 Task: Access a repository's "Insights" for code analytics.
Action: Mouse moved to (1218, 73)
Screenshot: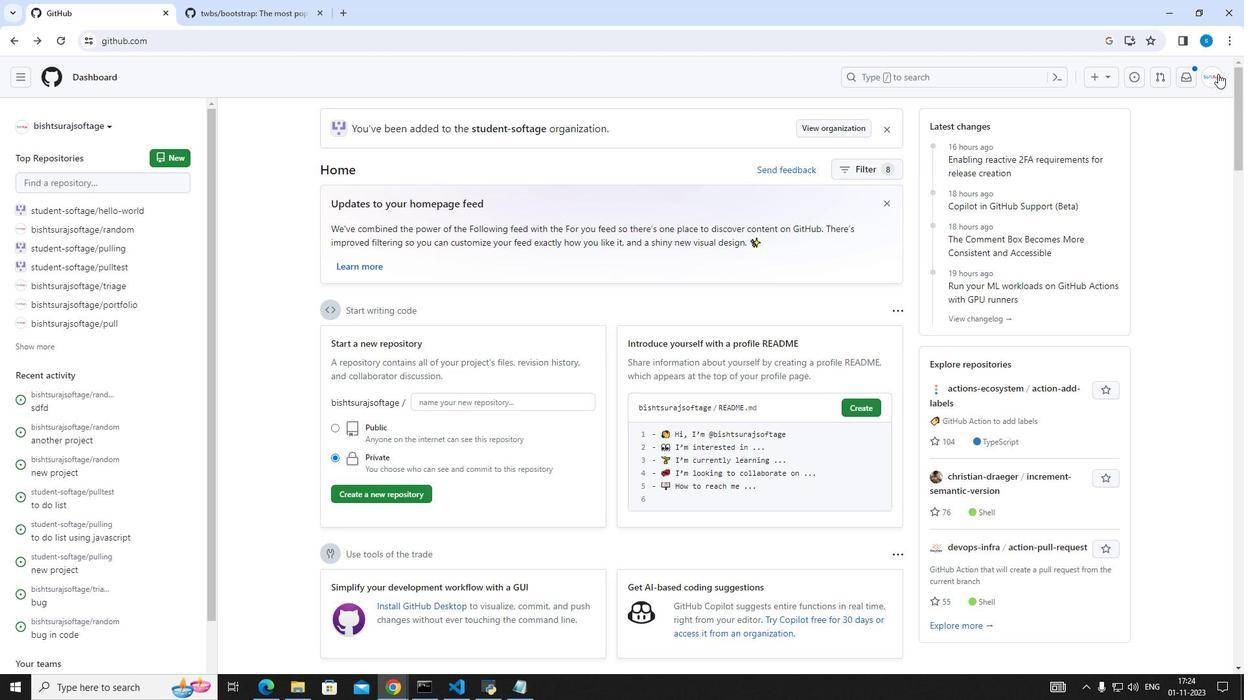 
Action: Mouse pressed left at (1218, 73)
Screenshot: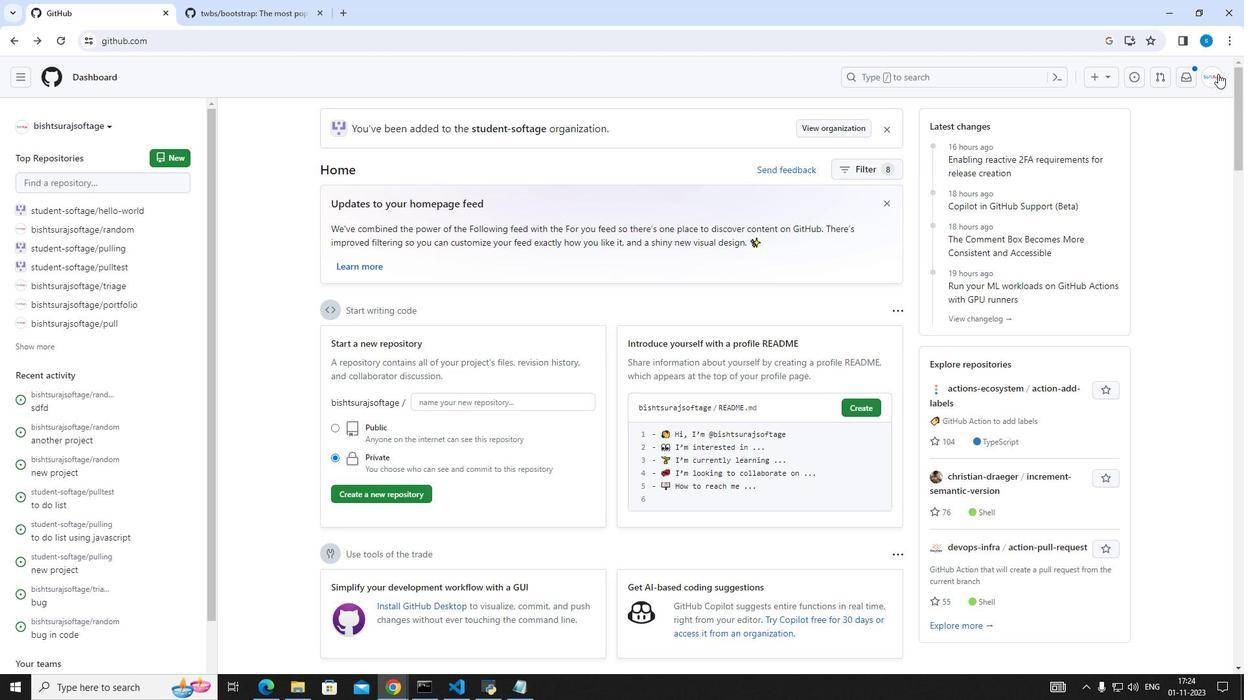 
Action: Mouse moved to (1131, 175)
Screenshot: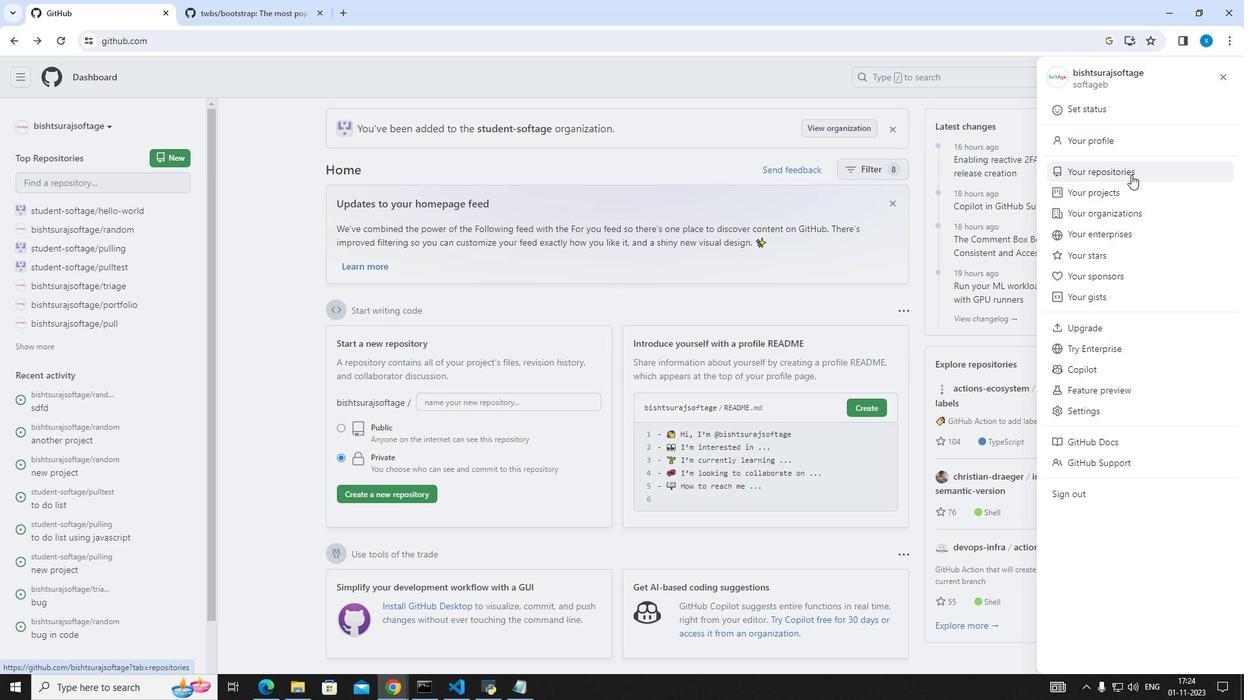 
Action: Mouse pressed left at (1131, 175)
Screenshot: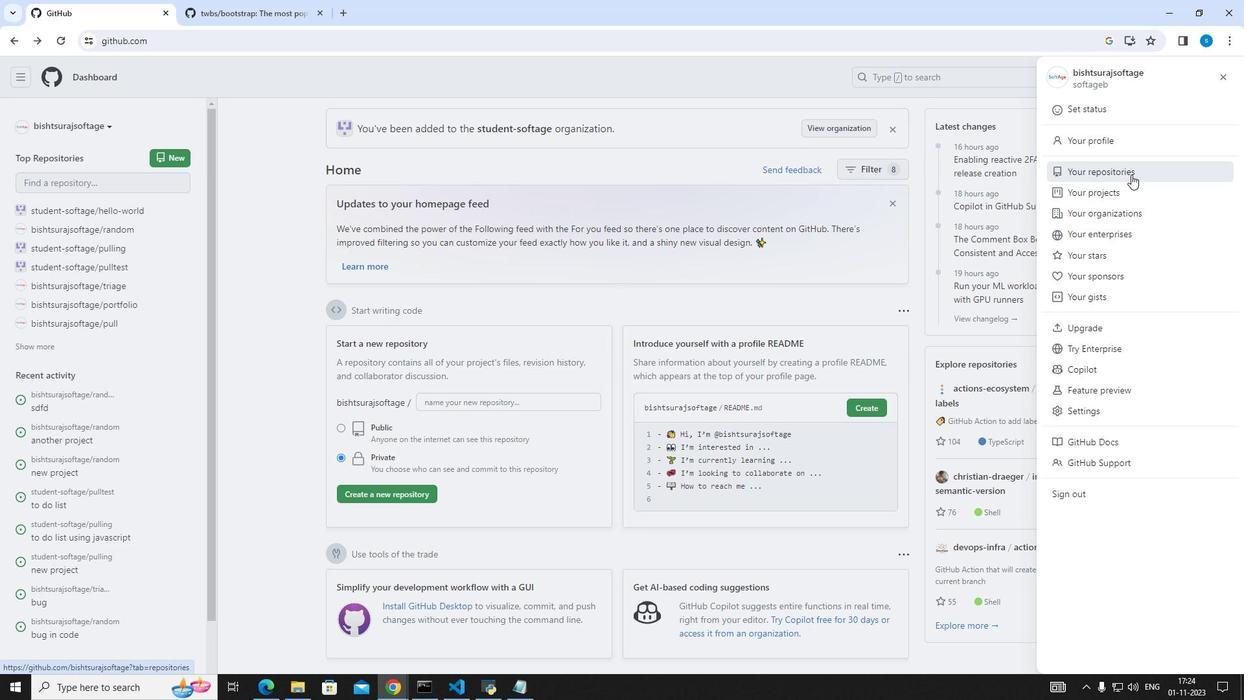 
Action: Mouse moved to (637, 264)
Screenshot: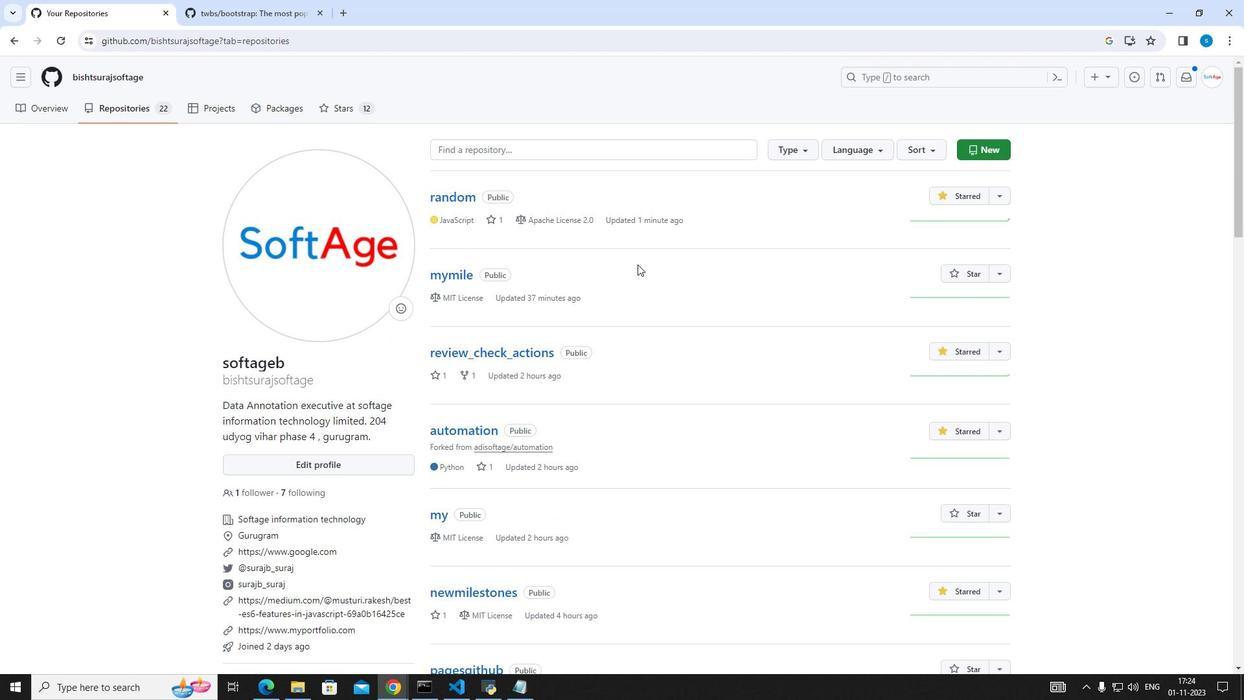 
Action: Mouse scrolled (637, 263) with delta (0, 0)
Screenshot: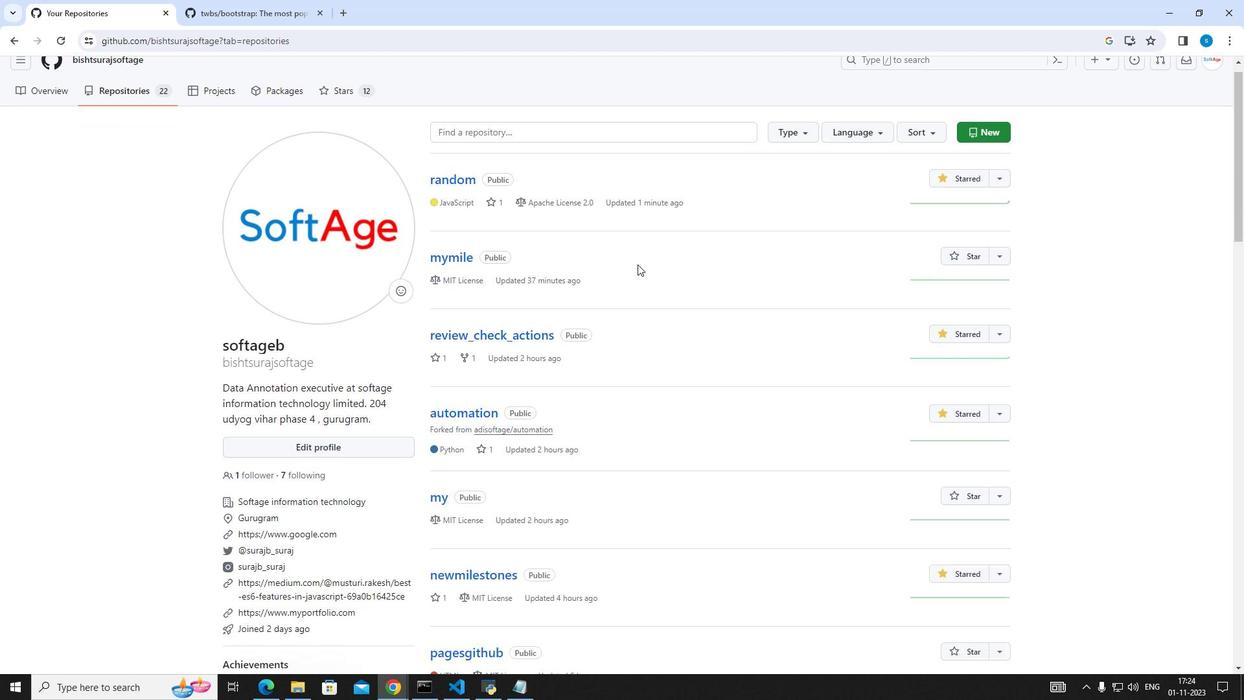 
Action: Mouse scrolled (637, 263) with delta (0, 0)
Screenshot: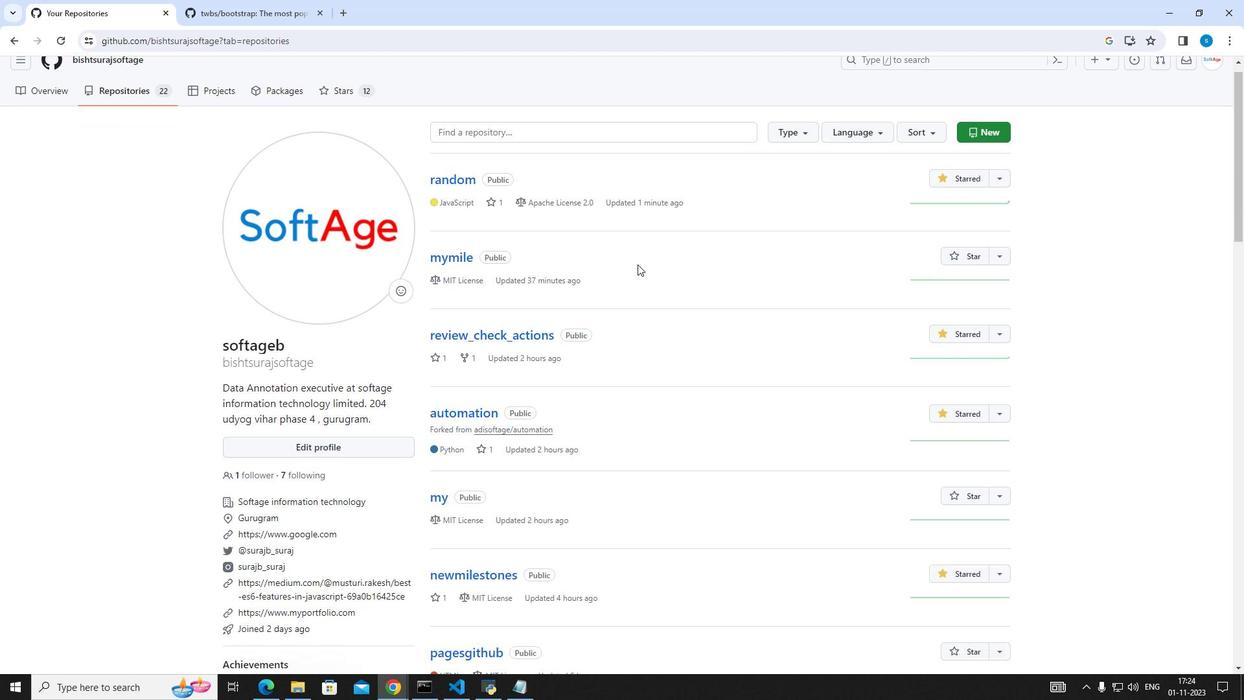 
Action: Mouse scrolled (637, 263) with delta (0, 0)
Screenshot: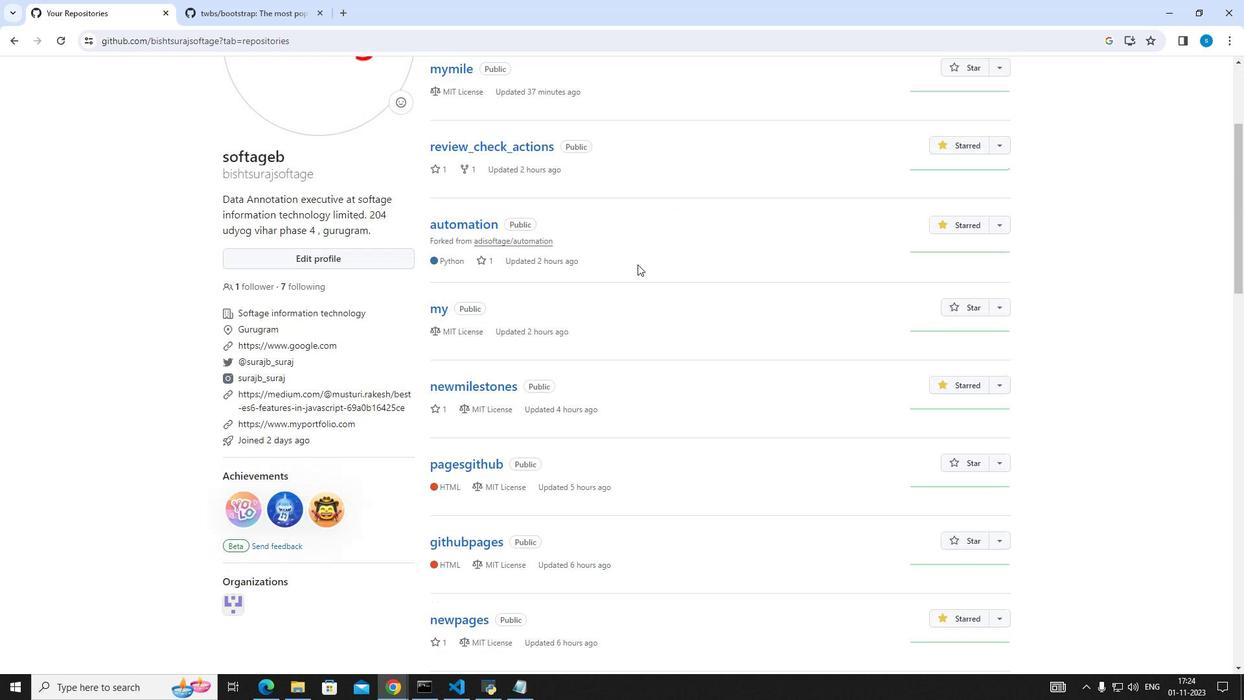 
Action: Mouse scrolled (637, 263) with delta (0, 0)
Screenshot: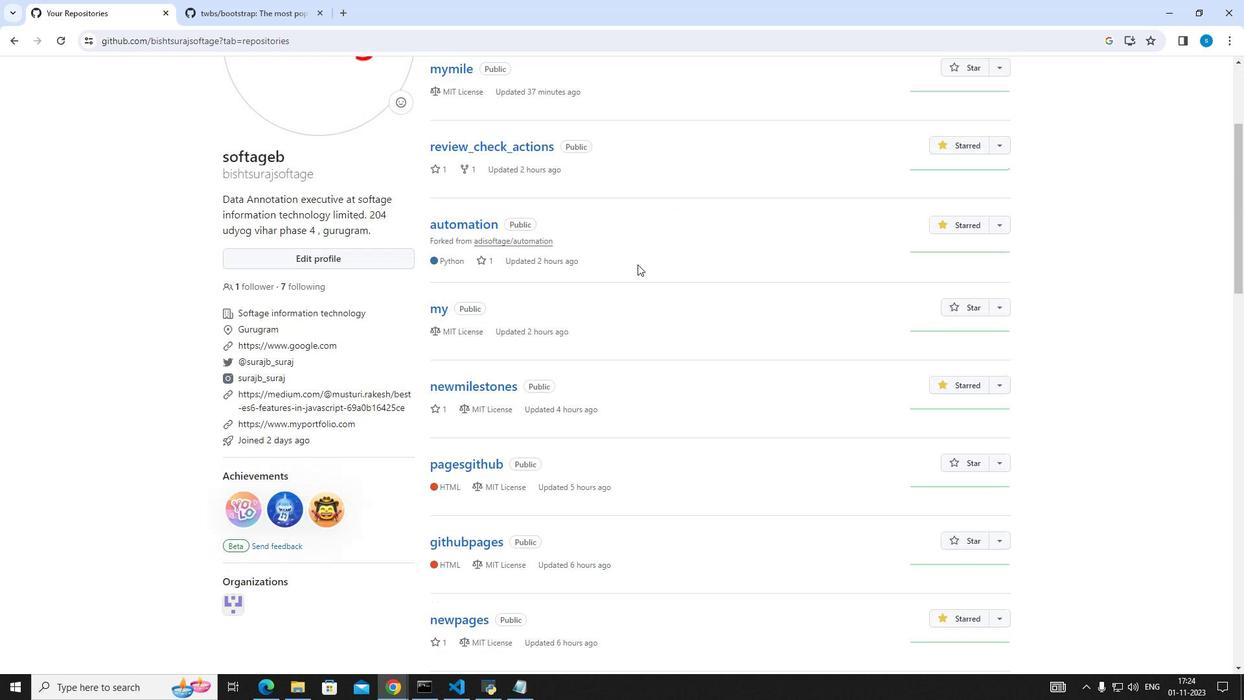 
Action: Mouse scrolled (637, 263) with delta (0, 0)
Screenshot: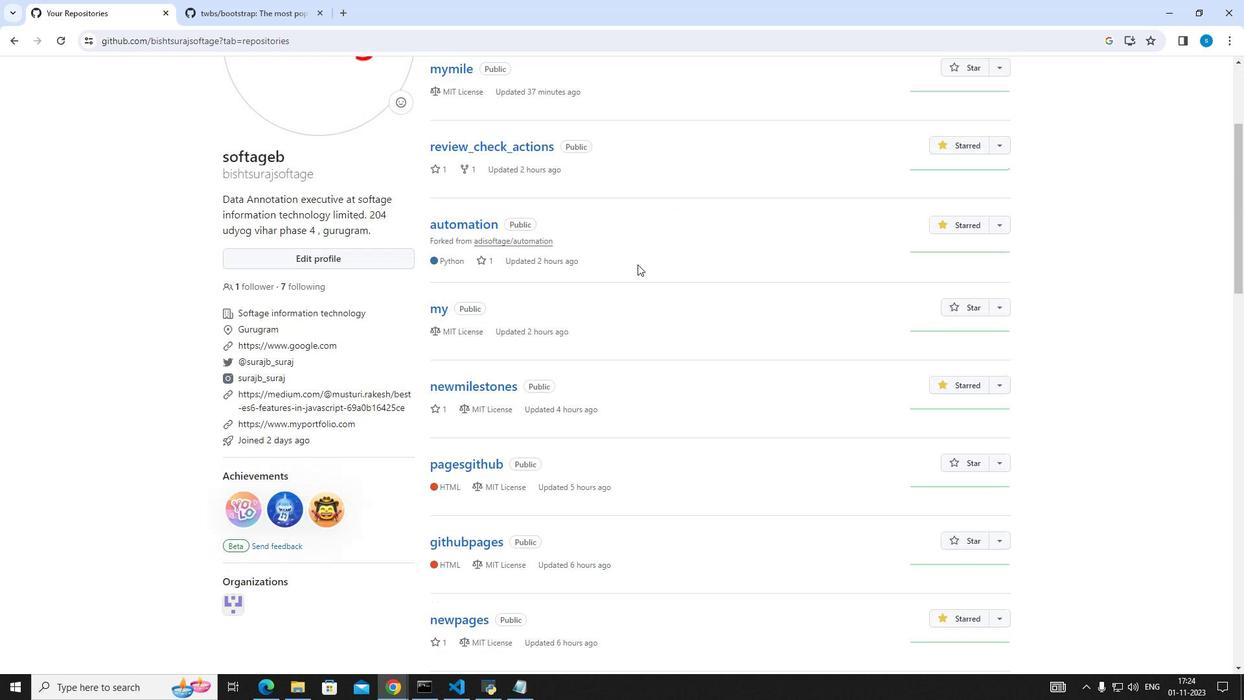 
Action: Mouse scrolled (637, 263) with delta (0, 0)
Screenshot: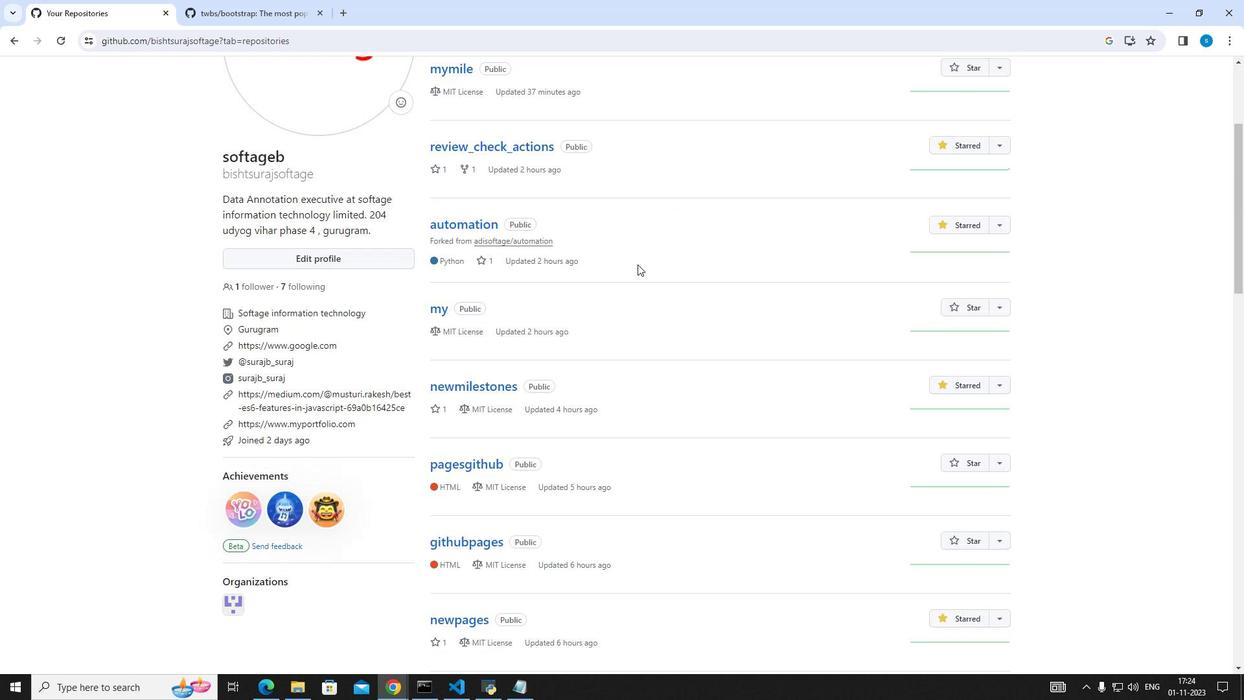 
Action: Mouse scrolled (637, 263) with delta (0, 0)
Screenshot: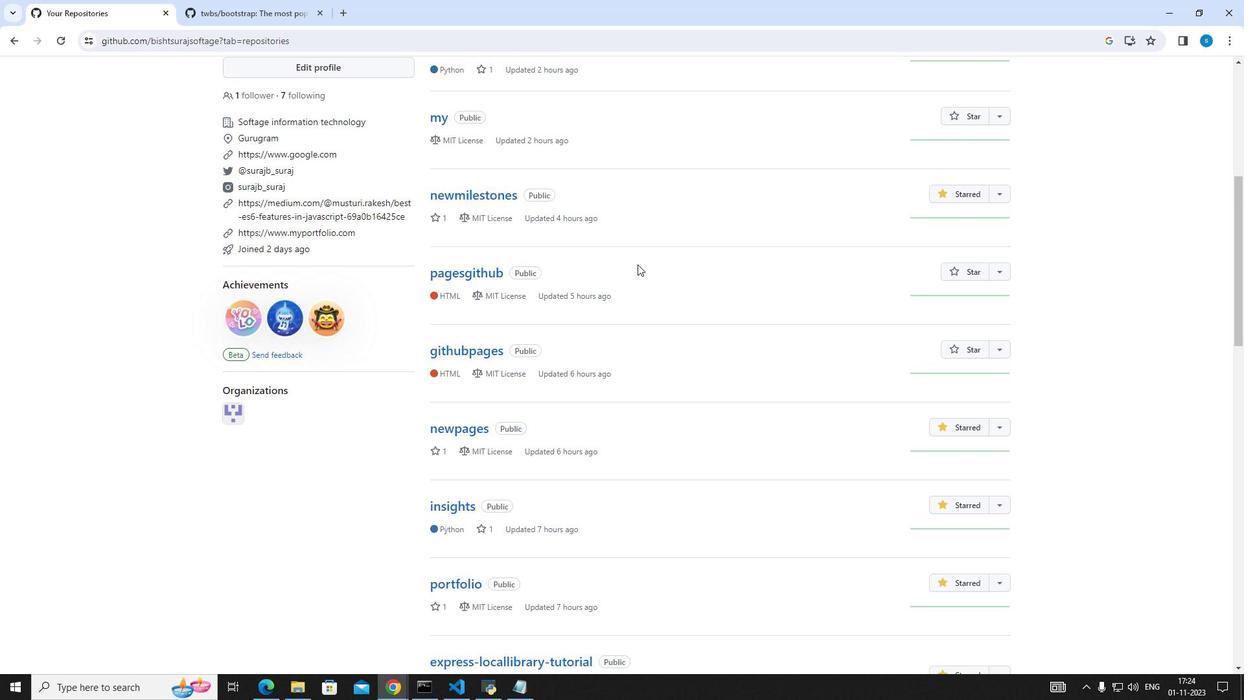 
Action: Mouse scrolled (637, 263) with delta (0, 0)
Screenshot: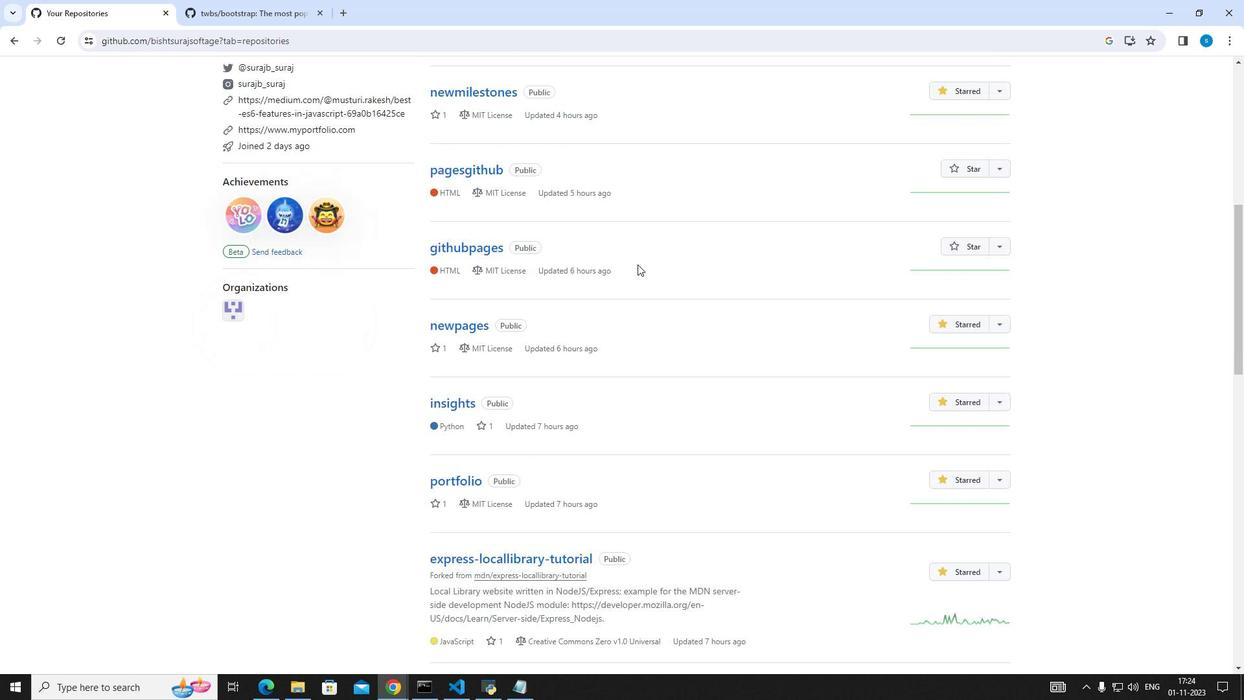 
Action: Mouse scrolled (637, 263) with delta (0, 0)
Screenshot: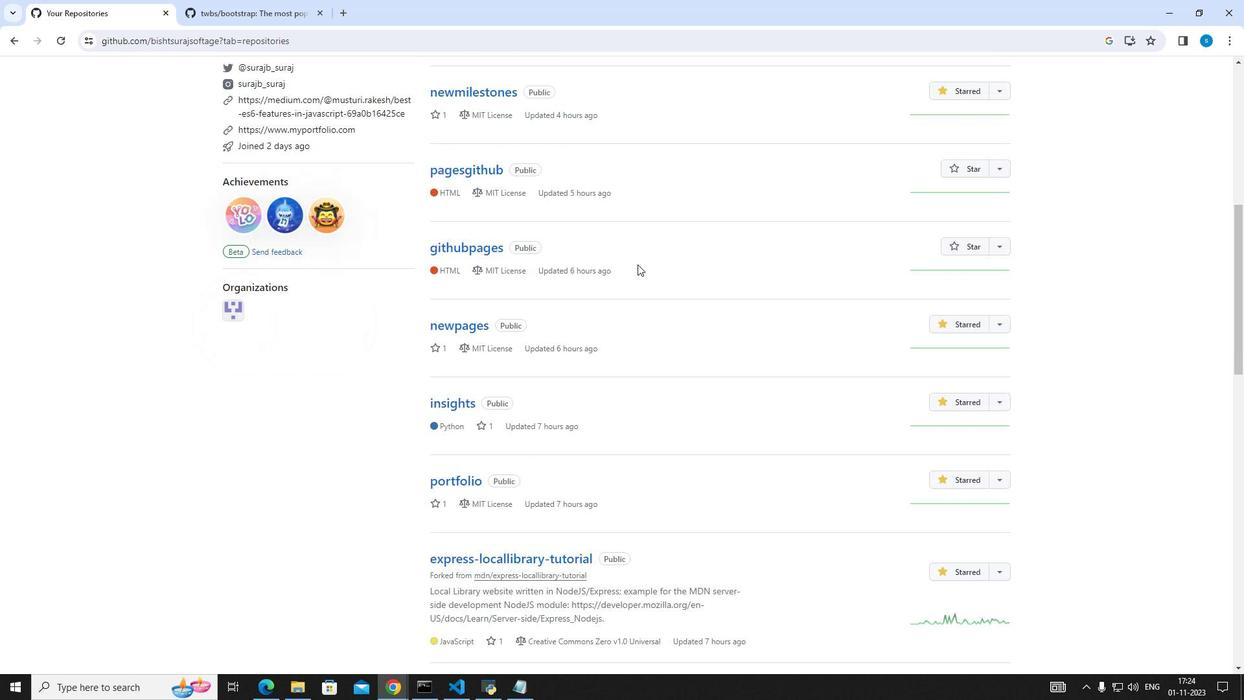 
Action: Mouse scrolled (637, 263) with delta (0, 0)
Screenshot: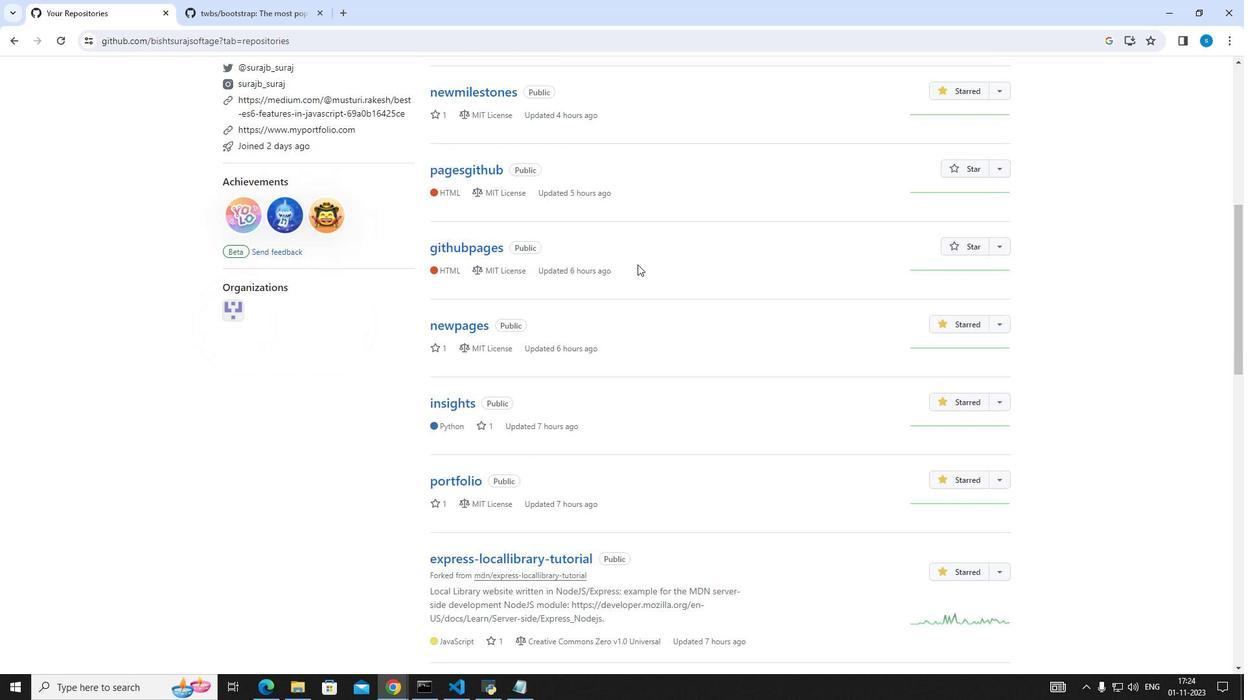 
Action: Mouse scrolled (637, 263) with delta (0, 0)
Screenshot: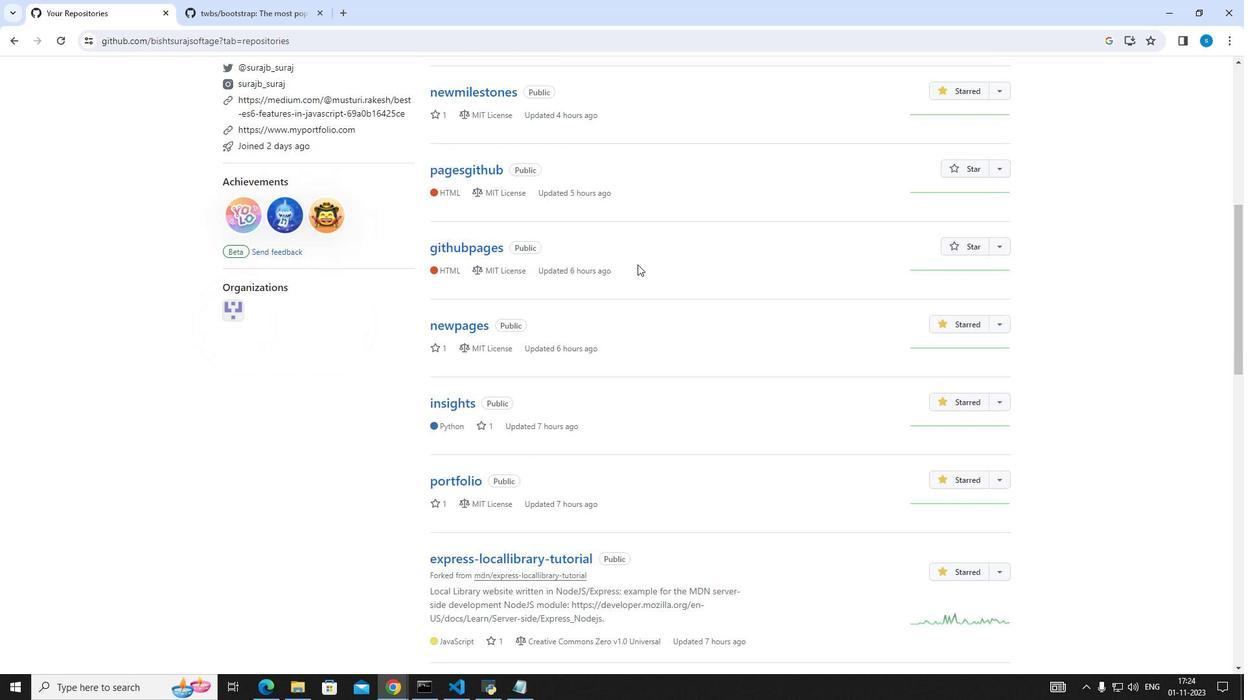 
Action: Mouse scrolled (637, 263) with delta (0, 0)
Screenshot: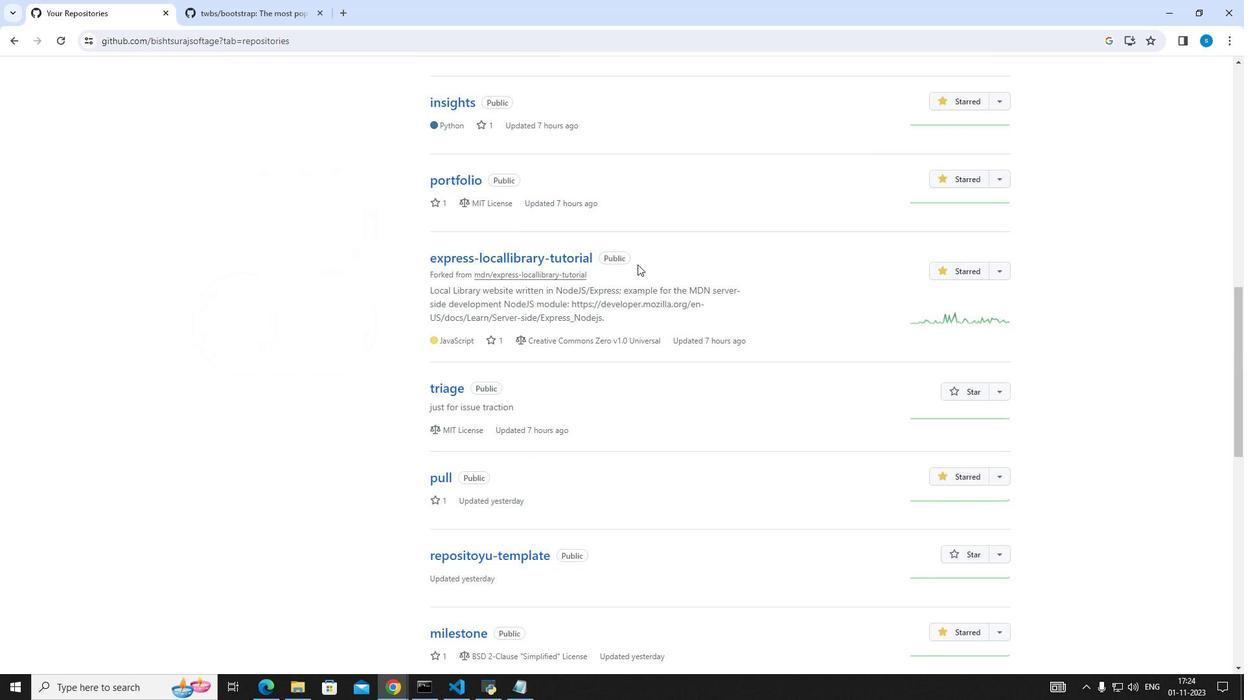 
Action: Mouse scrolled (637, 263) with delta (0, 0)
Screenshot: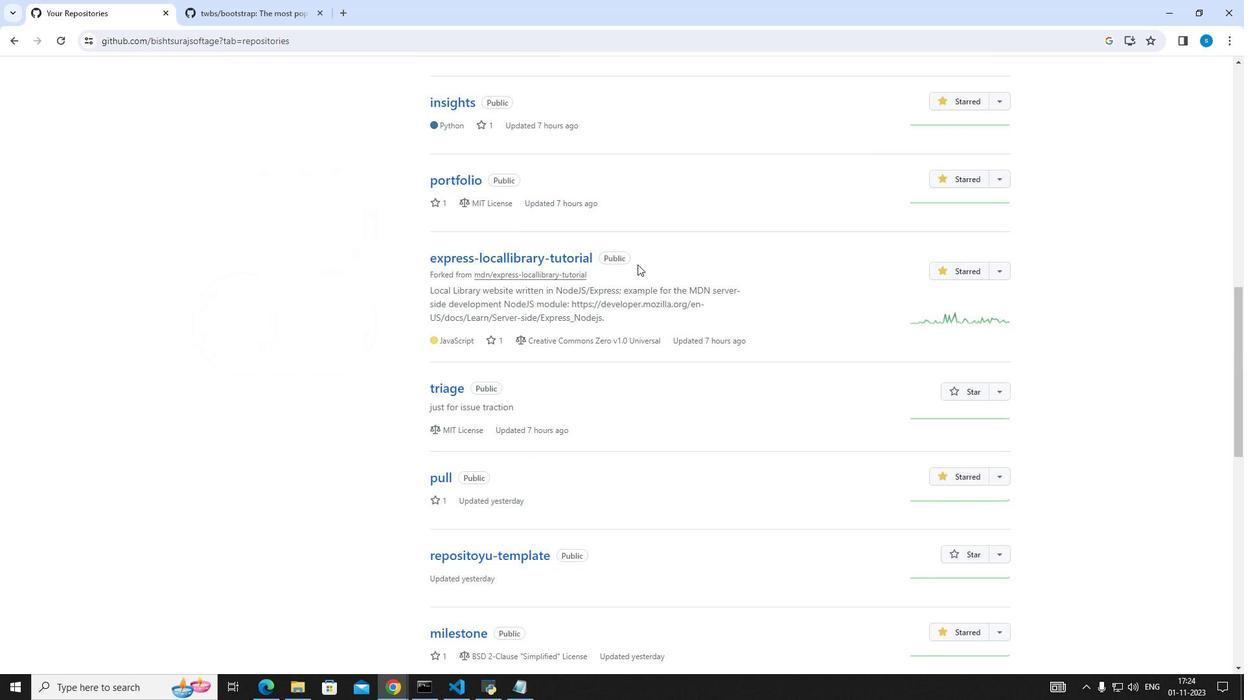 
Action: Mouse moved to (553, 211)
Screenshot: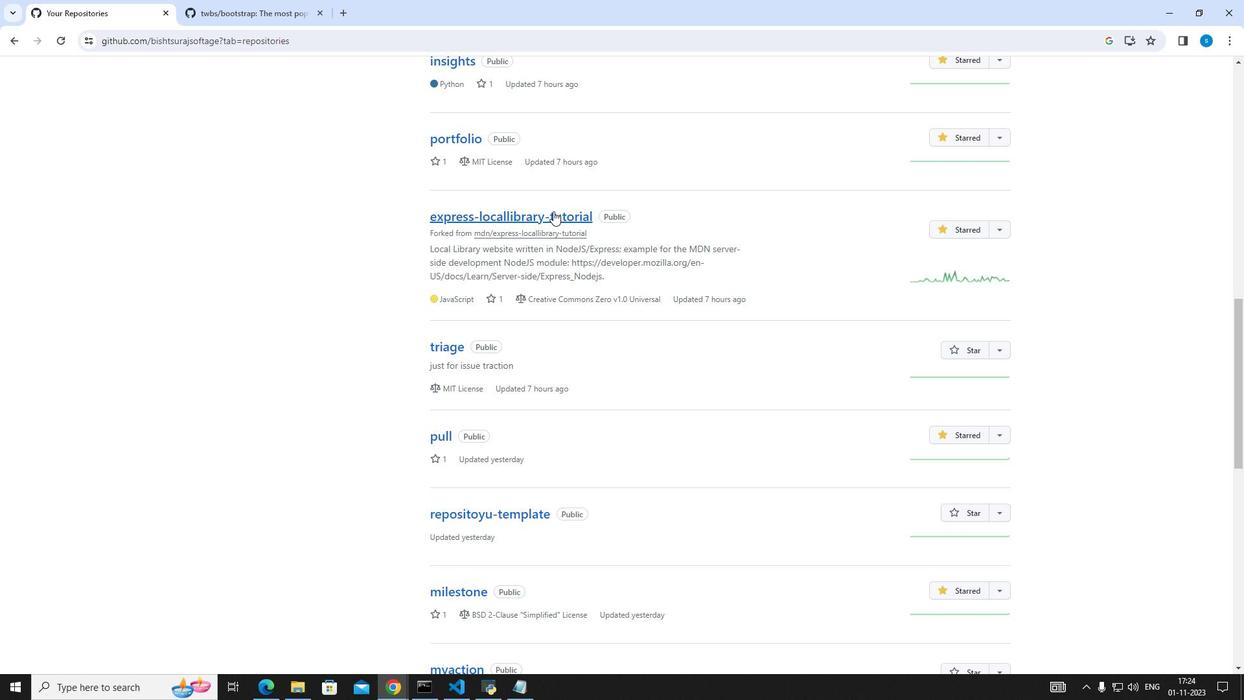 
Action: Mouse pressed left at (553, 211)
Screenshot: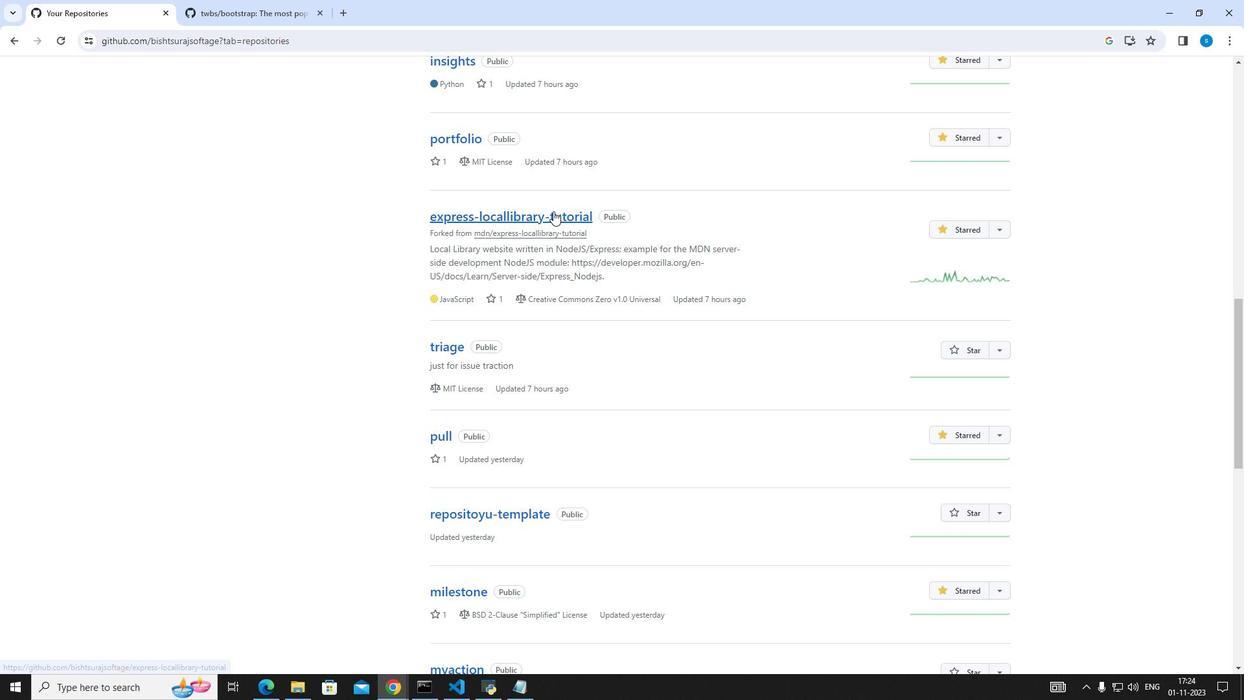 
Action: Mouse moved to (460, 111)
Screenshot: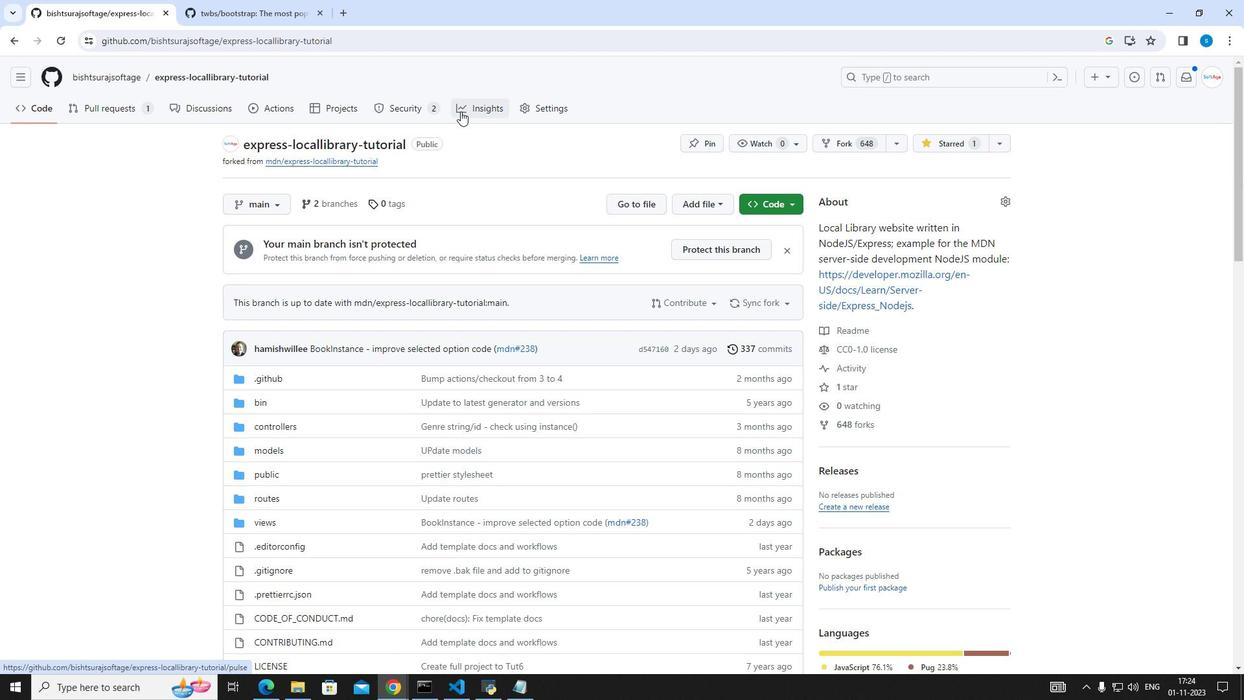
Action: Mouse pressed left at (460, 111)
Screenshot: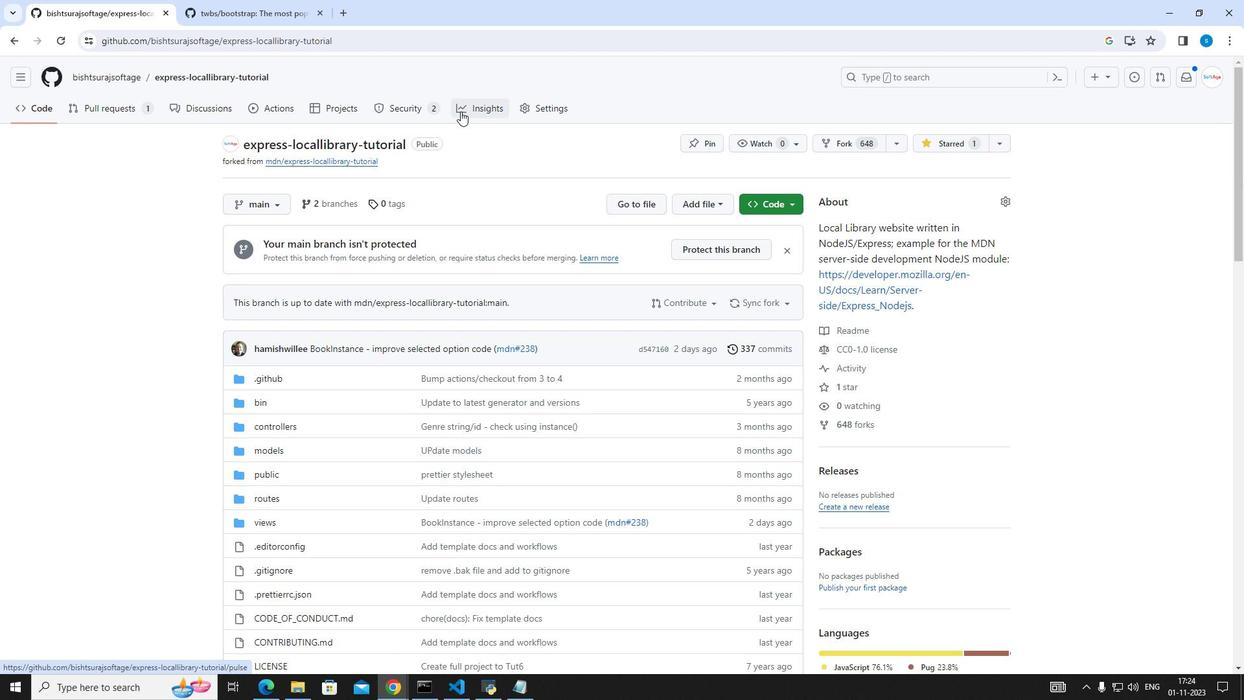 
Action: Mouse moved to (374, 175)
Screenshot: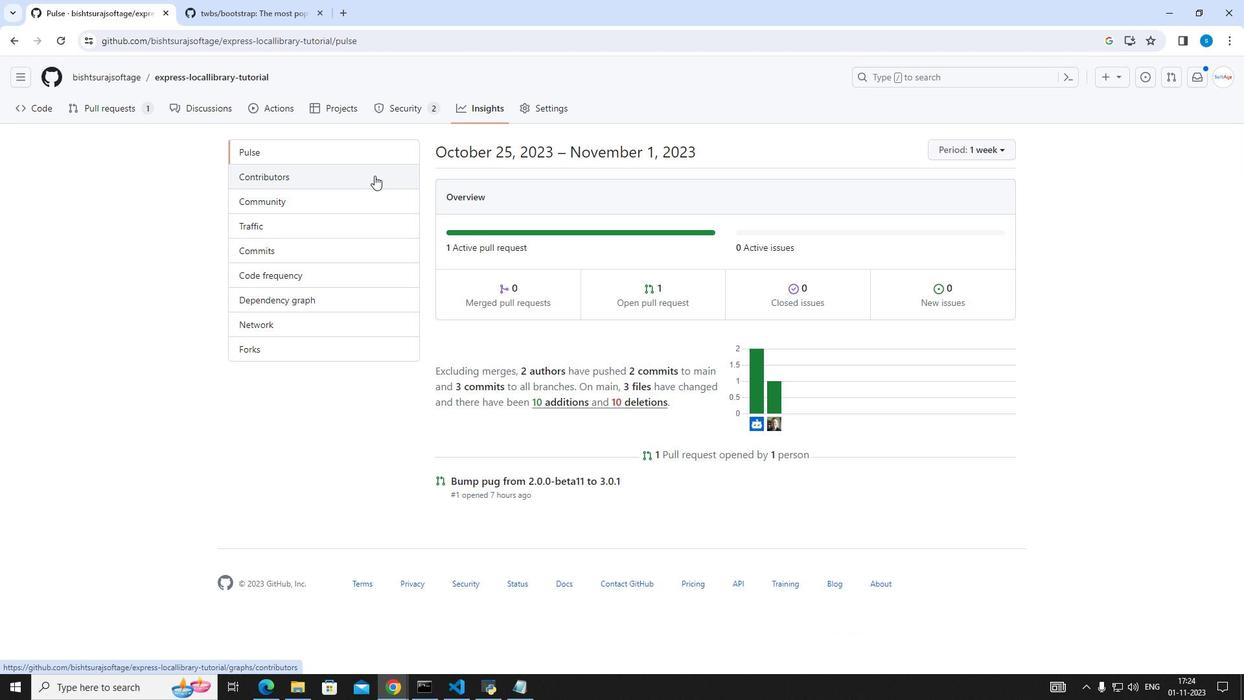
Action: Mouse pressed left at (374, 175)
Screenshot: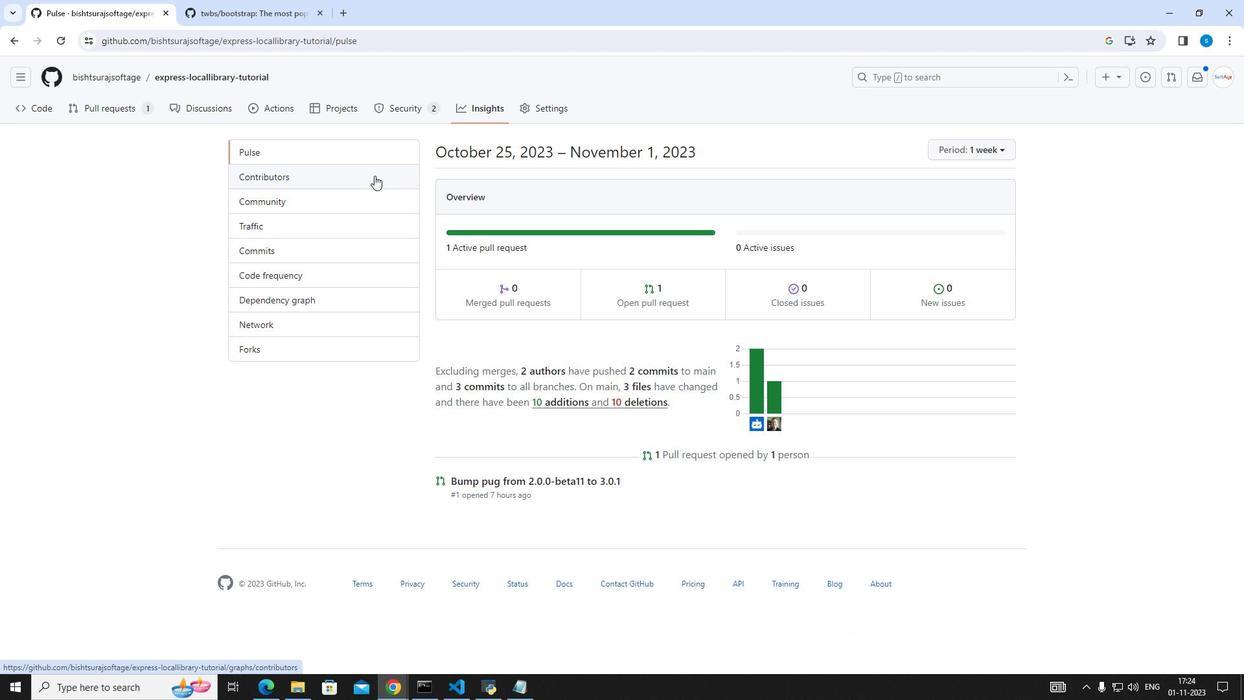 
Action: Mouse moved to (361, 199)
Screenshot: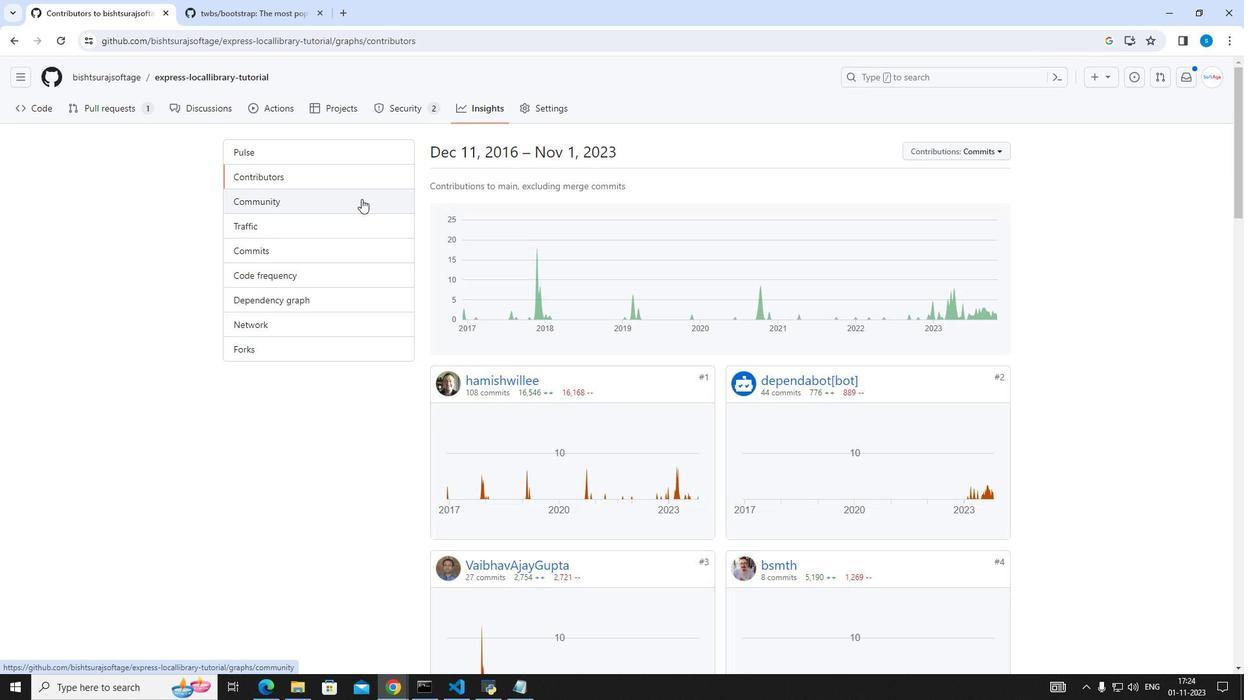 
Action: Mouse pressed left at (361, 199)
Screenshot: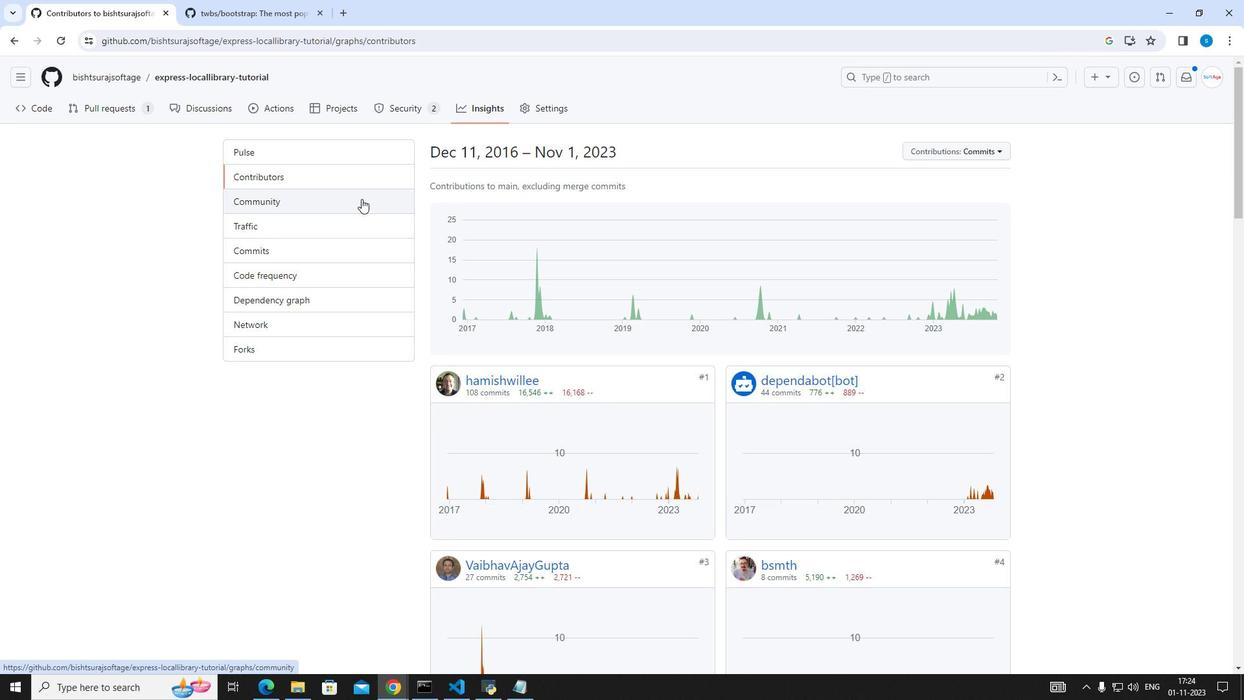 
Action: Mouse moved to (344, 234)
Screenshot: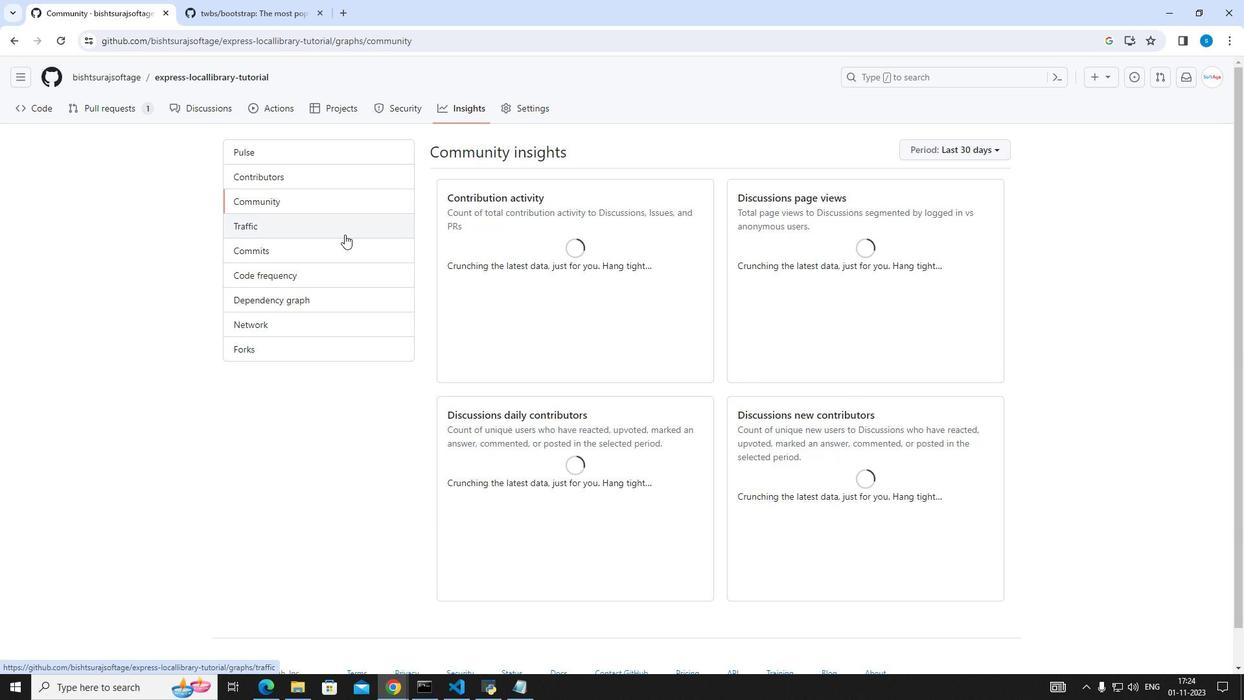 
Action: Mouse pressed left at (344, 234)
Screenshot: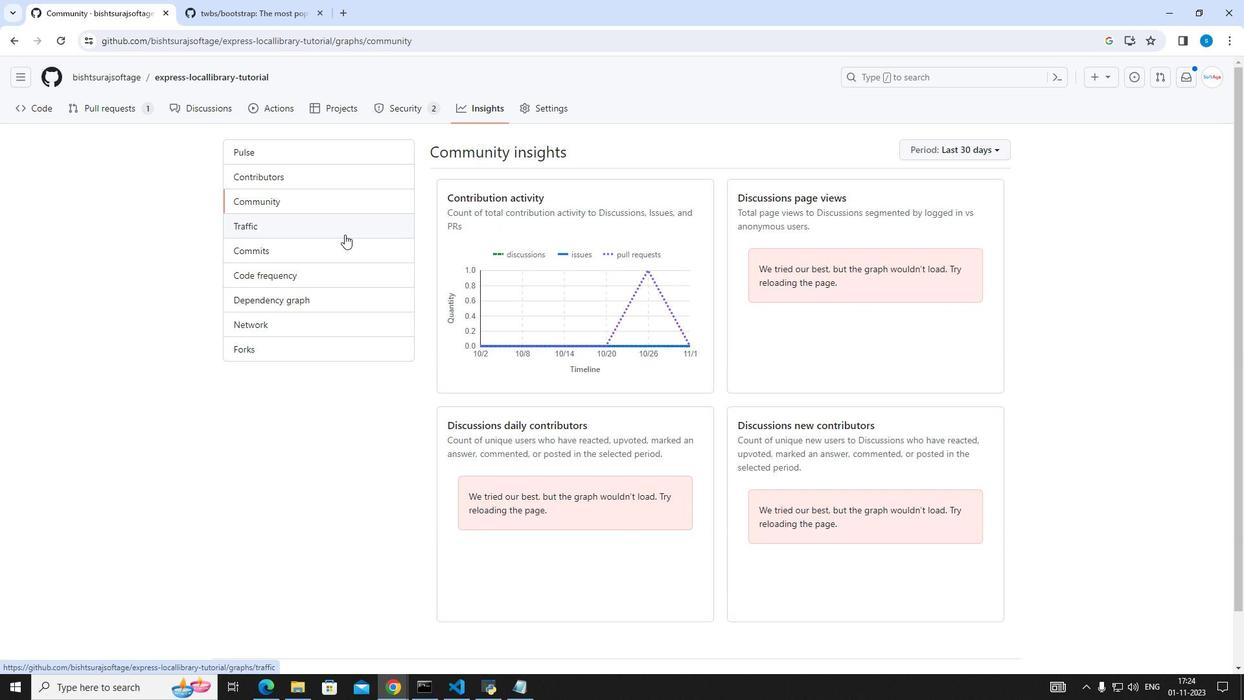 
Action: Mouse moved to (926, 257)
Screenshot: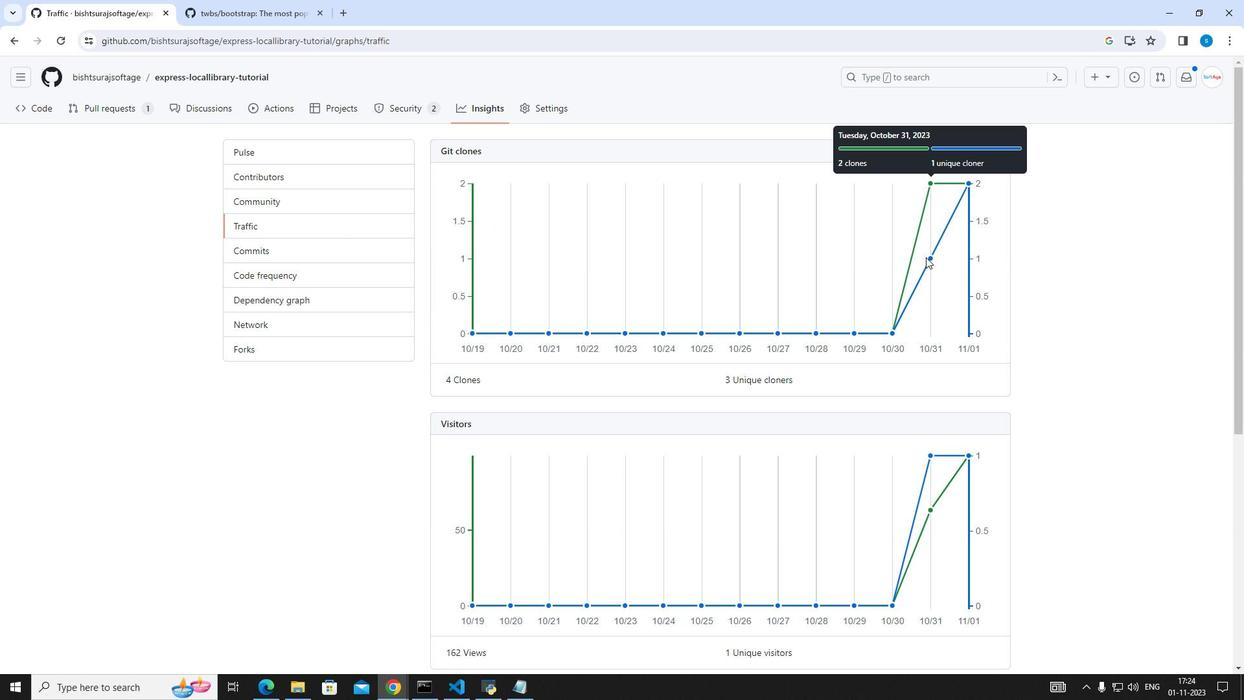 
Action: Mouse scrolled (926, 256) with delta (0, 0)
Screenshot: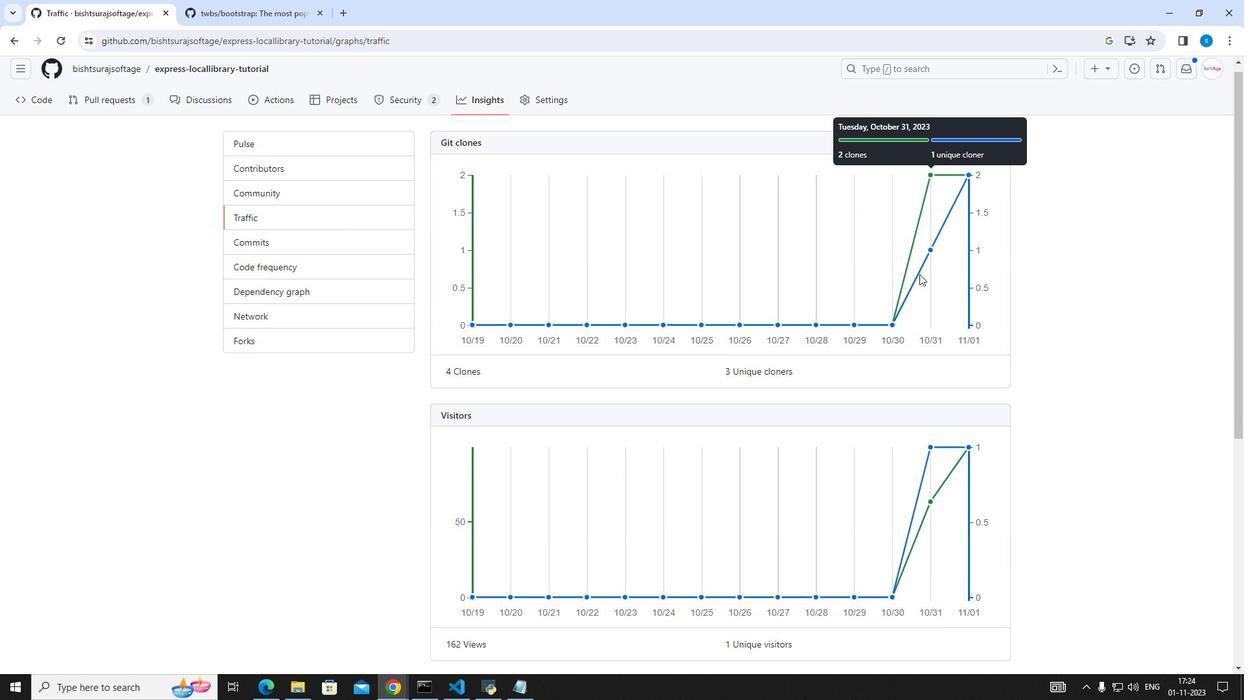 
Action: Mouse moved to (919, 272)
Screenshot: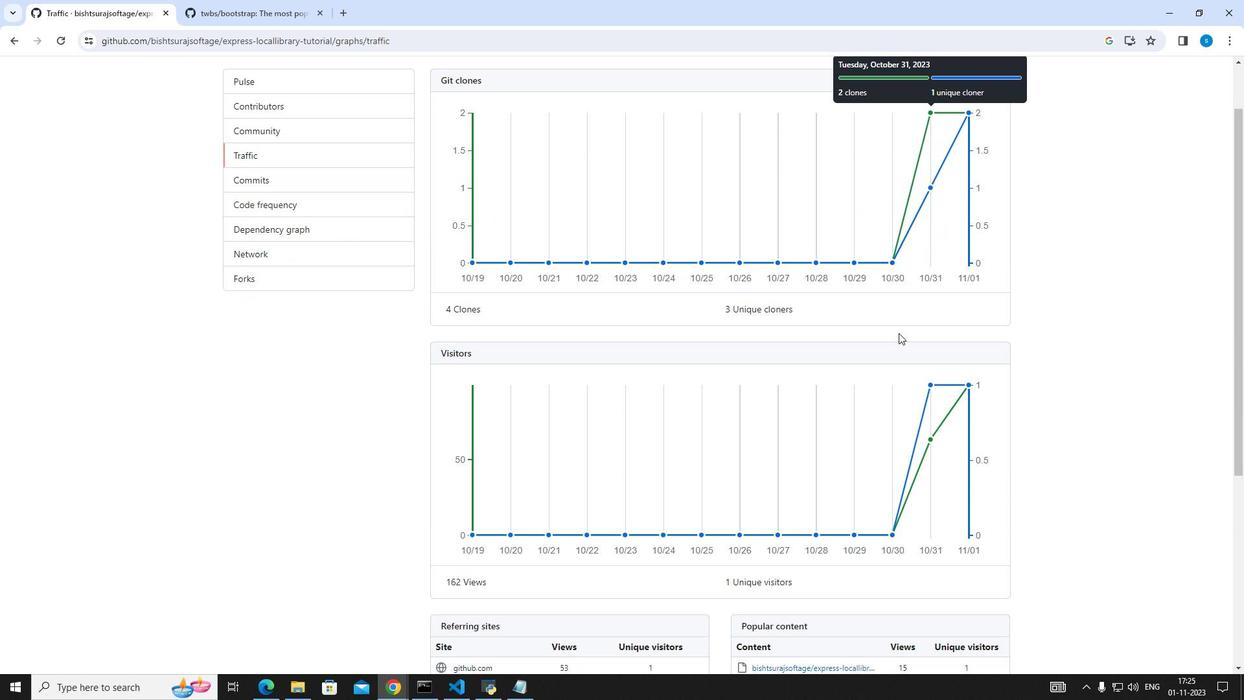 
Action: Mouse scrolled (919, 272) with delta (0, 0)
Screenshot: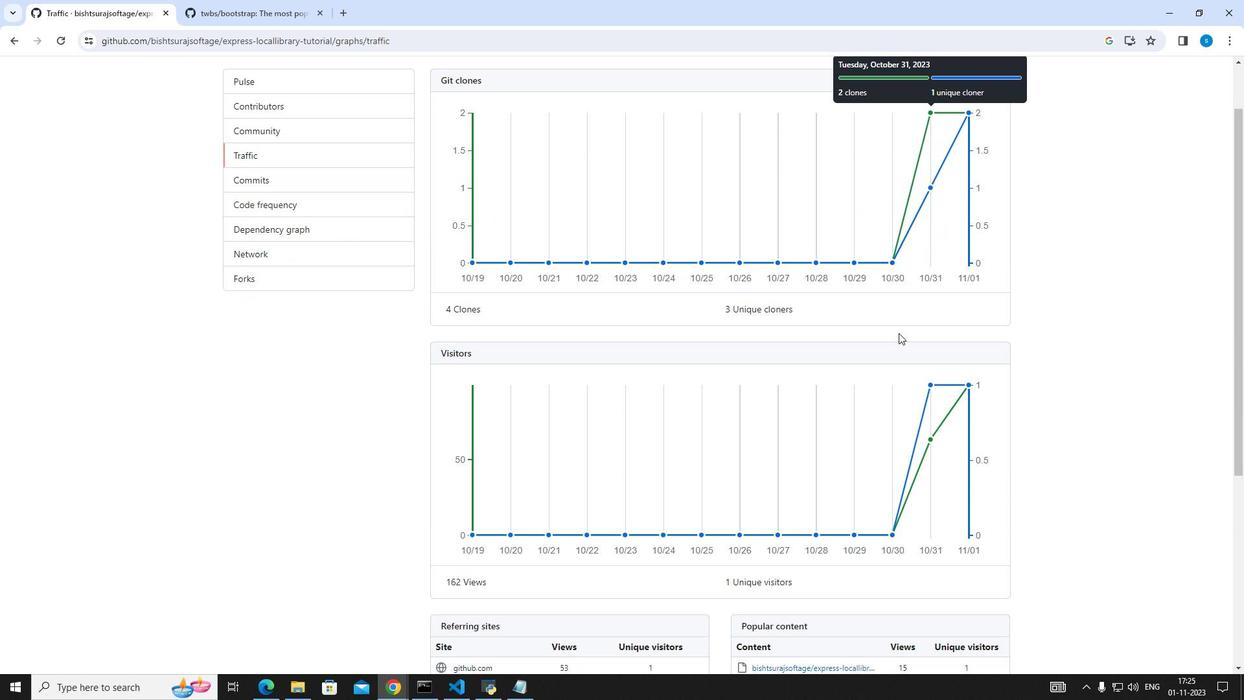 
Action: Mouse moved to (875, 396)
Screenshot: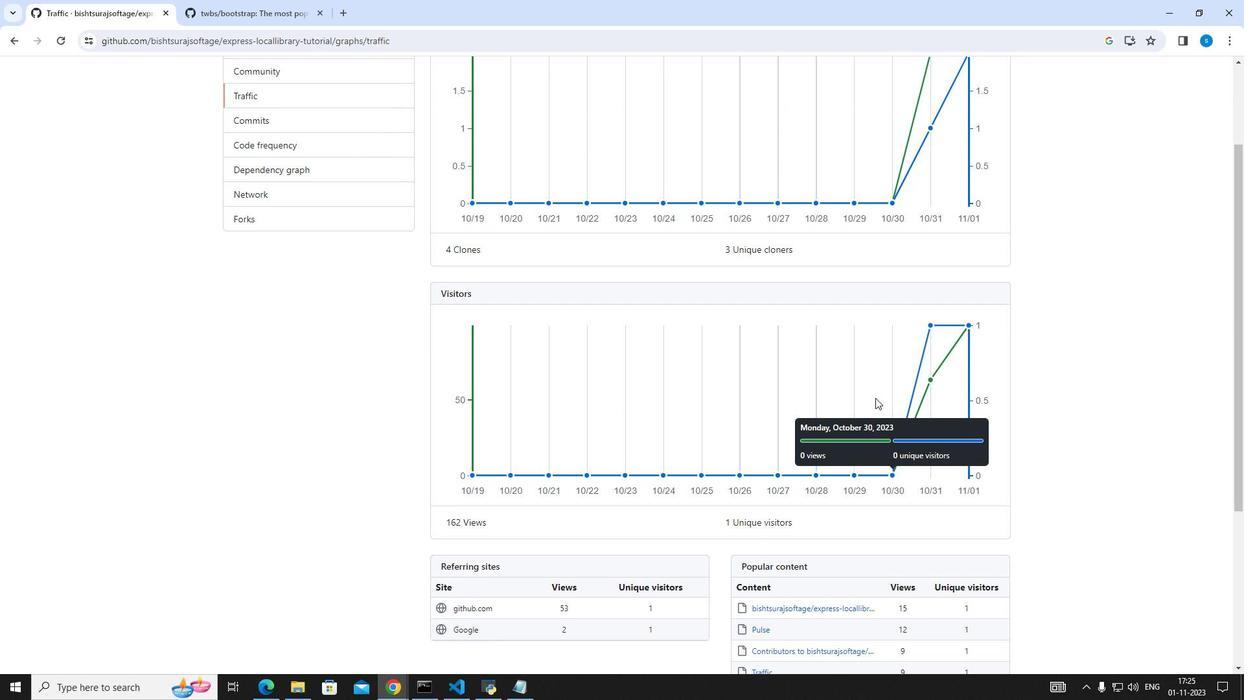 
Action: Mouse scrolled (875, 396) with delta (0, 0)
Screenshot: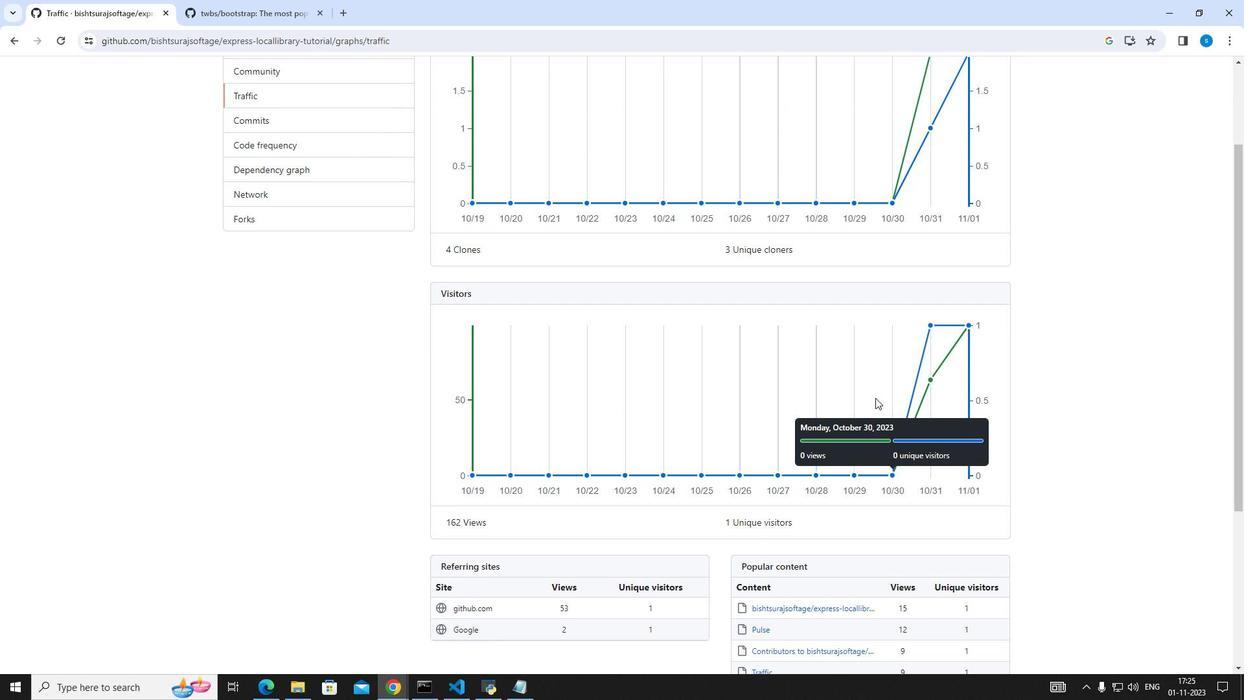 
Action: Mouse moved to (875, 398)
Screenshot: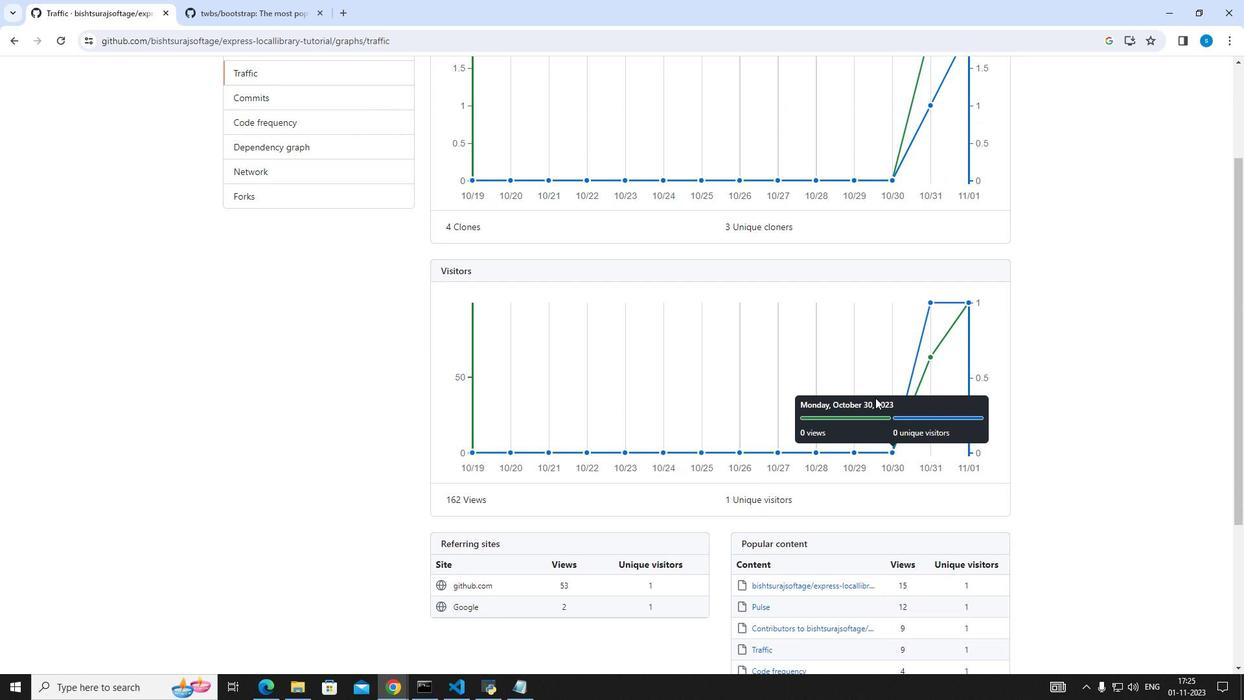 
Action: Mouse scrolled (875, 397) with delta (0, 0)
Screenshot: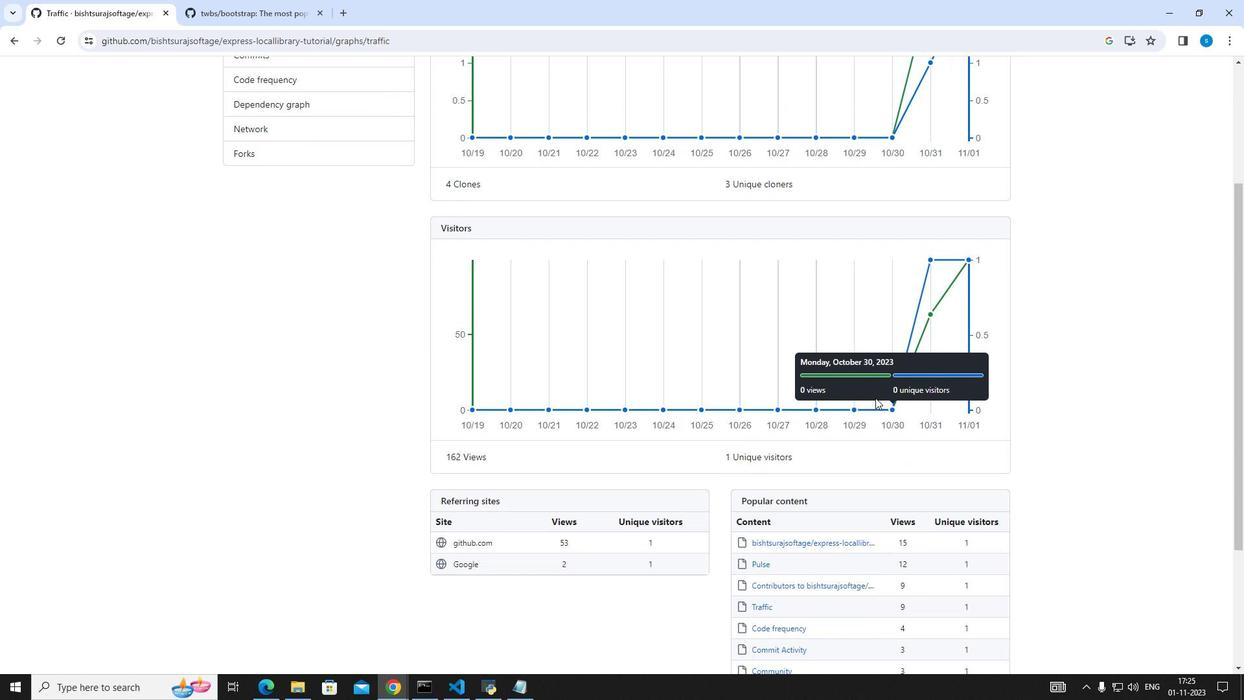 
Action: Mouse moved to (715, 383)
Screenshot: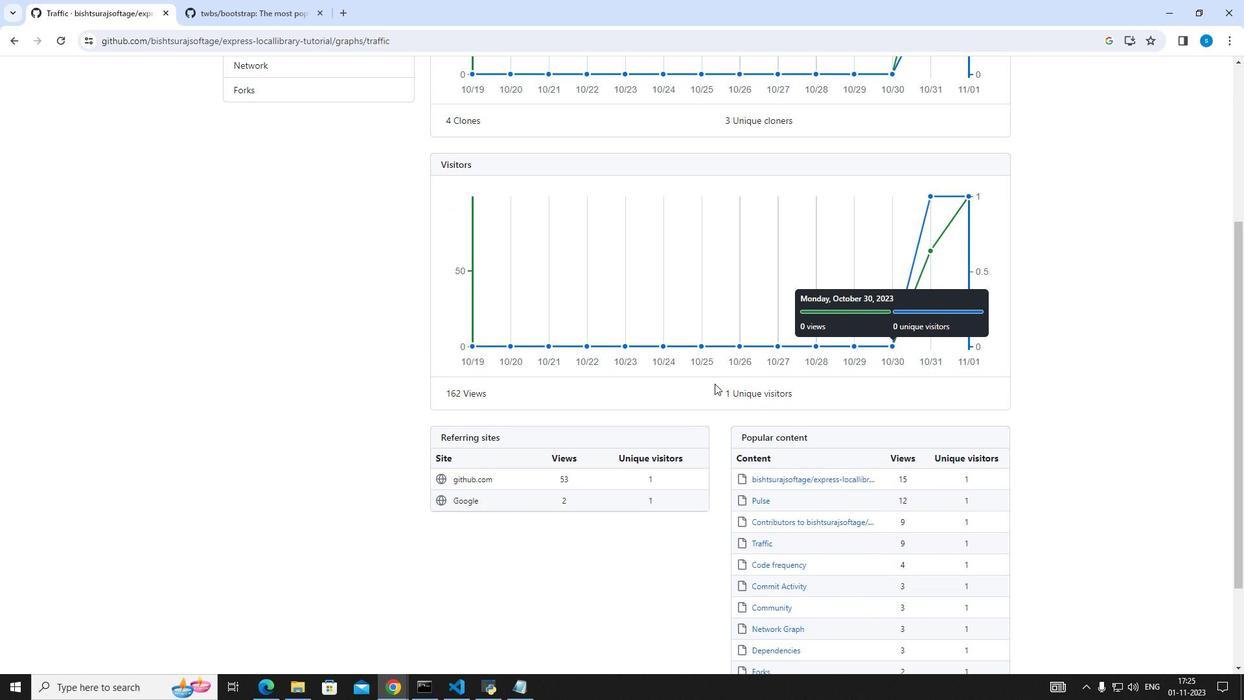
Action: Mouse scrolled (715, 383) with delta (0, 0)
Screenshot: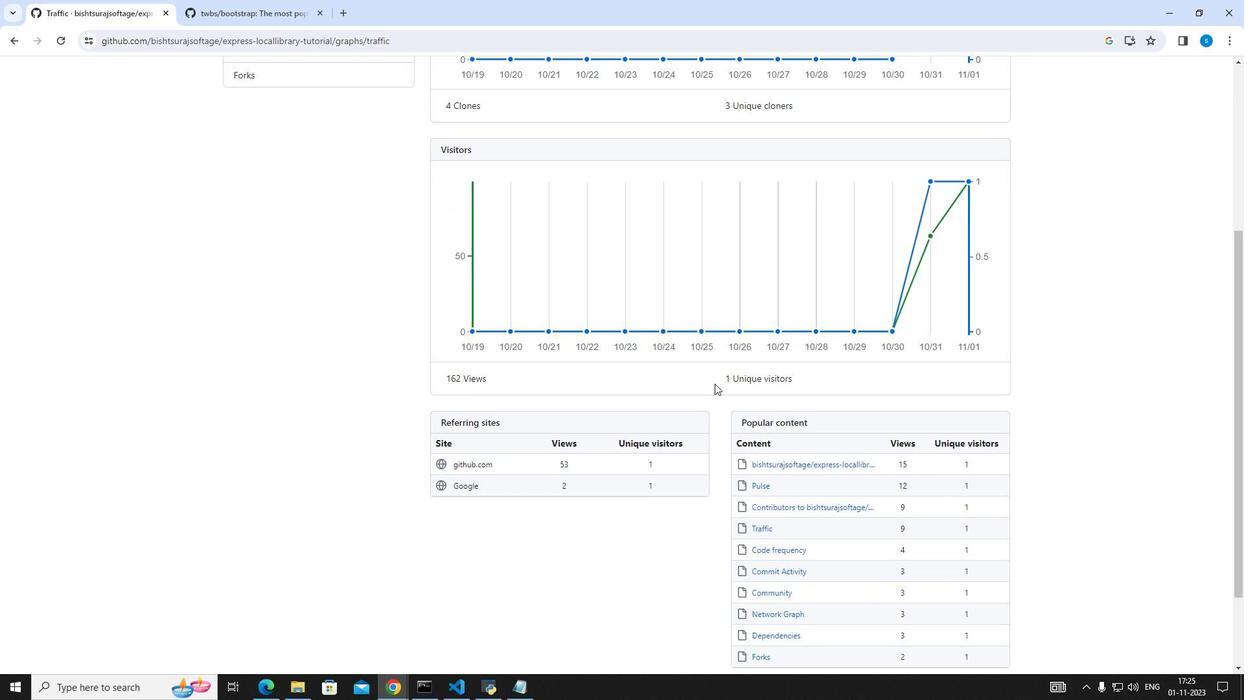
Action: Mouse scrolled (715, 383) with delta (0, 0)
Screenshot: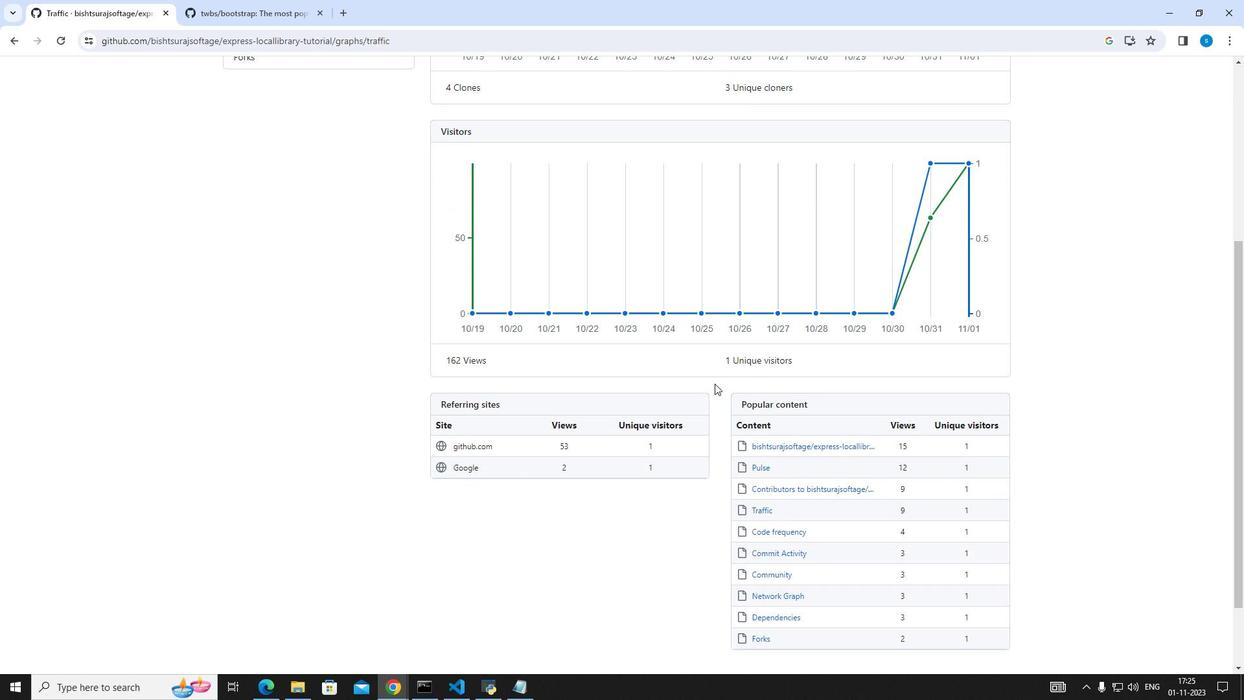 
Action: Mouse scrolled (715, 383) with delta (0, 0)
Screenshot: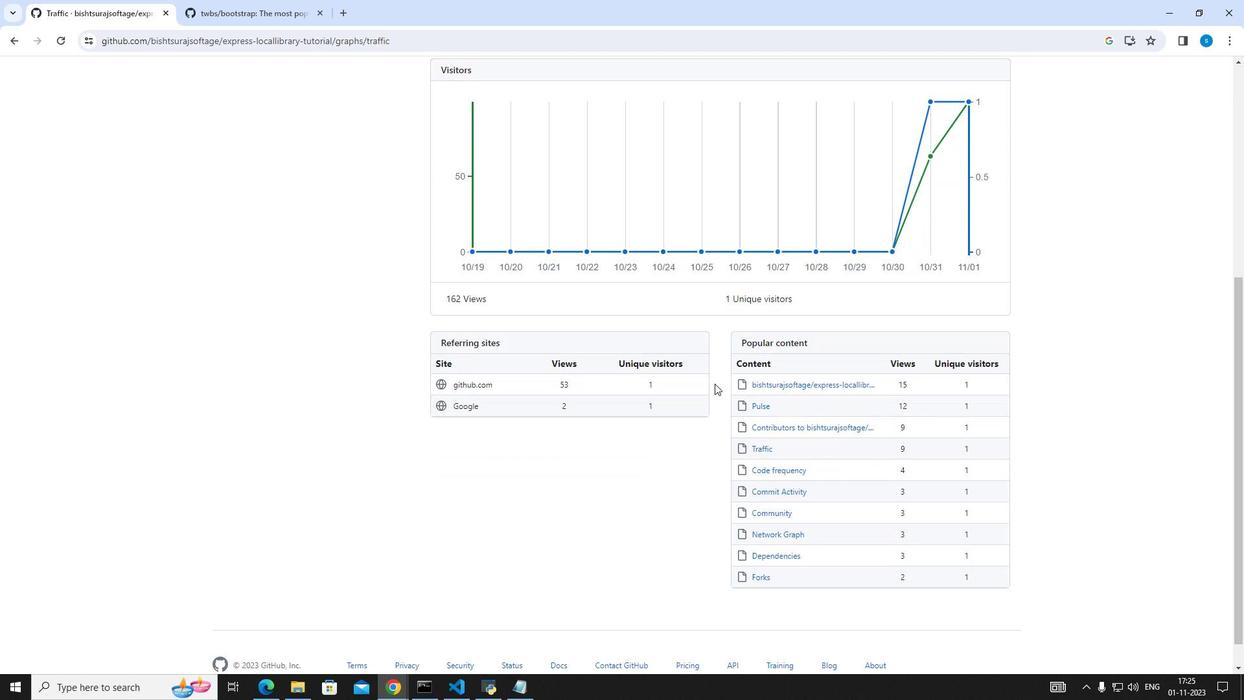 
Action: Mouse scrolled (715, 384) with delta (0, 0)
Screenshot: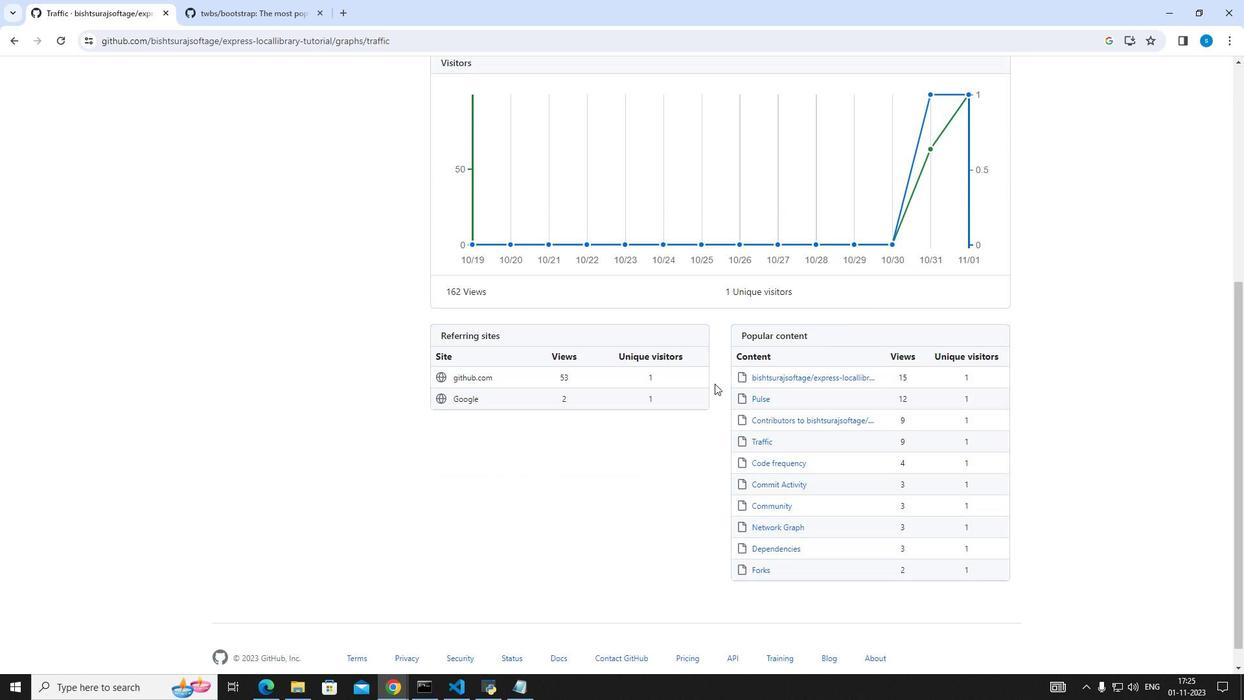 
Action: Mouse scrolled (715, 384) with delta (0, 0)
Screenshot: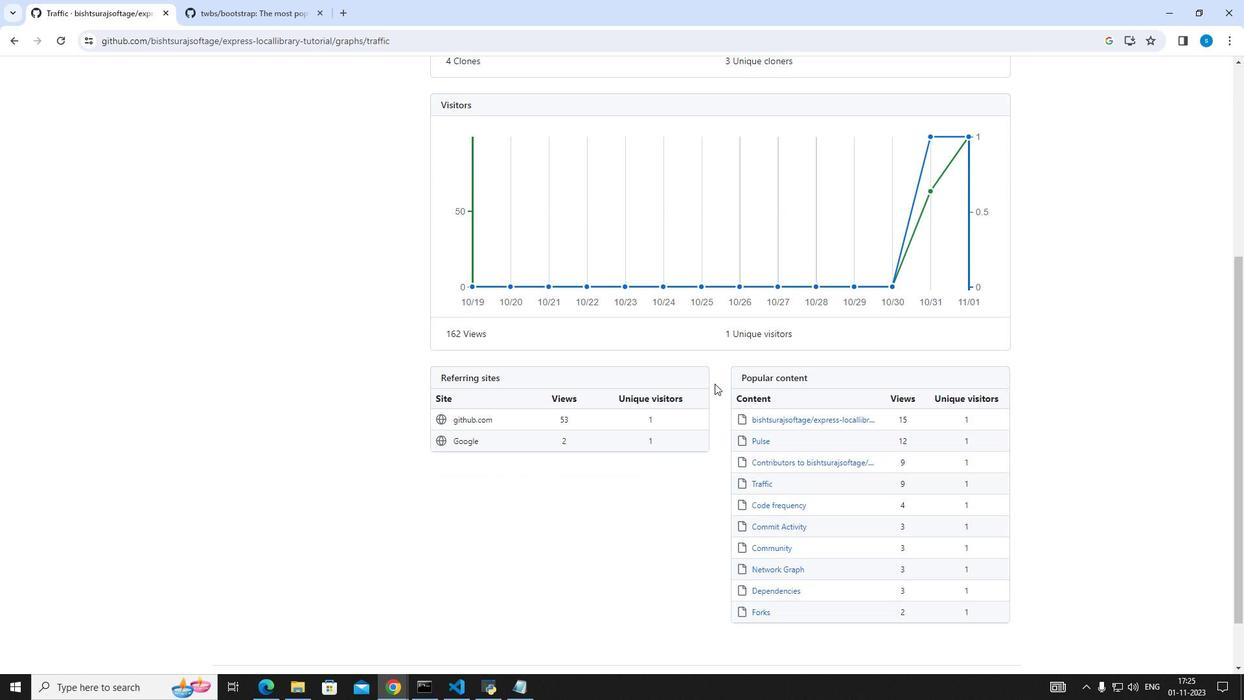 
Action: Mouse scrolled (715, 384) with delta (0, 0)
Screenshot: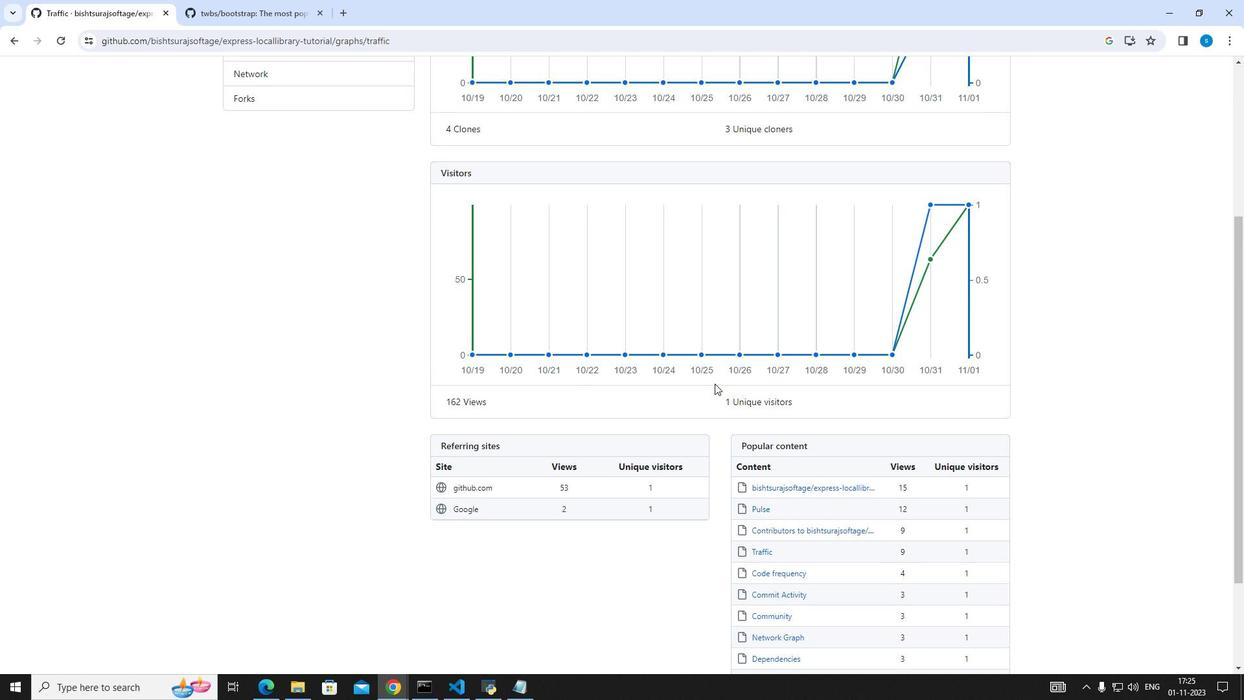 
Action: Mouse scrolled (715, 384) with delta (0, 0)
Screenshot: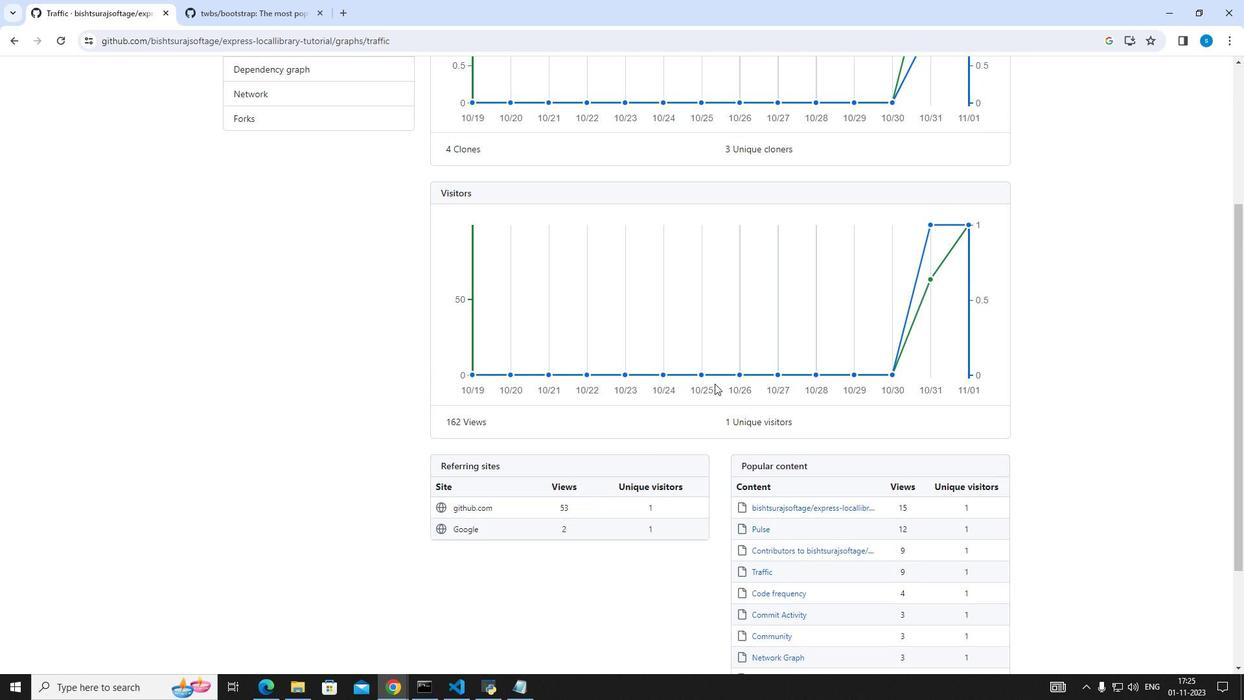
Action: Mouse scrolled (715, 384) with delta (0, 0)
Screenshot: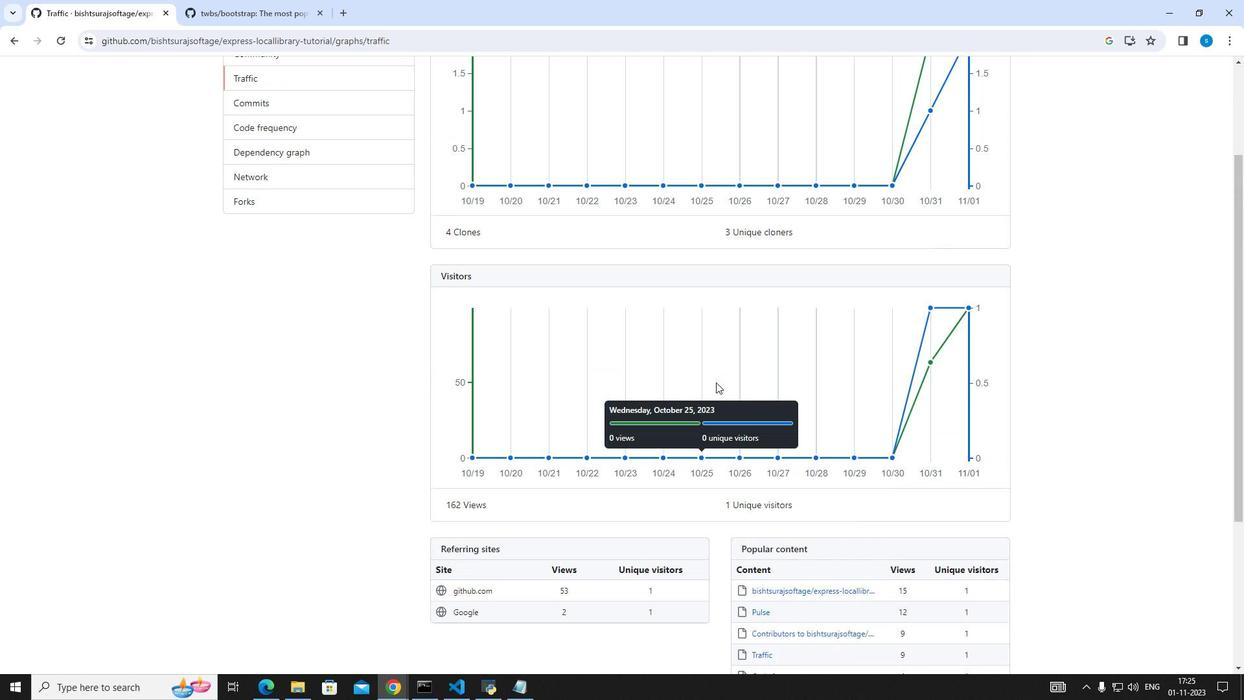 
Action: Mouse moved to (715, 383)
Screenshot: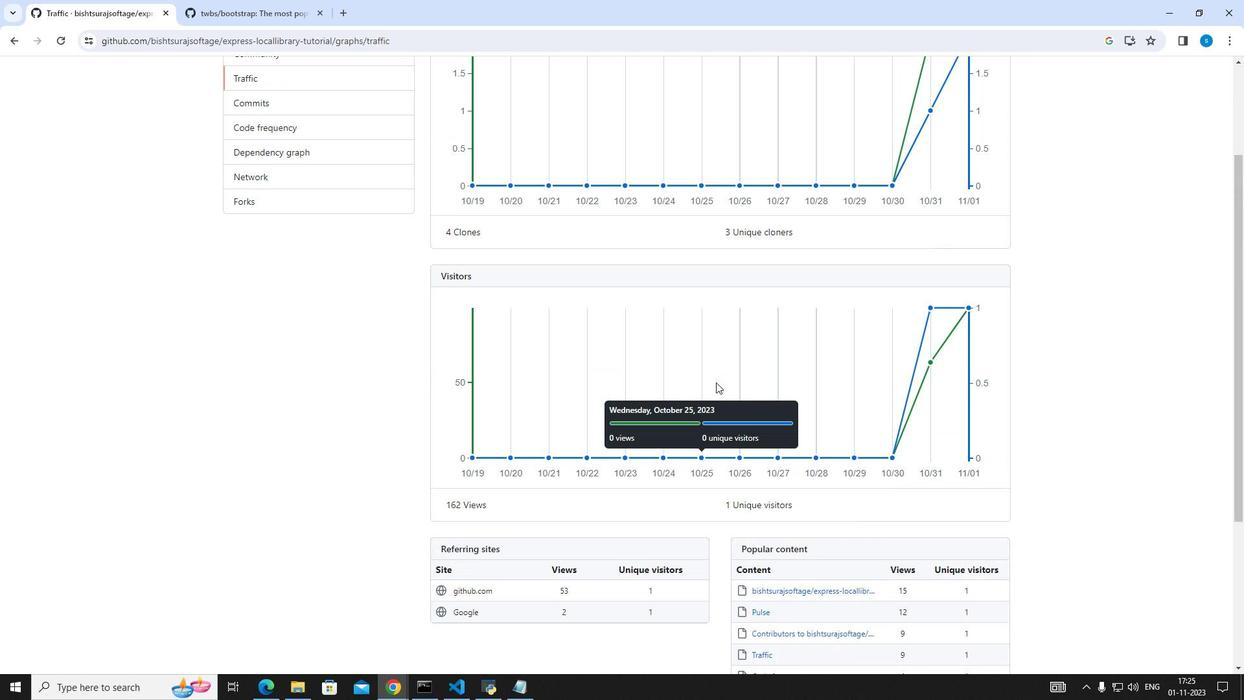
Action: Mouse scrolled (715, 384) with delta (0, 0)
Screenshot: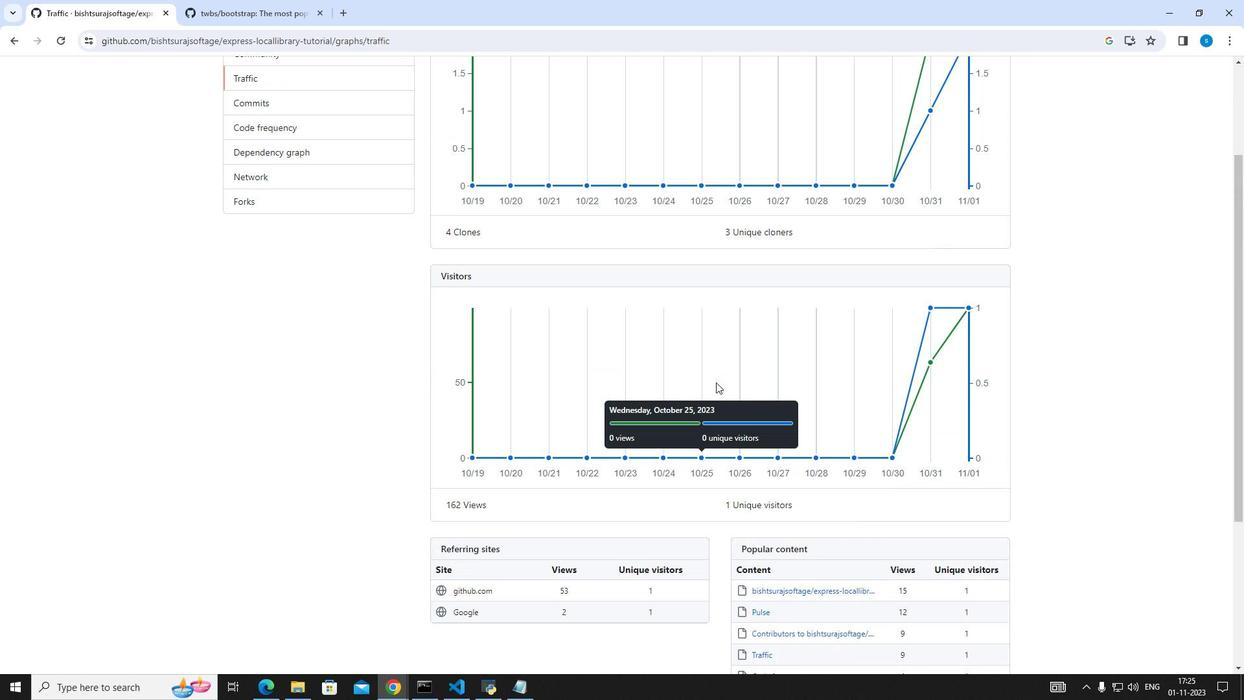 
Action: Mouse moved to (716, 382)
Screenshot: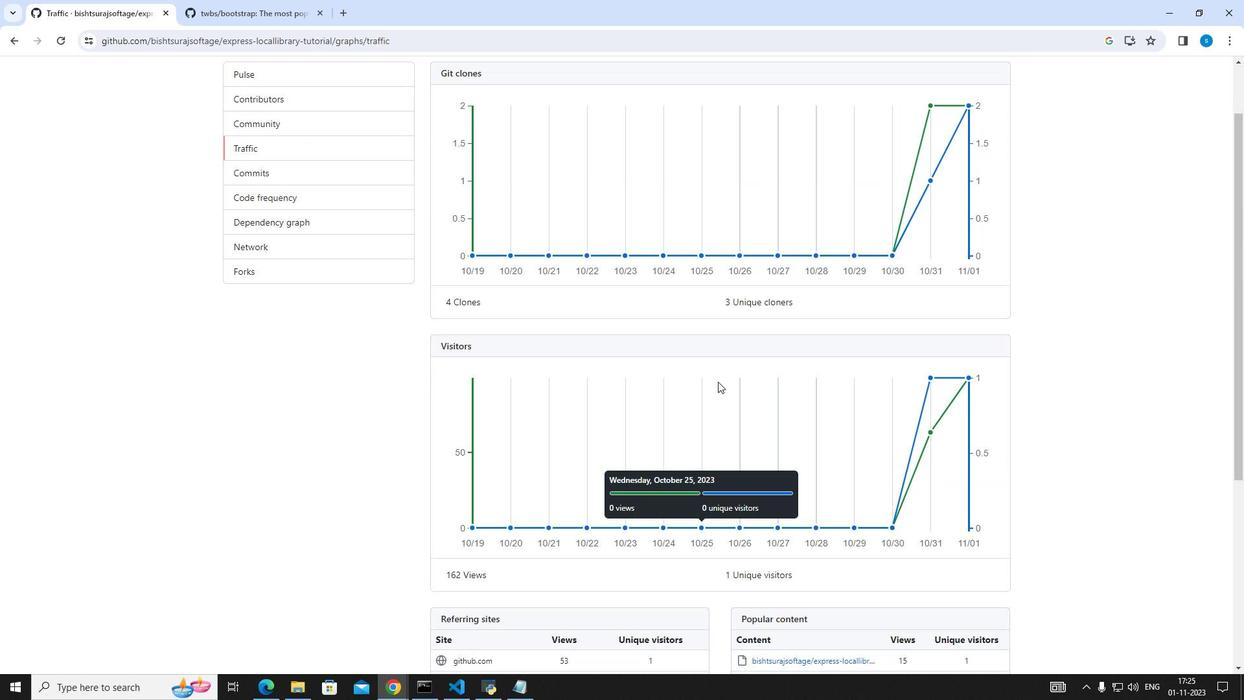 
Action: Mouse scrolled (716, 383) with delta (0, 0)
Screenshot: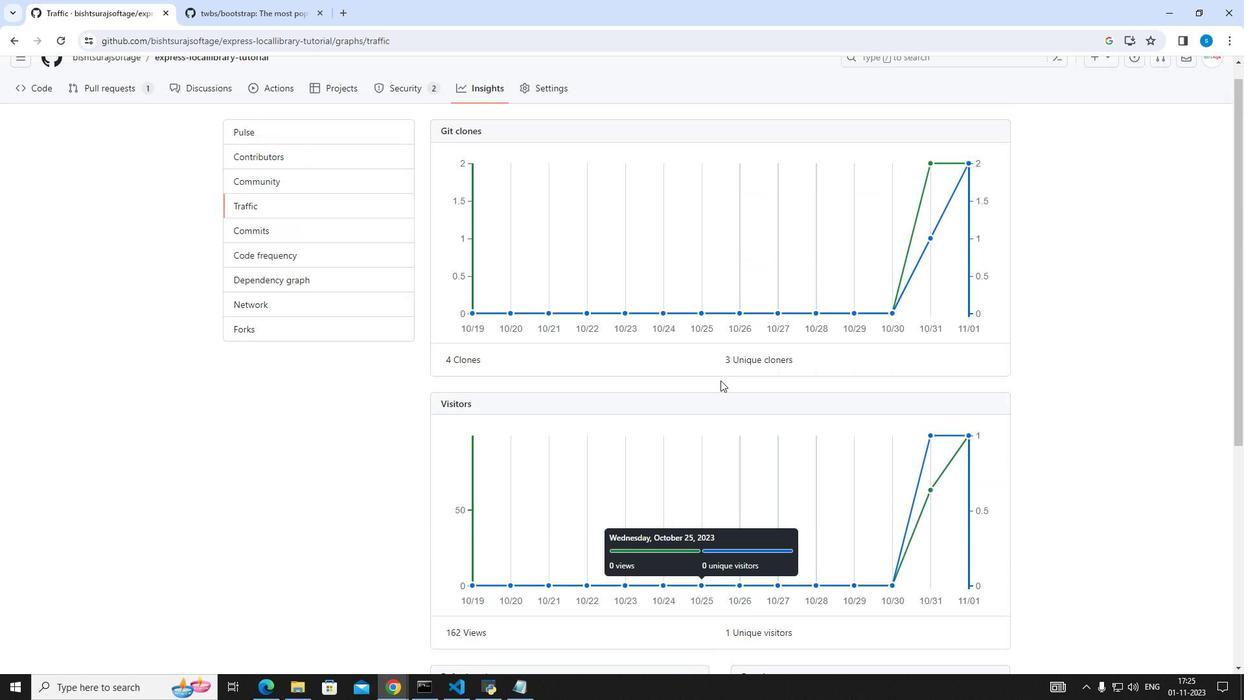 
Action: Mouse moved to (721, 380)
Screenshot: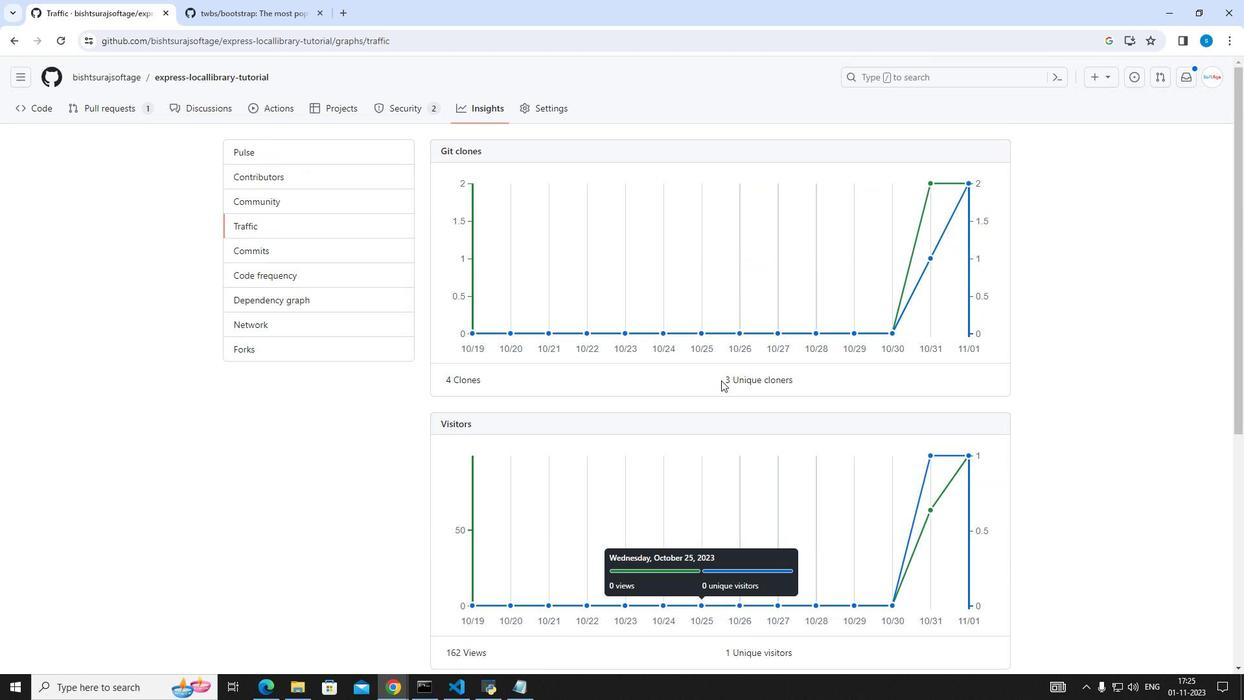 
Action: Mouse scrolled (721, 381) with delta (0, 0)
Screenshot: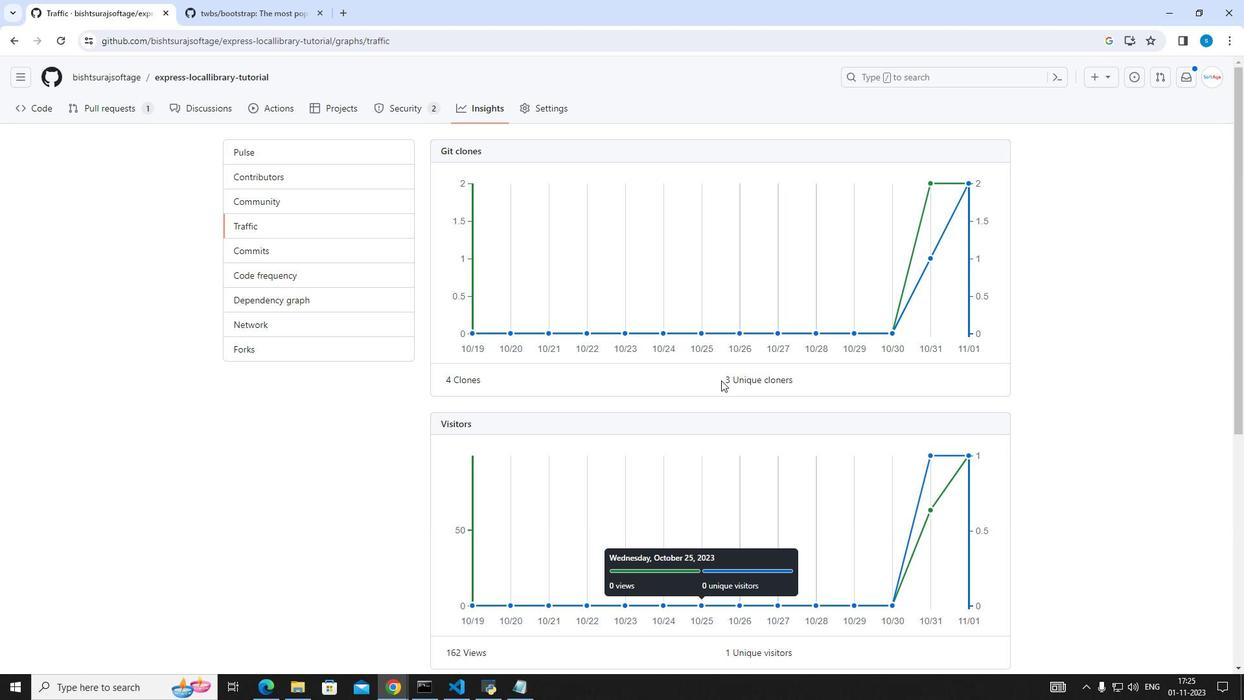 
Action: Mouse scrolled (721, 381) with delta (0, 0)
Screenshot: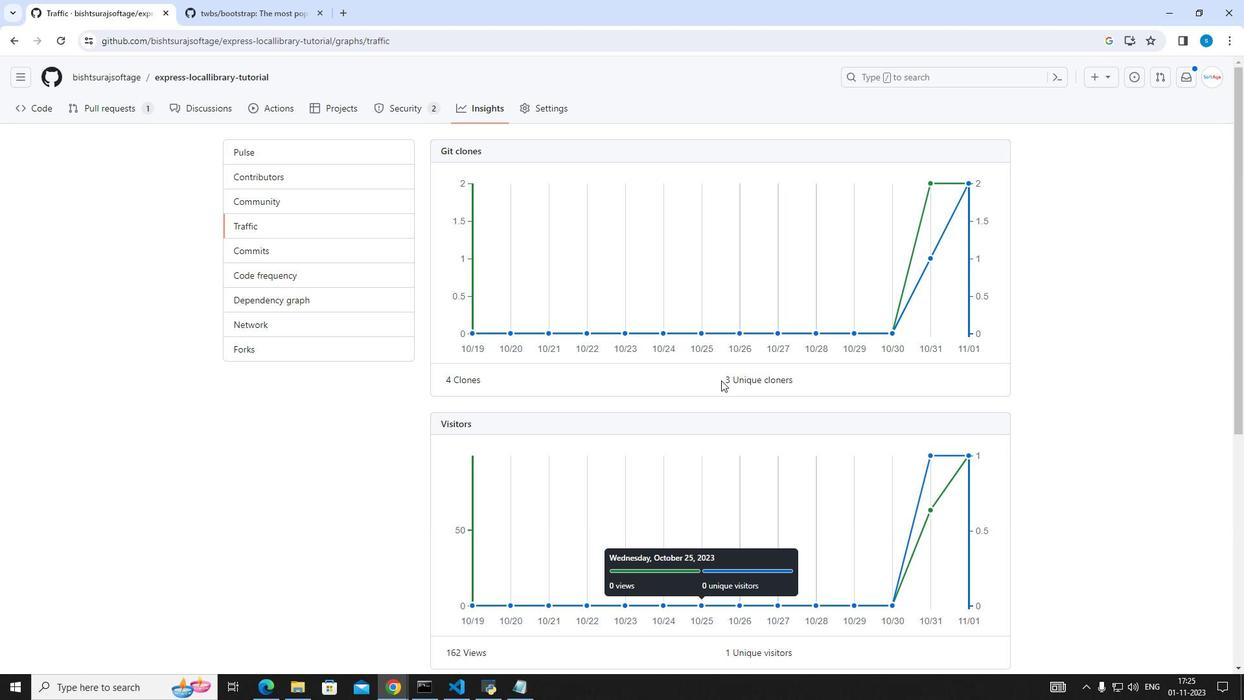 
Action: Mouse scrolled (721, 381) with delta (0, 0)
Screenshot: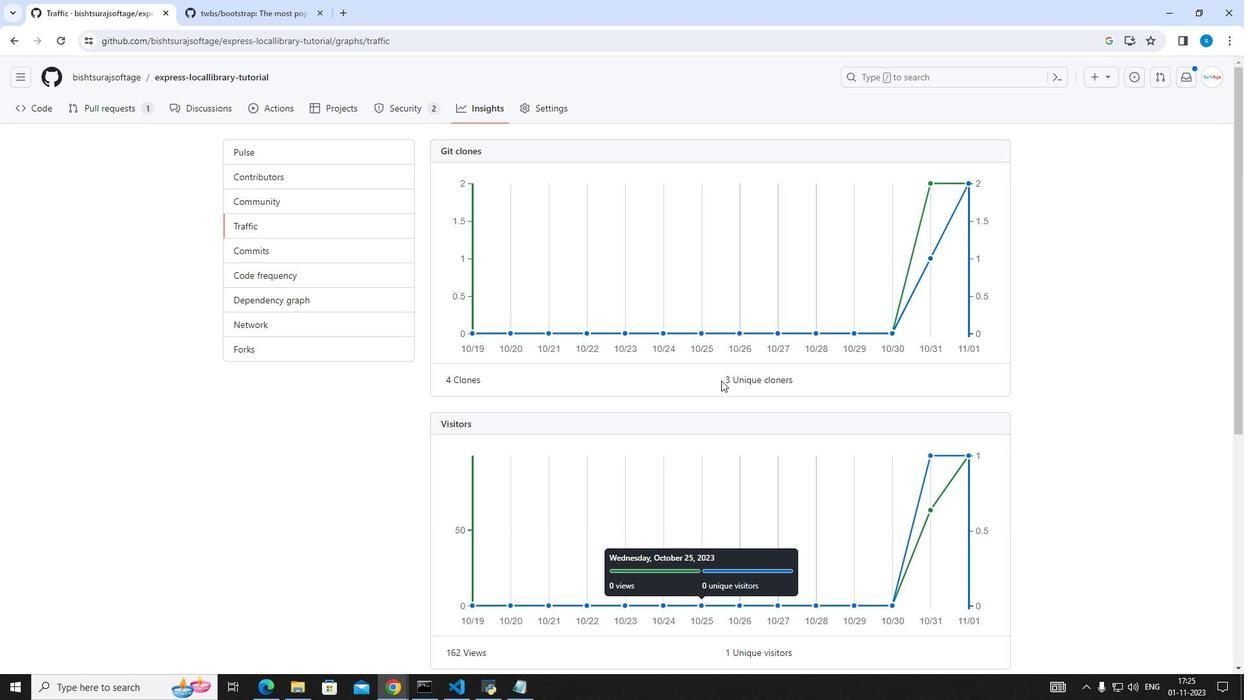 
Action: Mouse scrolled (721, 381) with delta (0, 0)
Screenshot: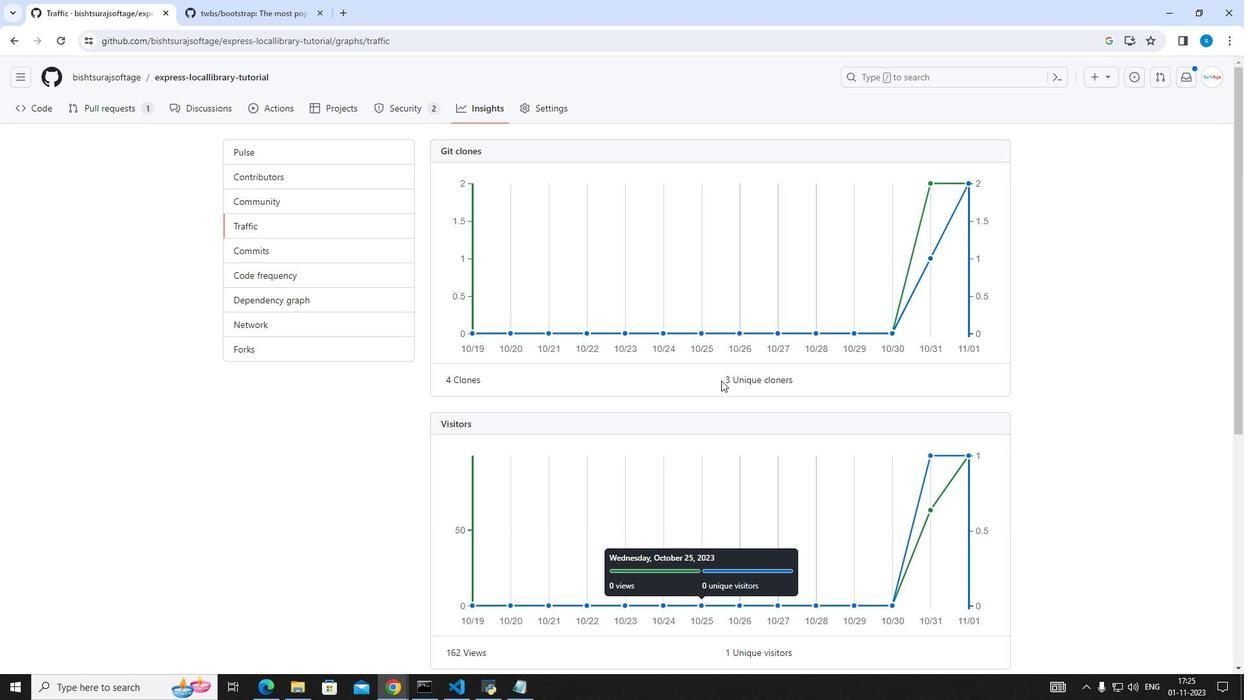 
Action: Mouse scrolled (721, 381) with delta (0, 0)
Screenshot: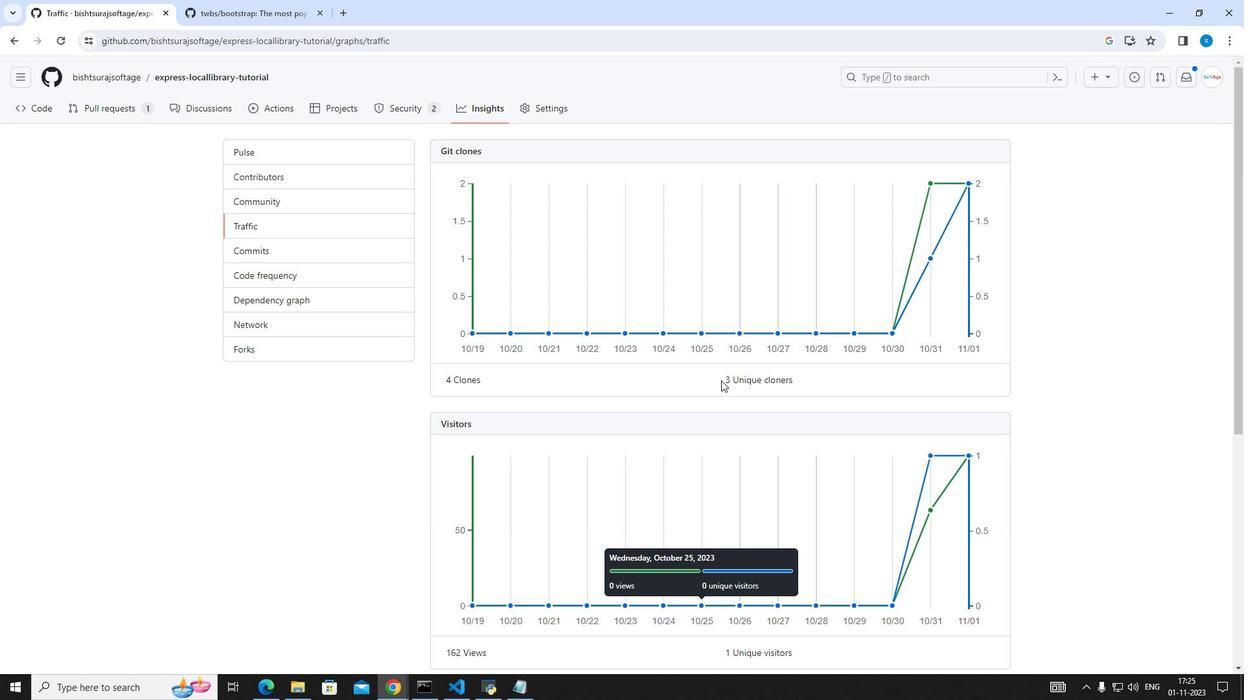 
Action: Mouse moved to (333, 260)
Screenshot: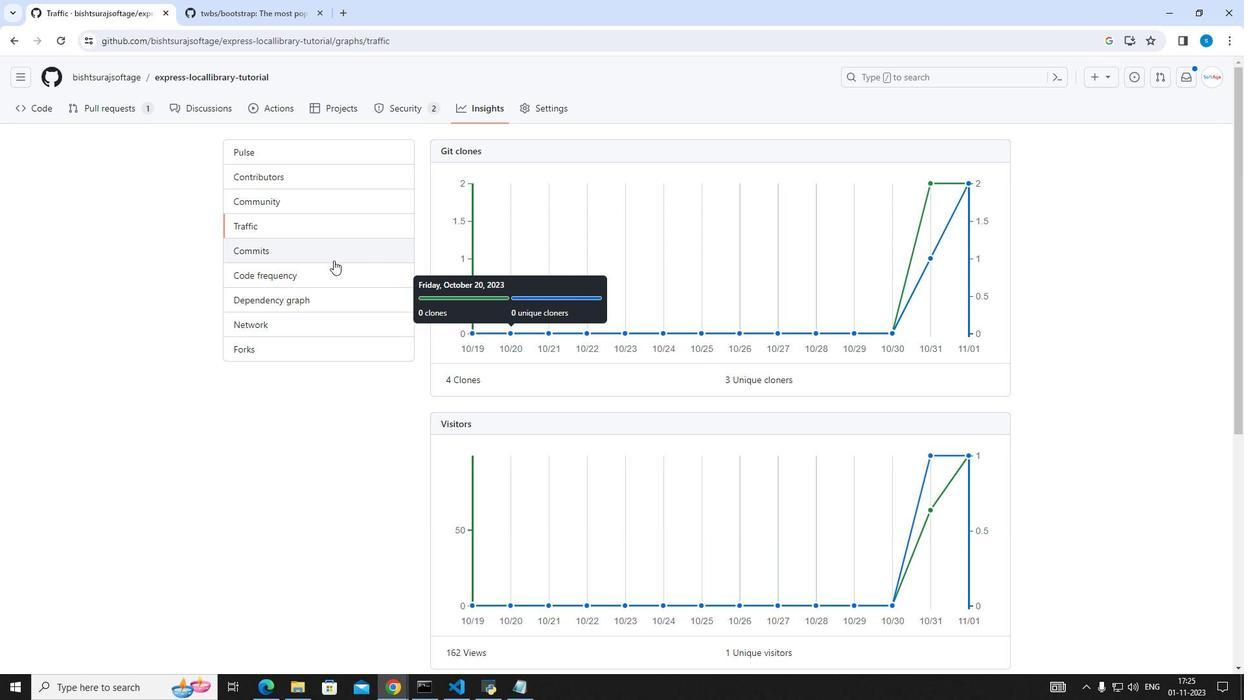 
Action: Mouse pressed left at (333, 260)
Screenshot: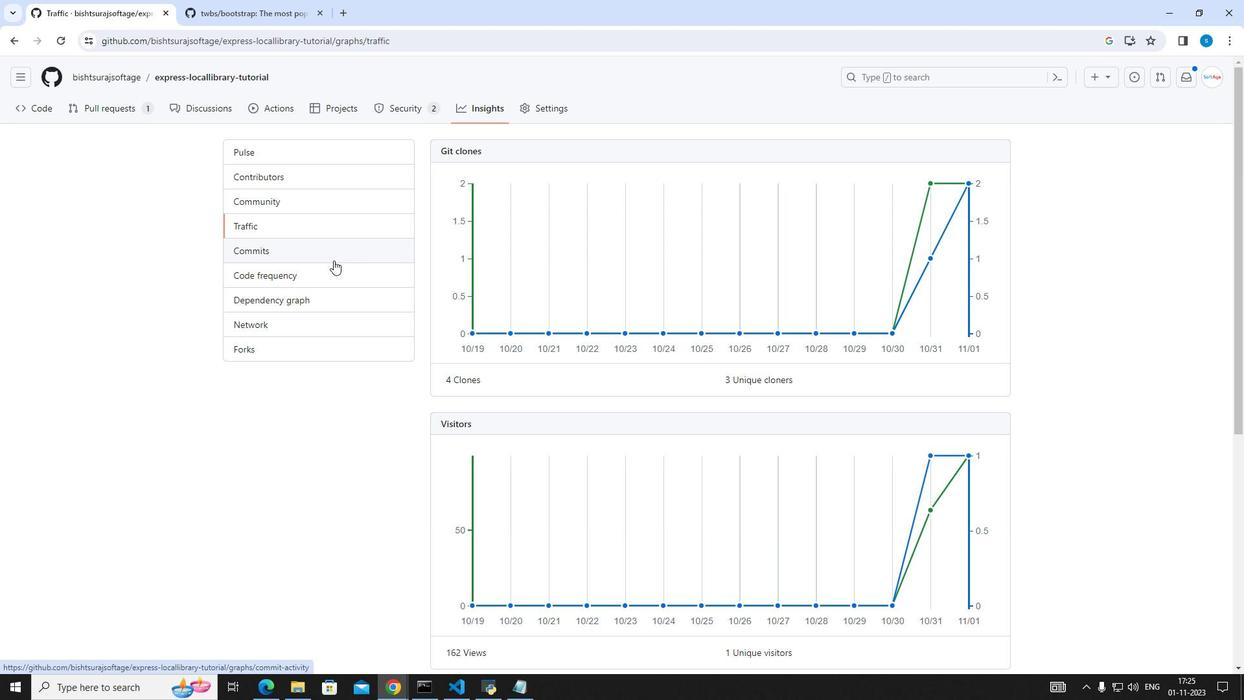 
Action: Mouse moved to (333, 280)
Screenshot: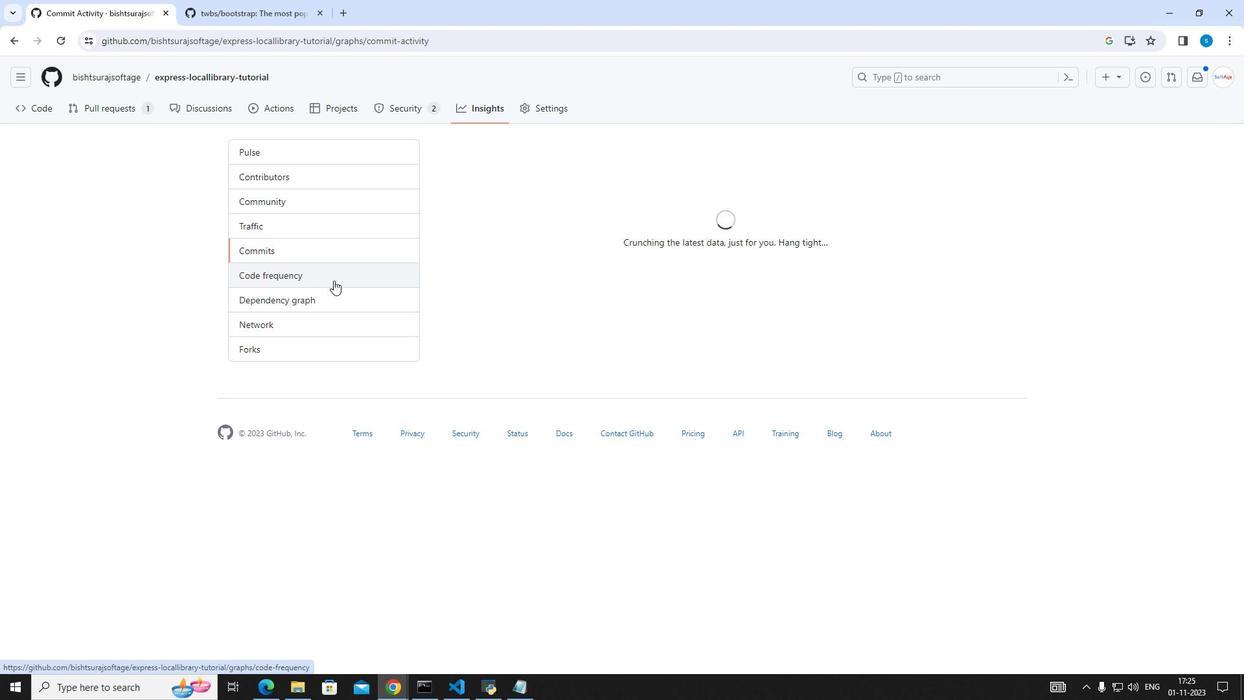 
Action: Mouse pressed left at (333, 280)
Screenshot: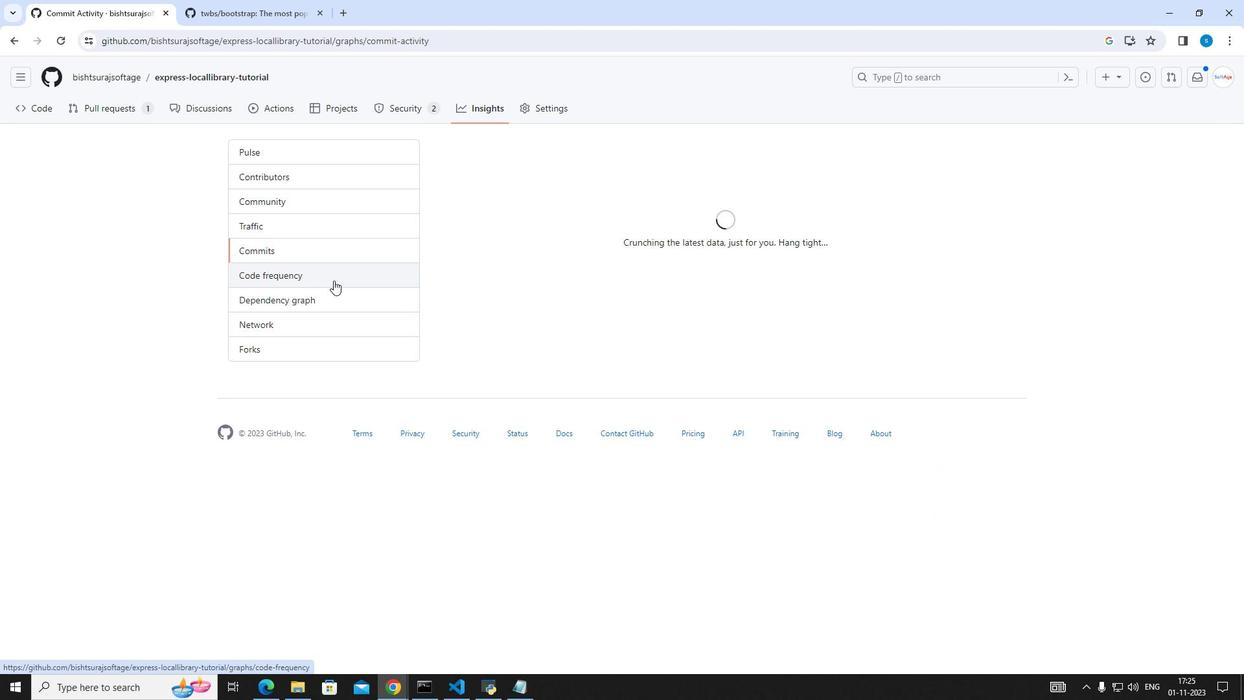 
Action: Mouse moved to (311, 308)
Screenshot: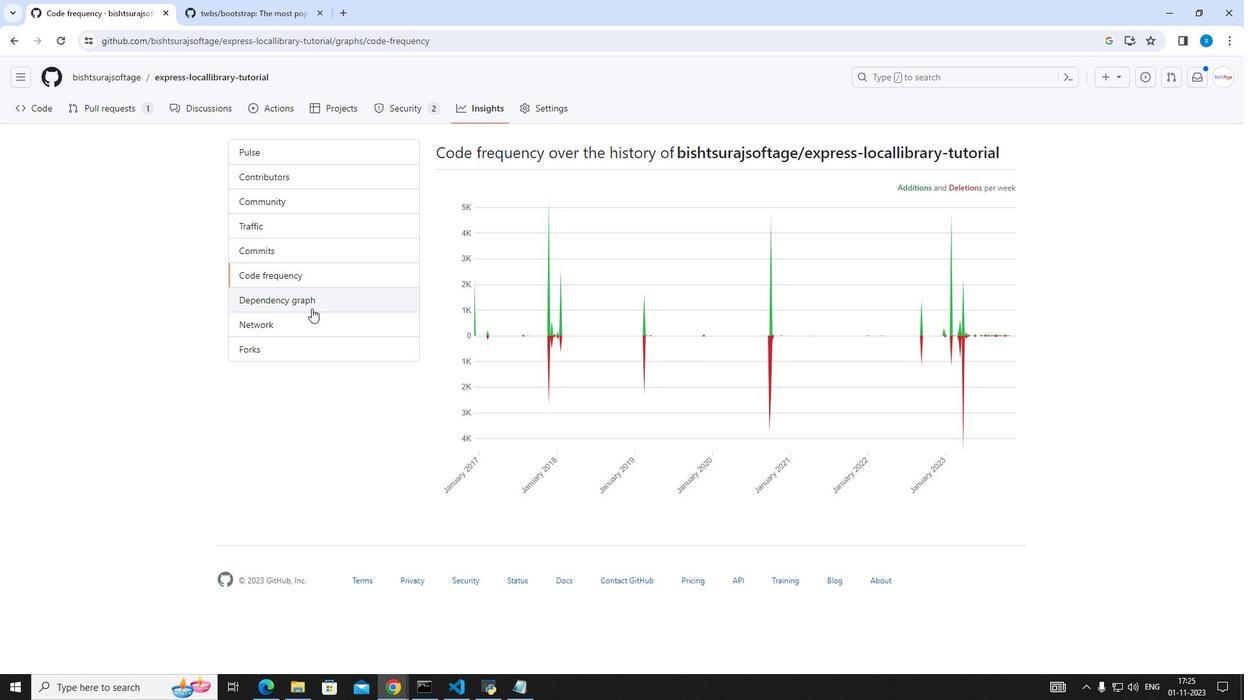 
Action: Mouse pressed left at (311, 308)
Screenshot: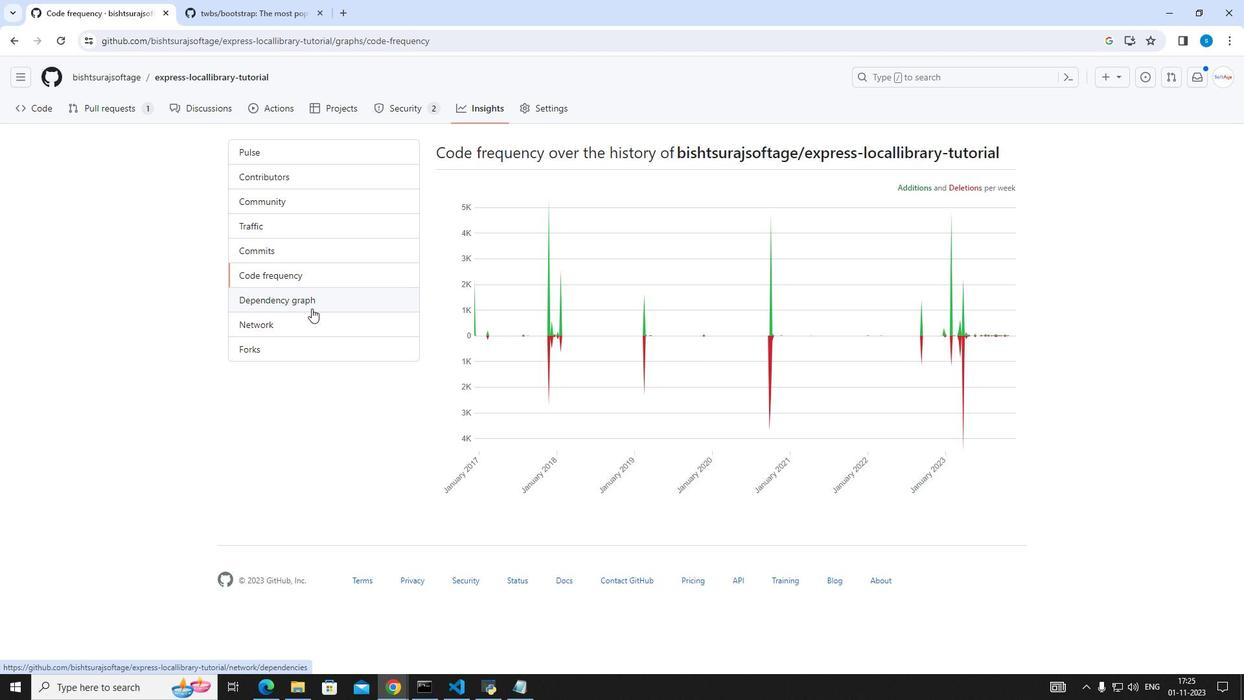 
Action: Mouse moved to (546, 271)
Screenshot: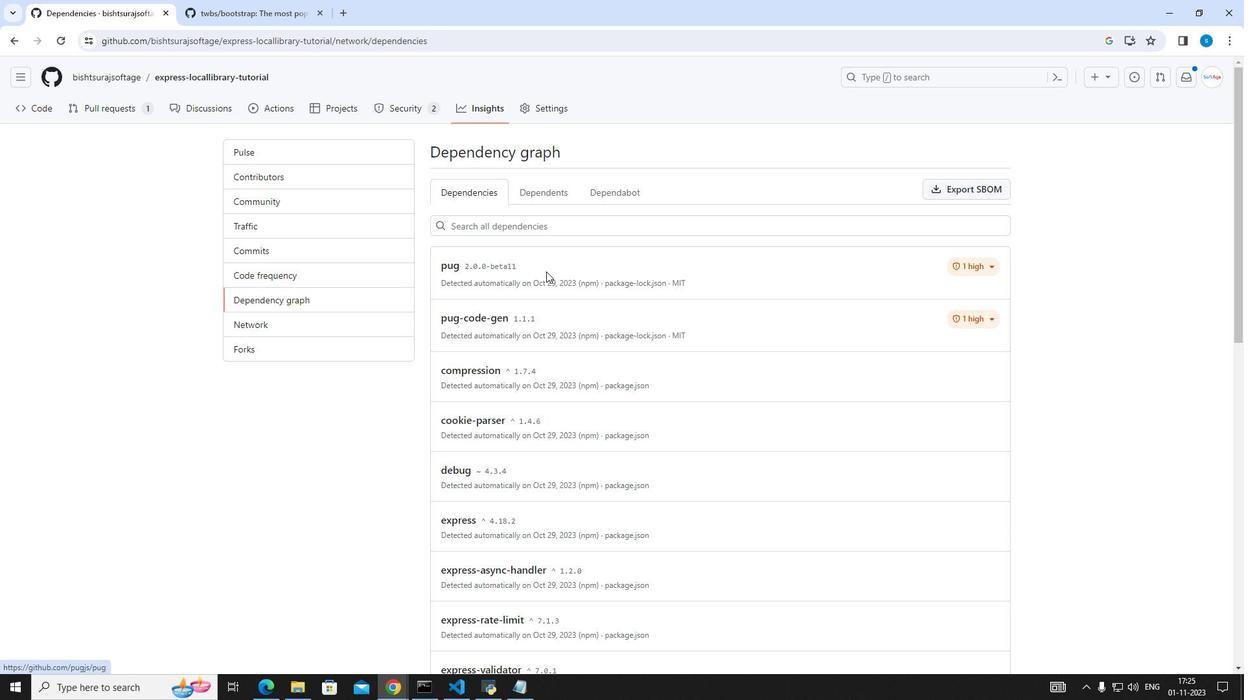 
Action: Mouse scrolled (546, 270) with delta (0, 0)
Screenshot: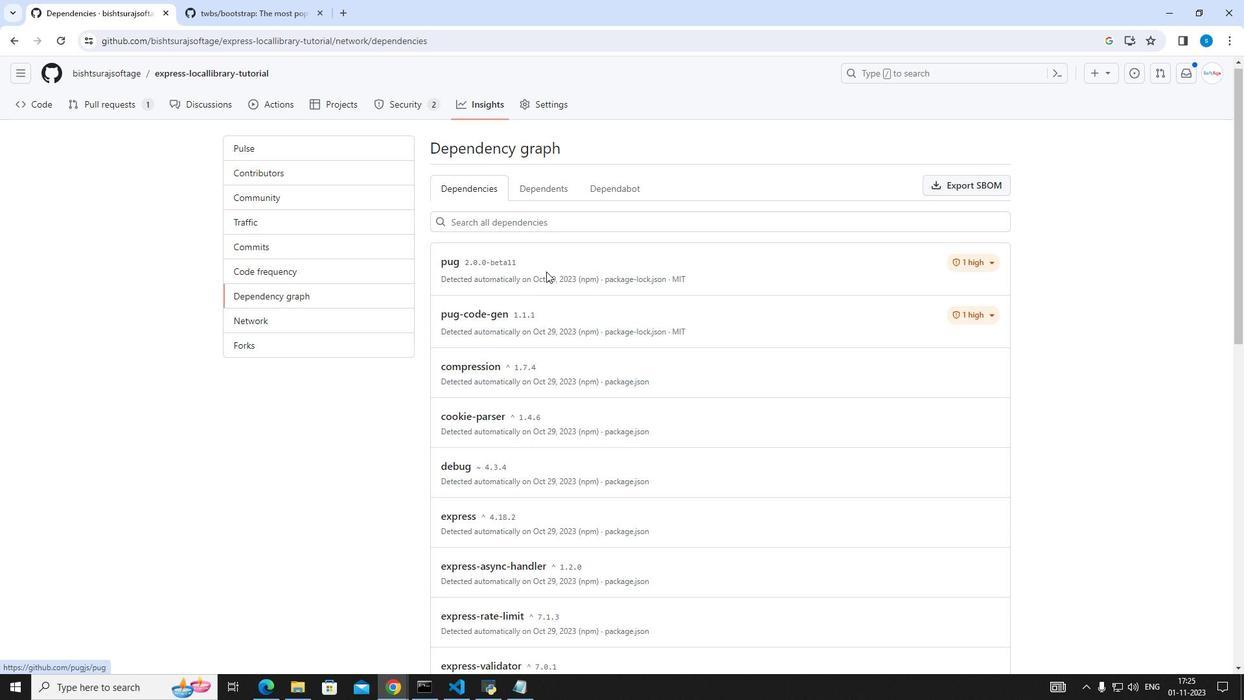 
Action: Mouse scrolled (546, 270) with delta (0, 0)
Screenshot: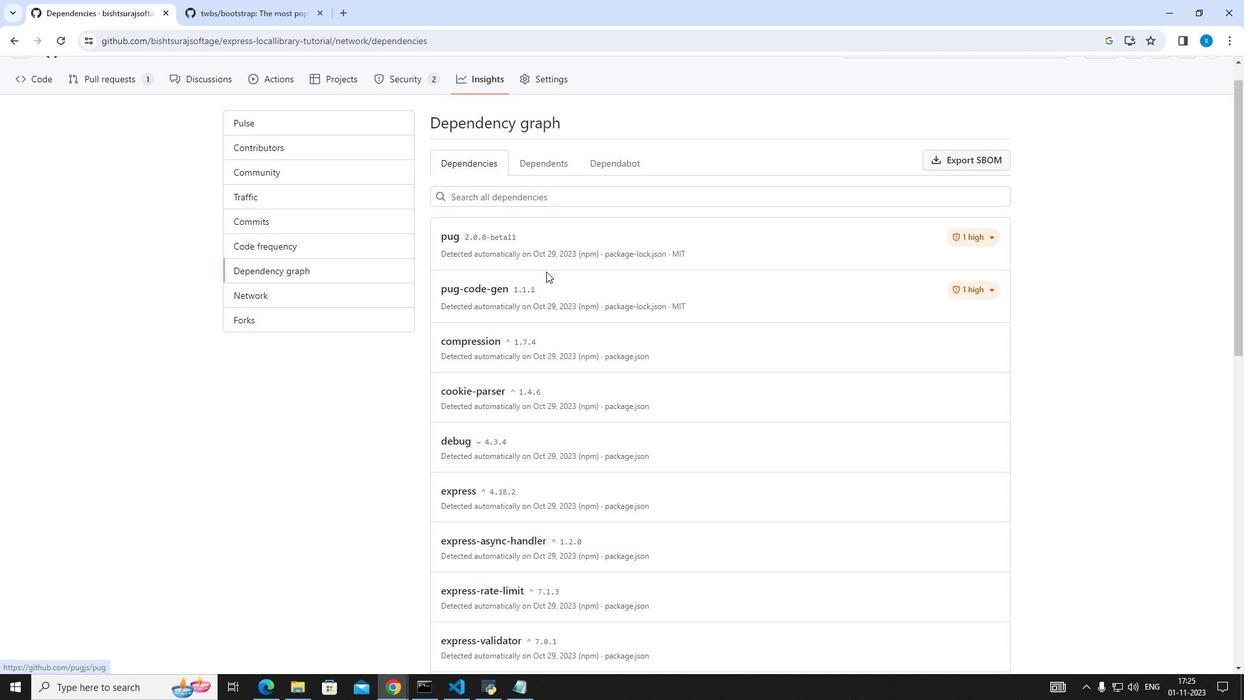 
Action: Mouse scrolled (546, 270) with delta (0, 0)
Screenshot: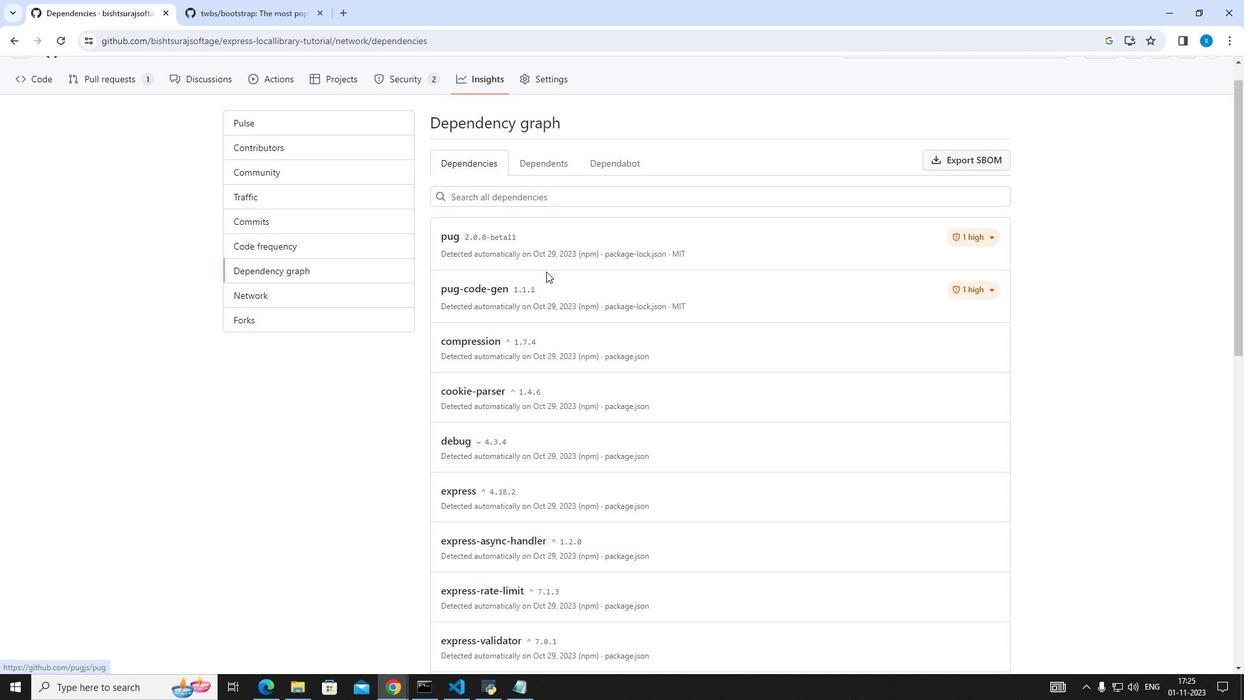 
Action: Mouse scrolled (546, 270) with delta (0, 0)
Screenshot: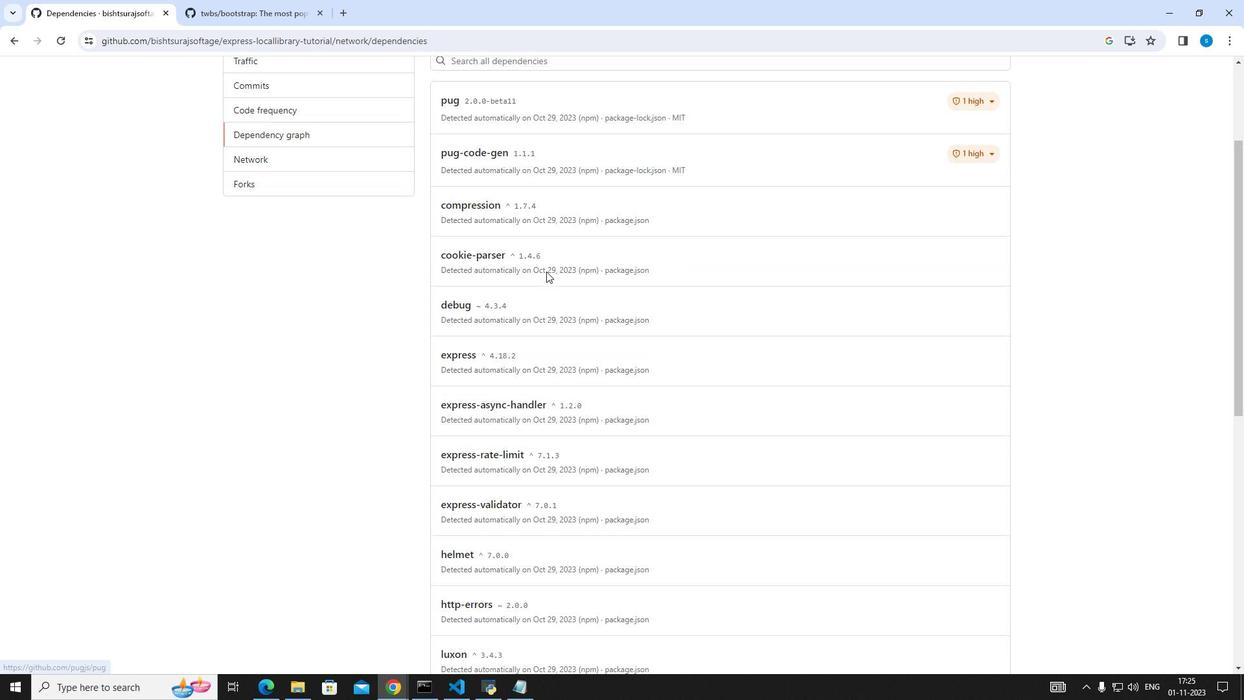 
Action: Mouse scrolled (546, 270) with delta (0, 0)
Screenshot: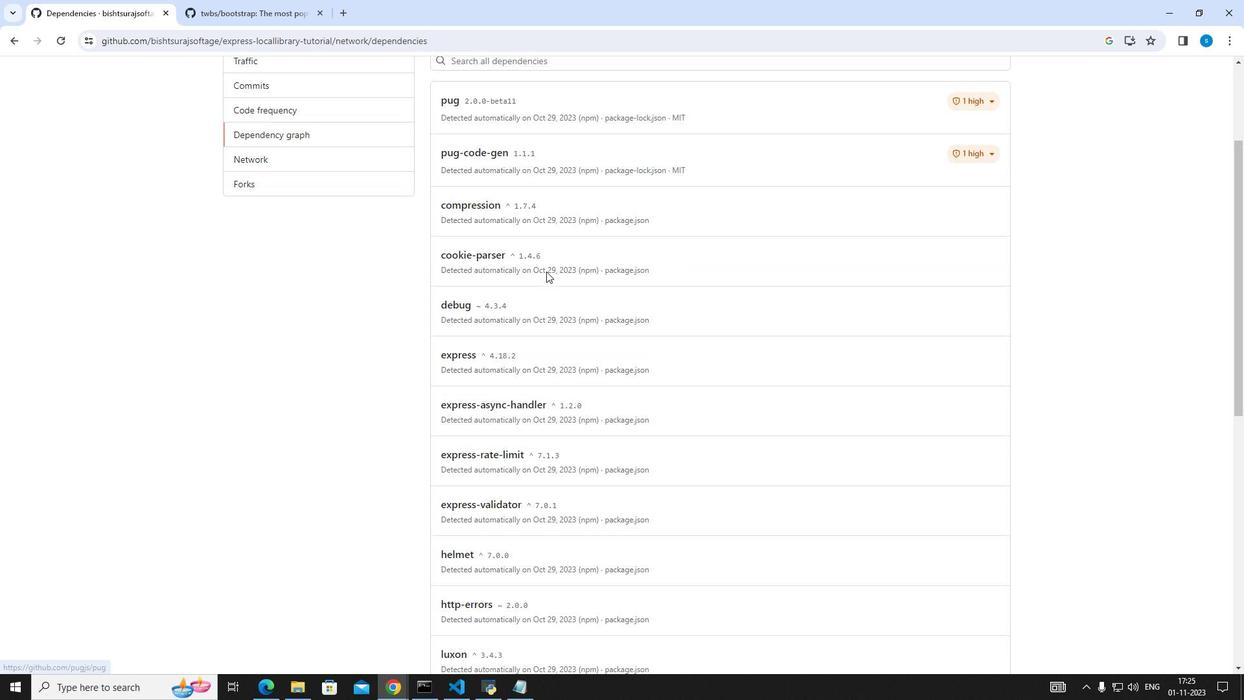 
Action: Mouse moved to (546, 271)
Screenshot: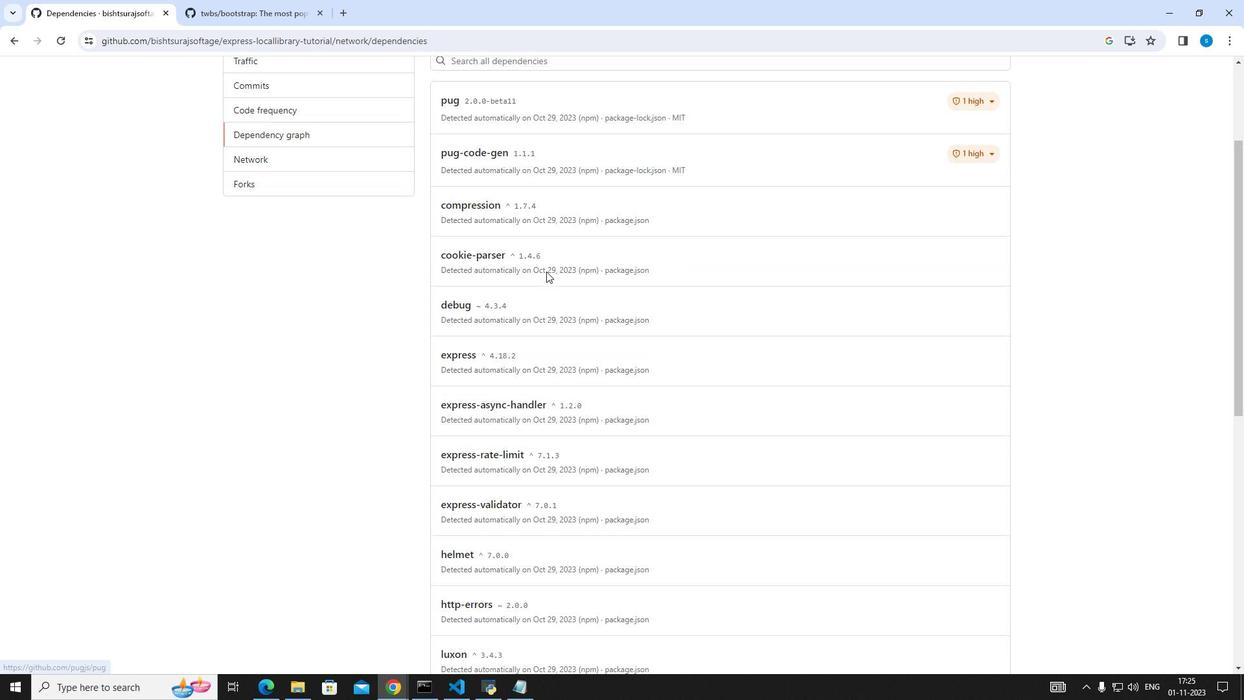 
Action: Mouse scrolled (546, 270) with delta (0, 0)
Screenshot: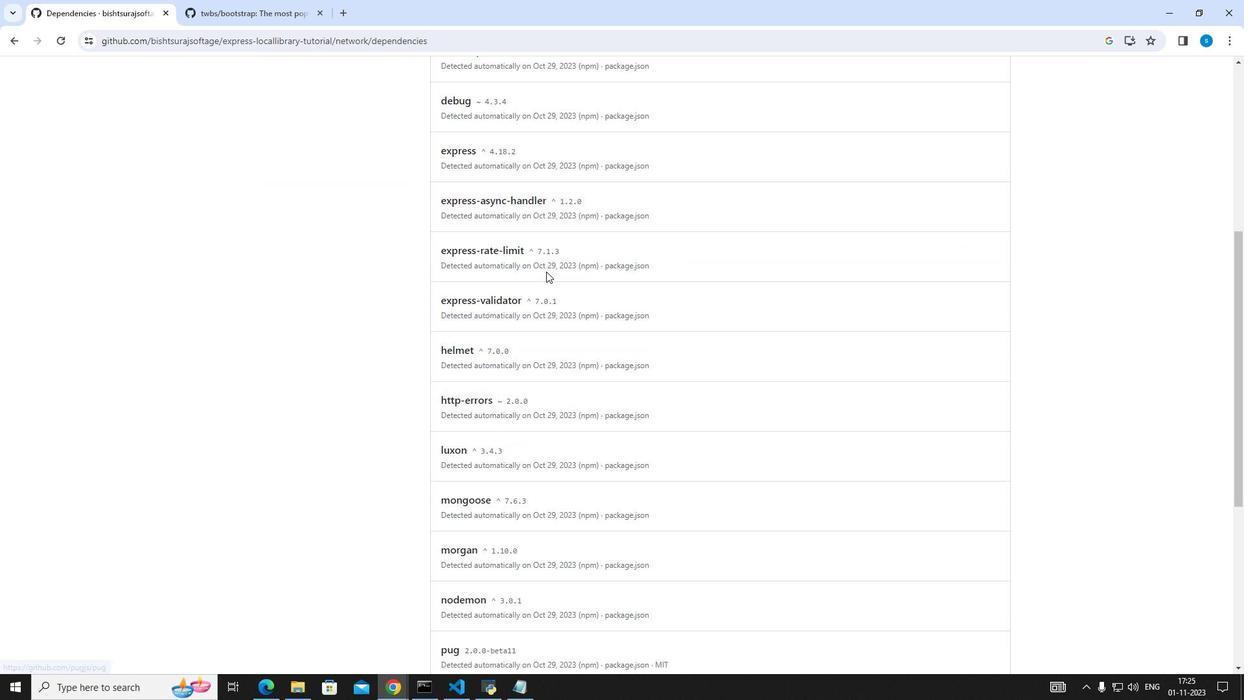 
Action: Mouse moved to (546, 271)
Screenshot: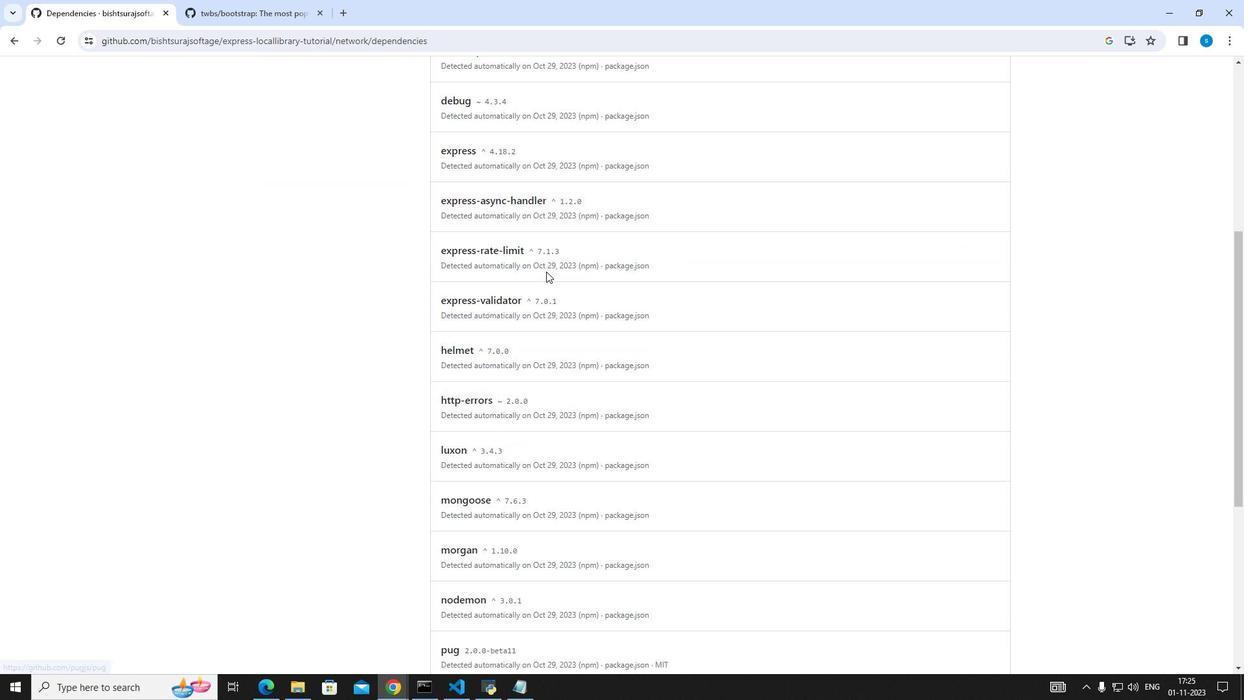 
Action: Mouse scrolled (546, 270) with delta (0, 0)
Screenshot: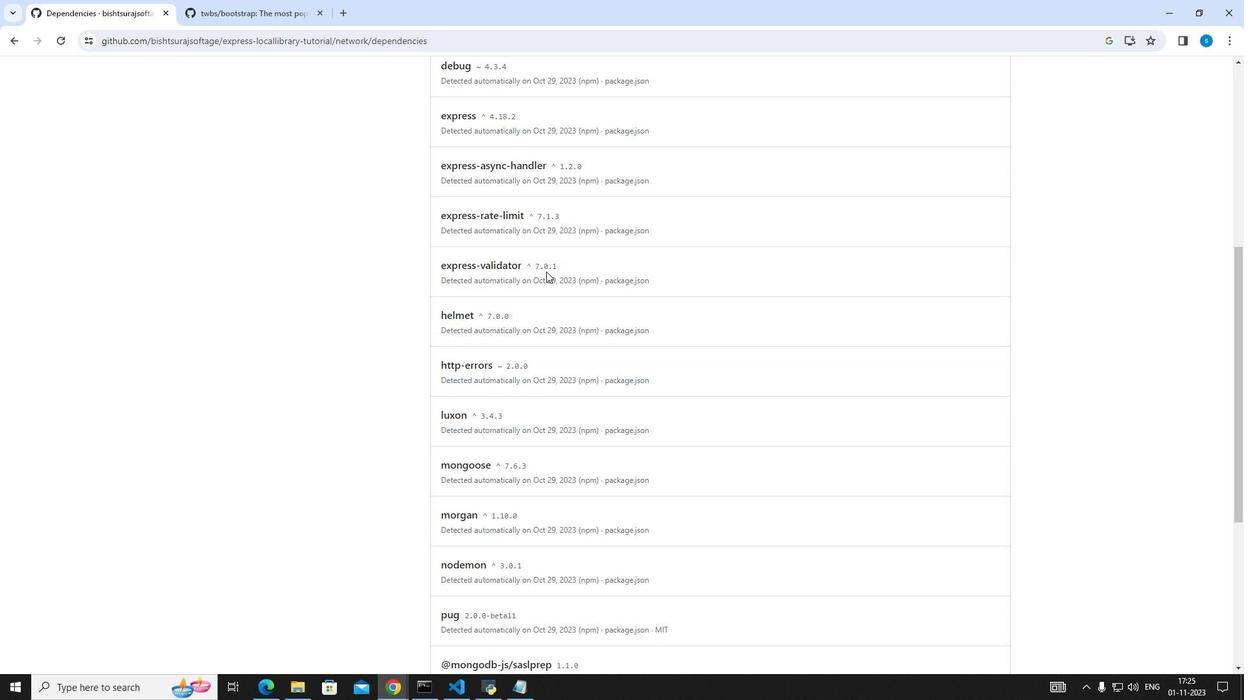 
Action: Mouse scrolled (546, 270) with delta (0, 0)
Screenshot: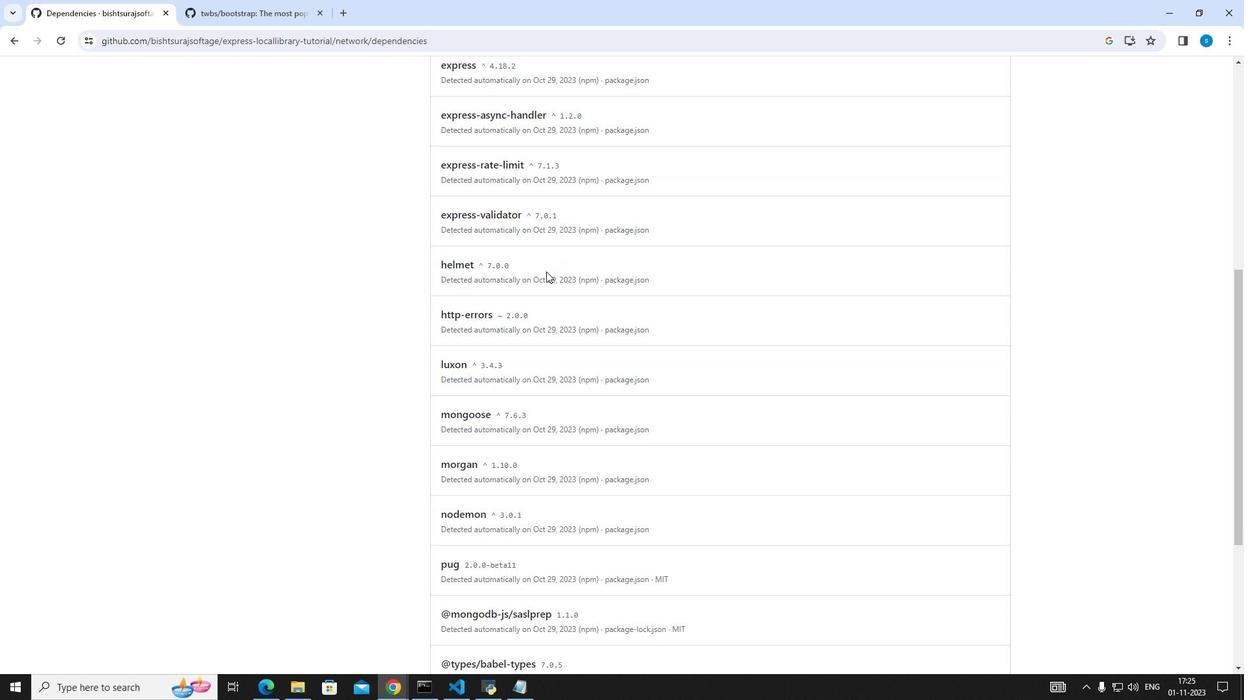 
Action: Mouse scrolled (546, 270) with delta (0, 0)
Screenshot: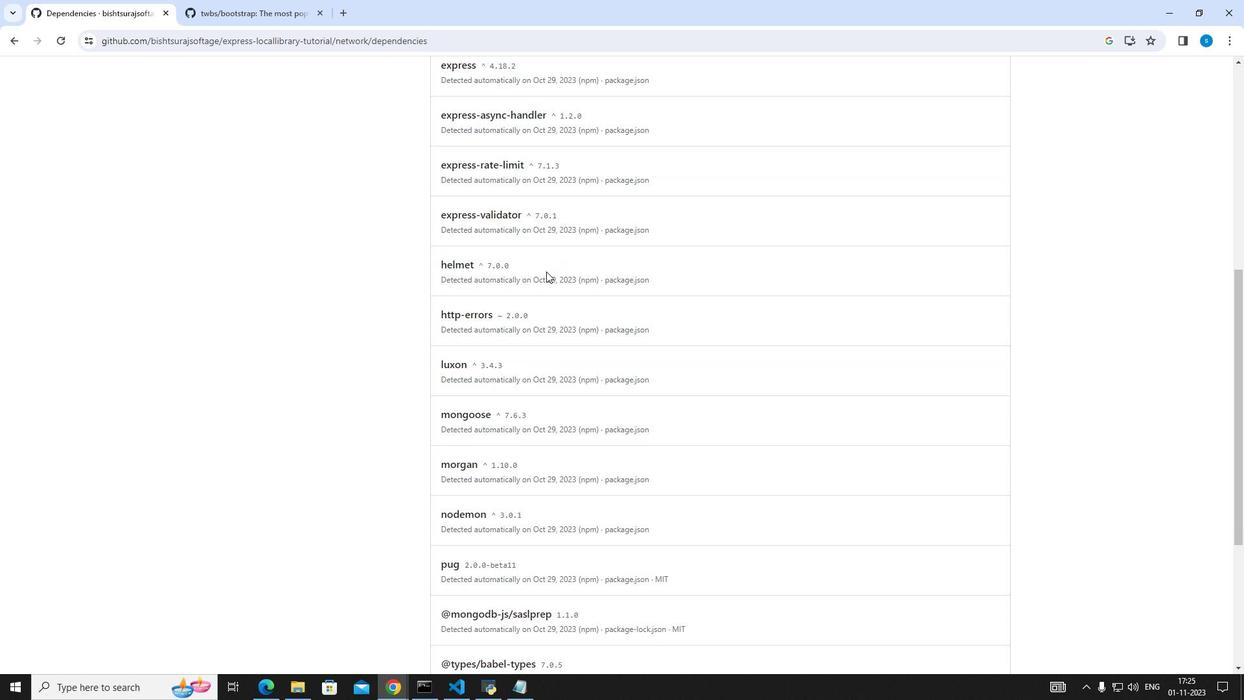 
Action: Mouse scrolled (546, 270) with delta (0, 0)
Screenshot: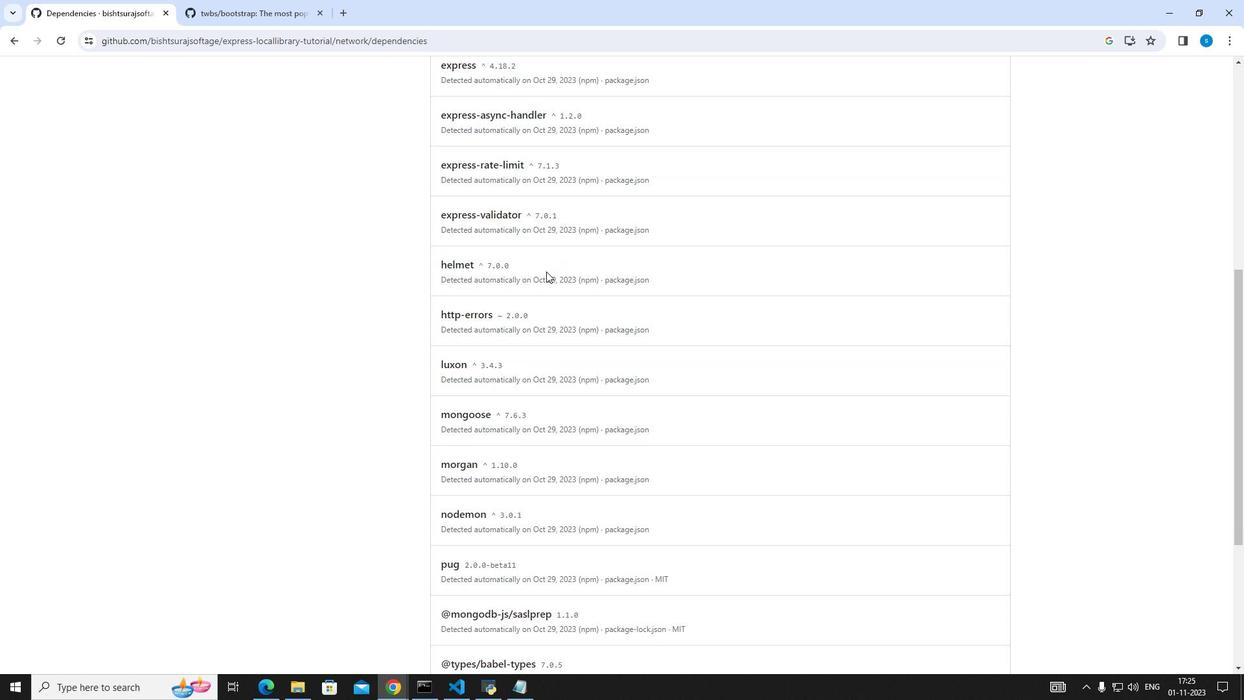 
Action: Mouse scrolled (546, 270) with delta (0, 0)
Screenshot: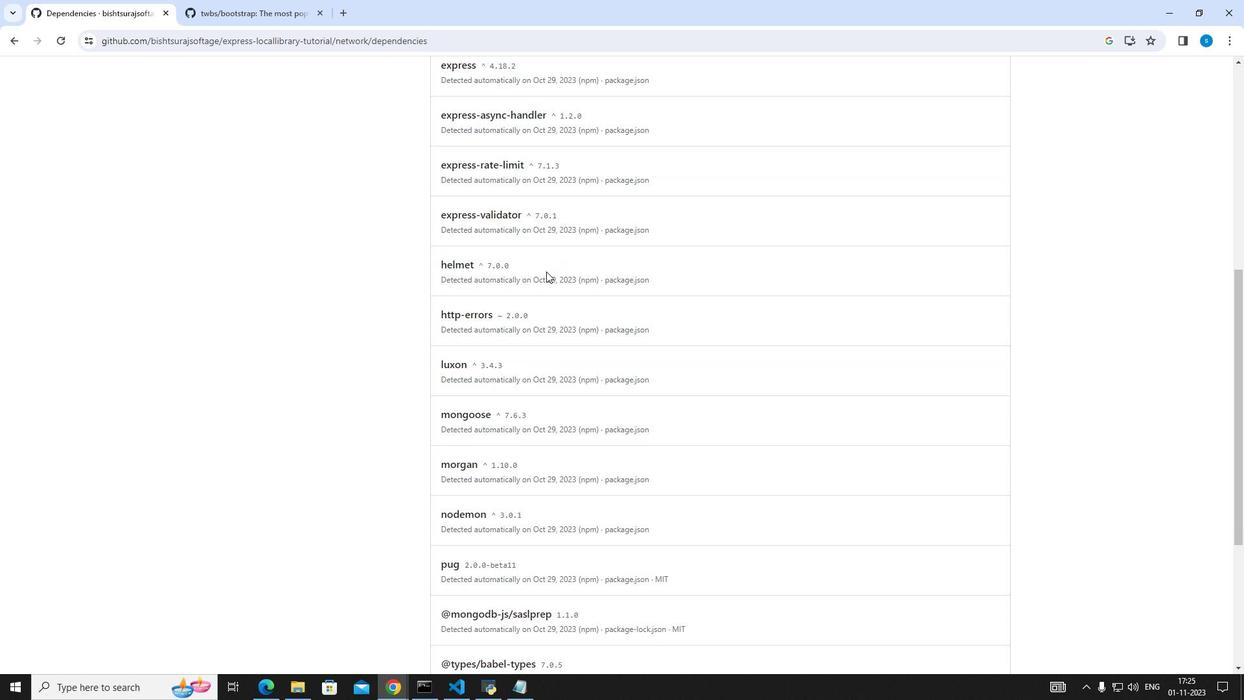 
Action: Mouse scrolled (546, 270) with delta (0, 0)
Screenshot: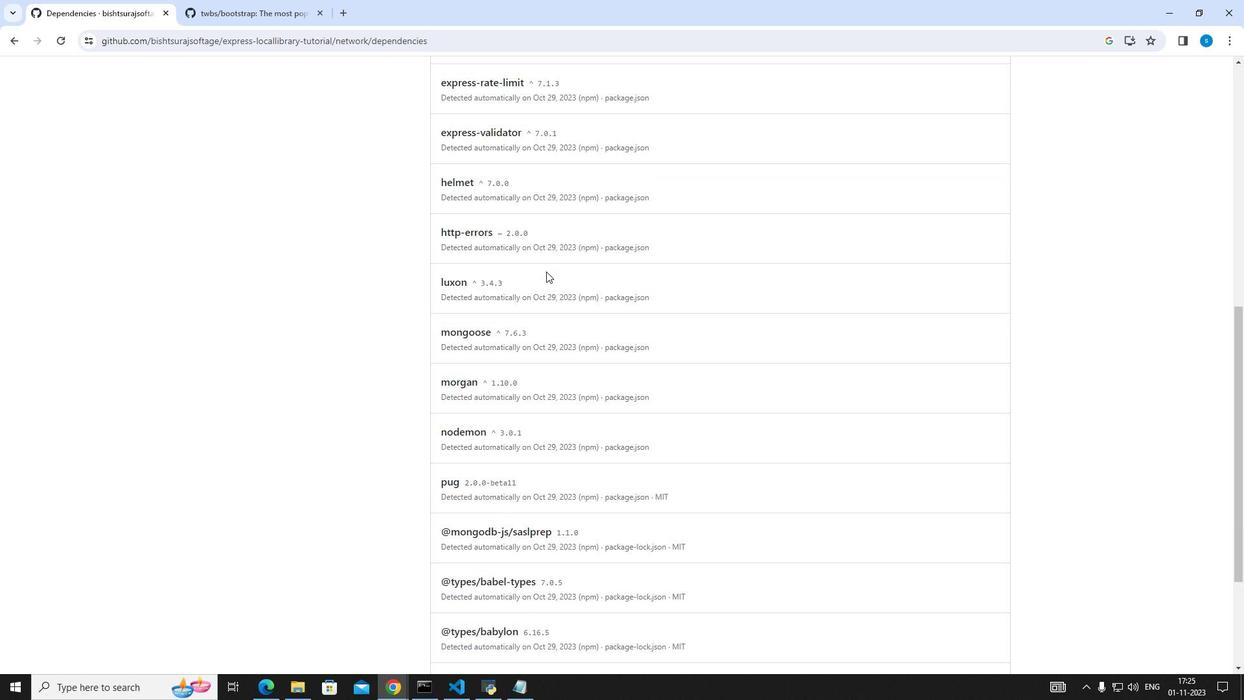 
Action: Mouse scrolled (546, 270) with delta (0, 0)
Screenshot: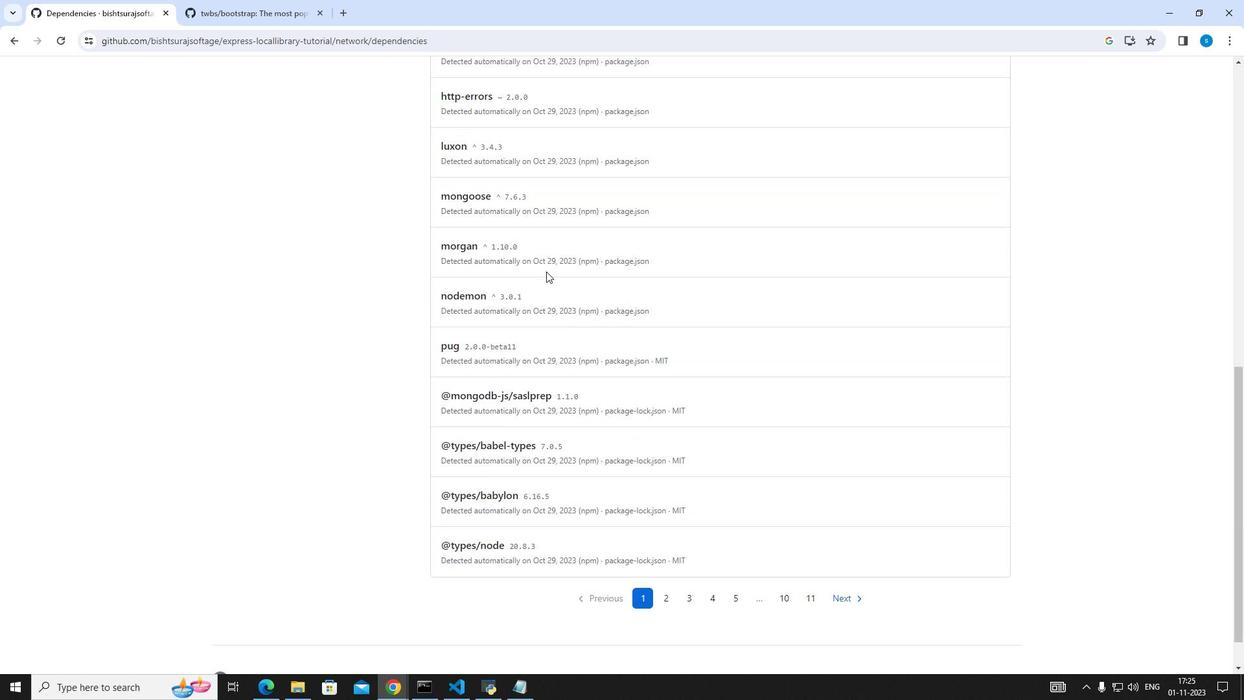 
Action: Mouse scrolled (546, 272) with delta (0, 0)
Screenshot: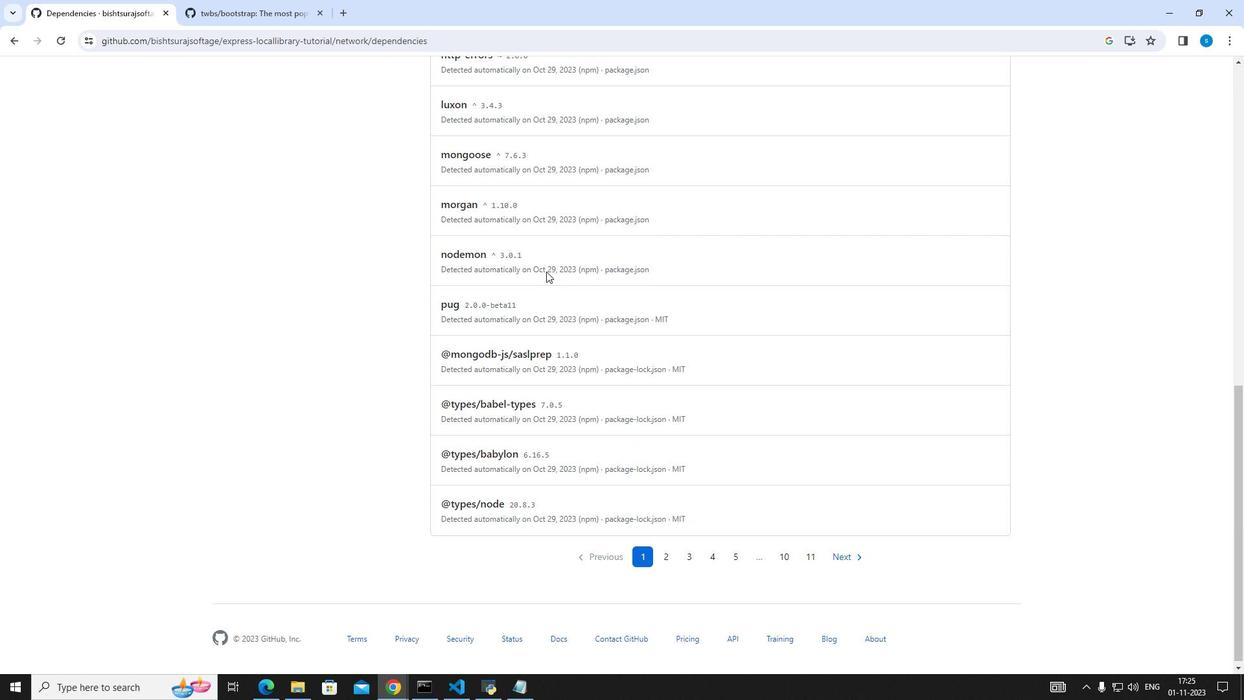 
Action: Mouse scrolled (546, 272) with delta (0, 0)
Screenshot: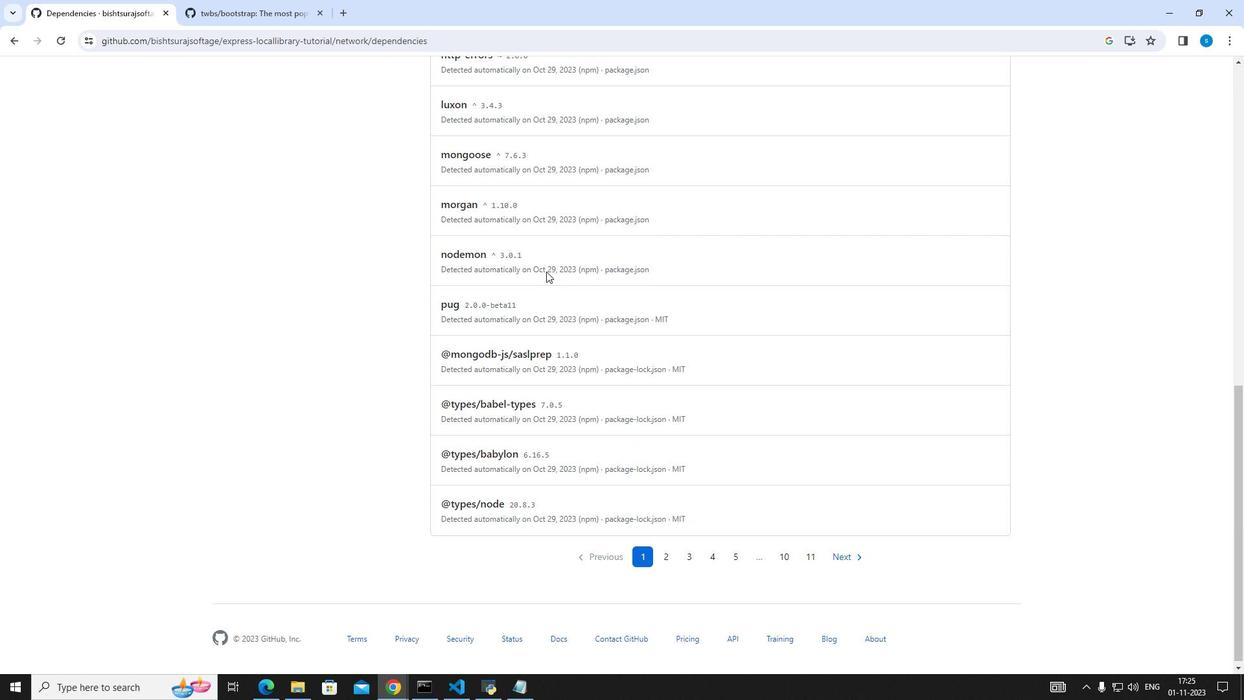 
Action: Mouse scrolled (546, 272) with delta (0, 0)
Screenshot: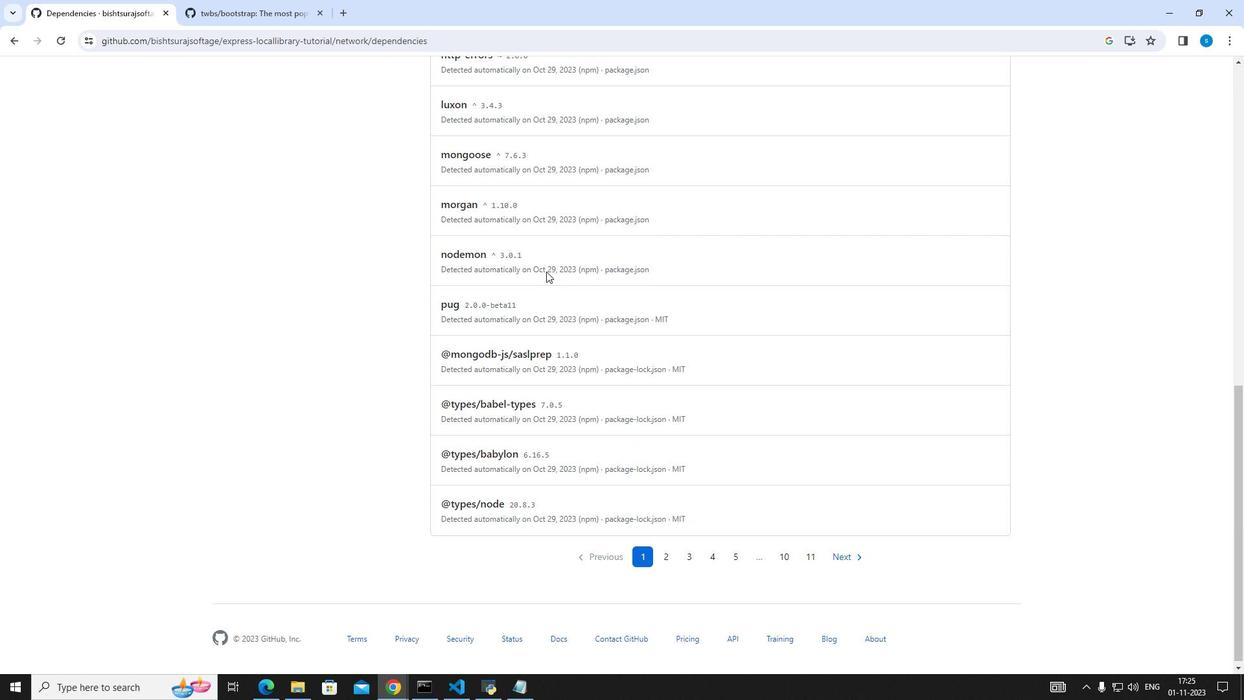 
Action: Mouse scrolled (546, 272) with delta (0, 0)
Screenshot: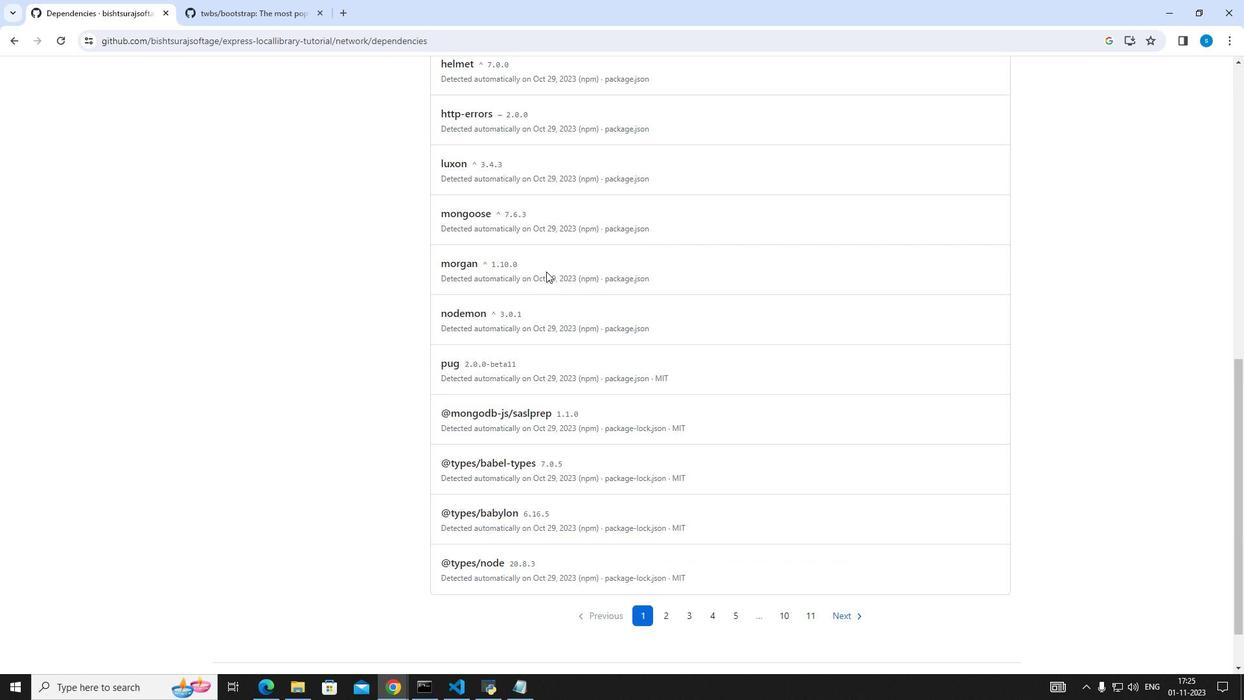 
Action: Mouse scrolled (546, 272) with delta (0, 0)
Screenshot: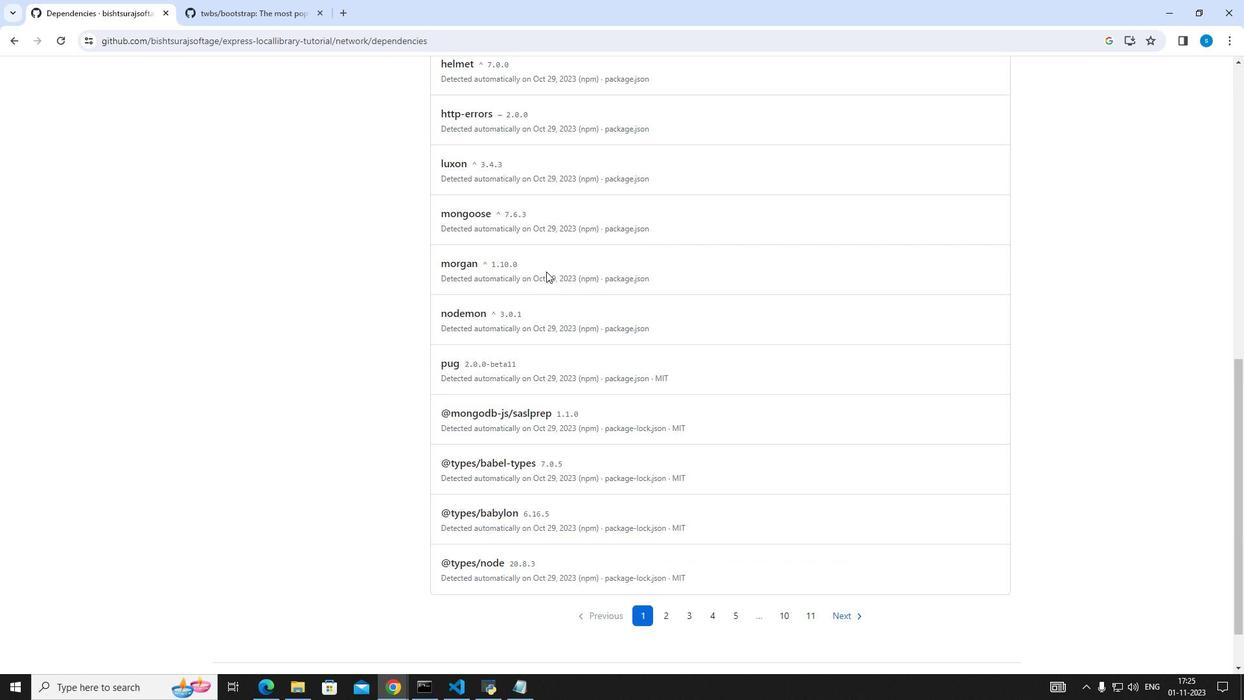 
Action: Mouse scrolled (546, 272) with delta (0, 0)
Screenshot: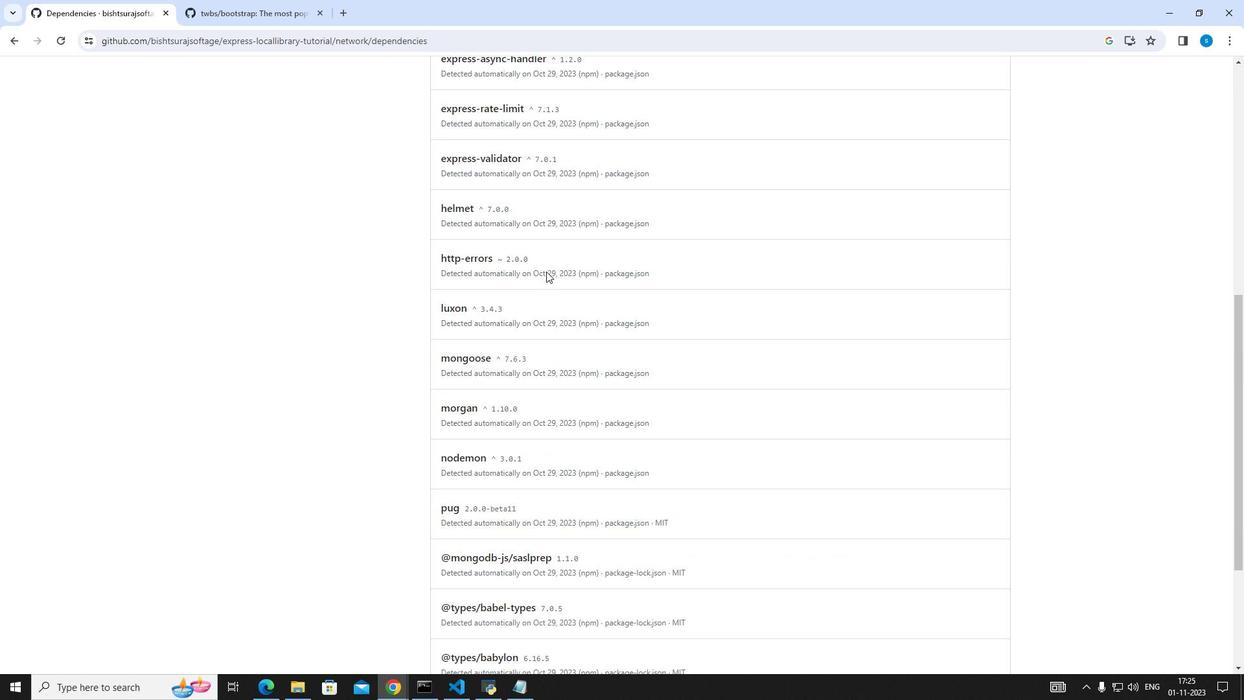 
Action: Mouse scrolled (546, 272) with delta (0, 0)
Screenshot: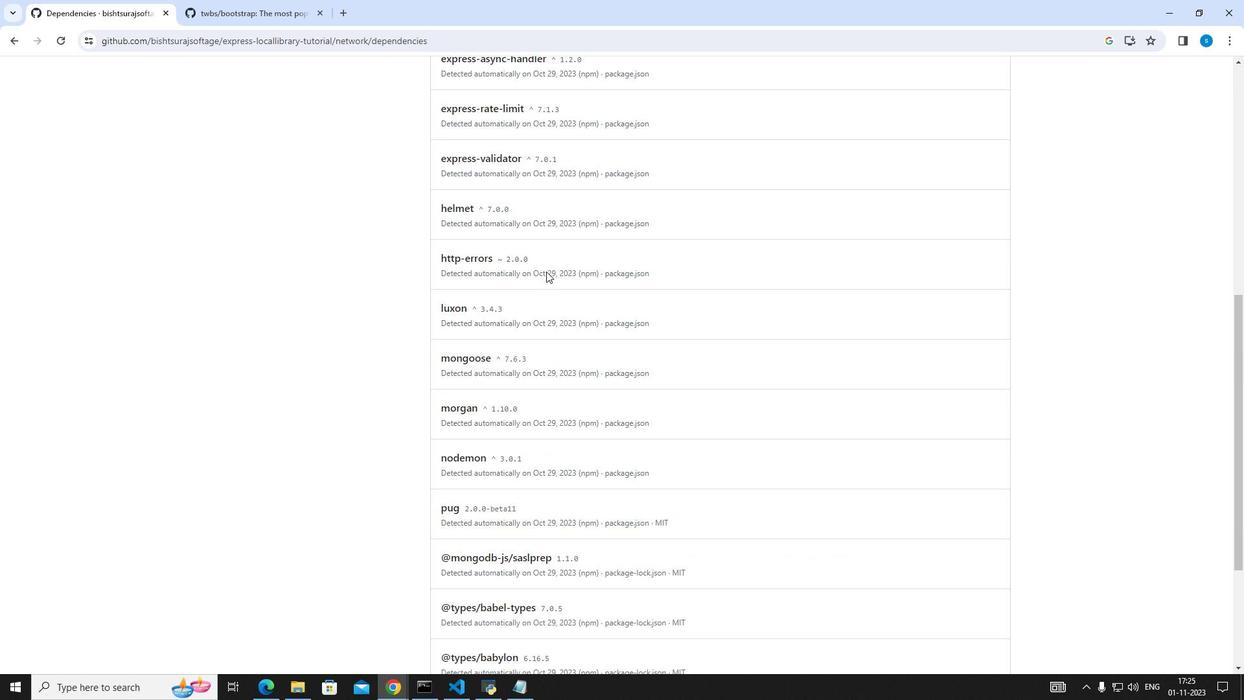 
Action: Mouse scrolled (546, 272) with delta (0, 0)
Screenshot: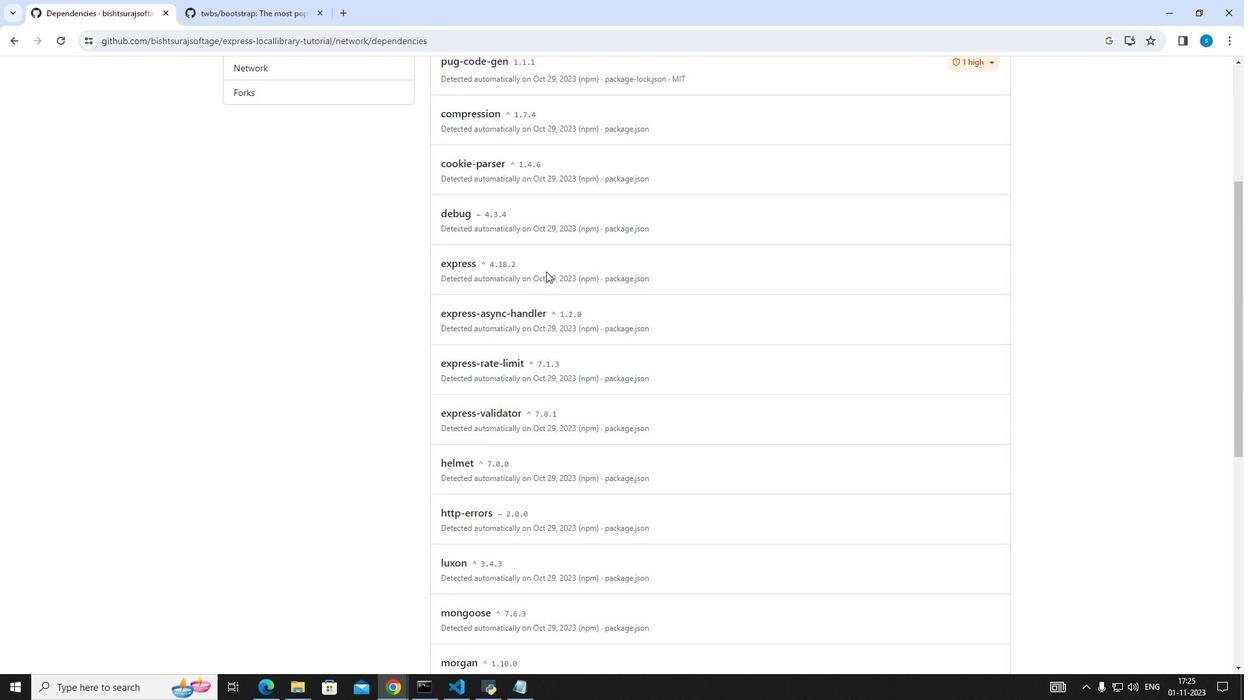 
Action: Mouse scrolled (546, 272) with delta (0, 0)
Screenshot: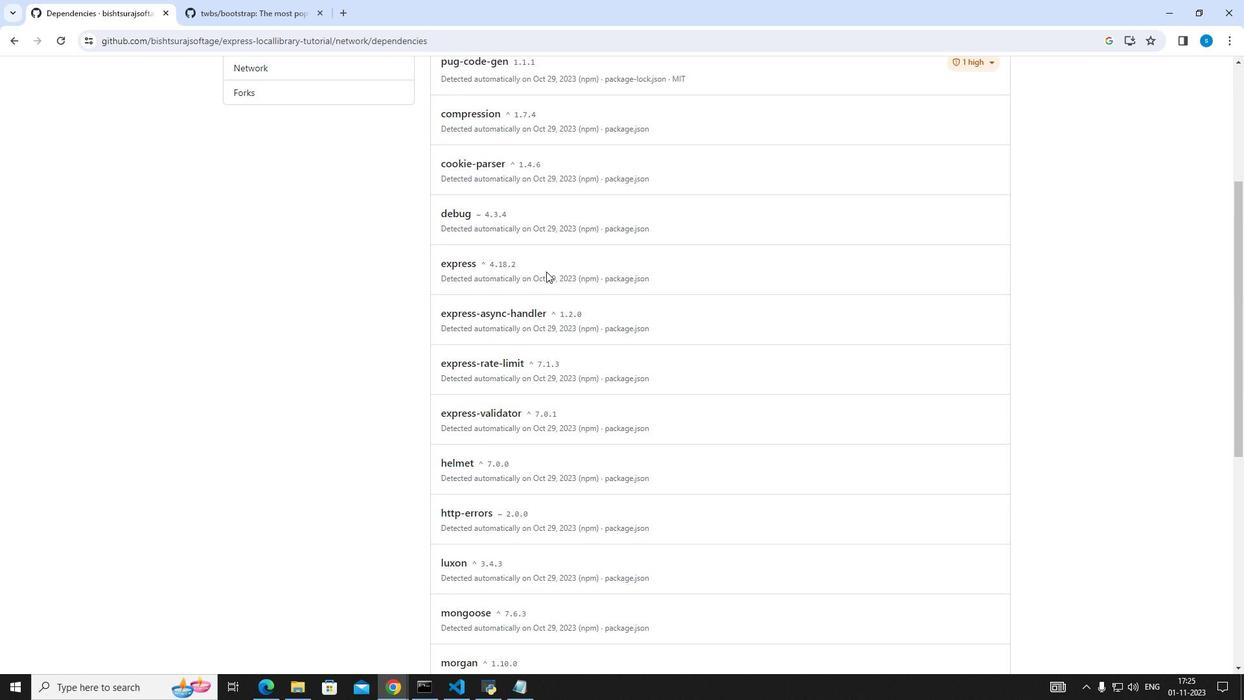 
Action: Mouse scrolled (546, 272) with delta (0, 0)
Screenshot: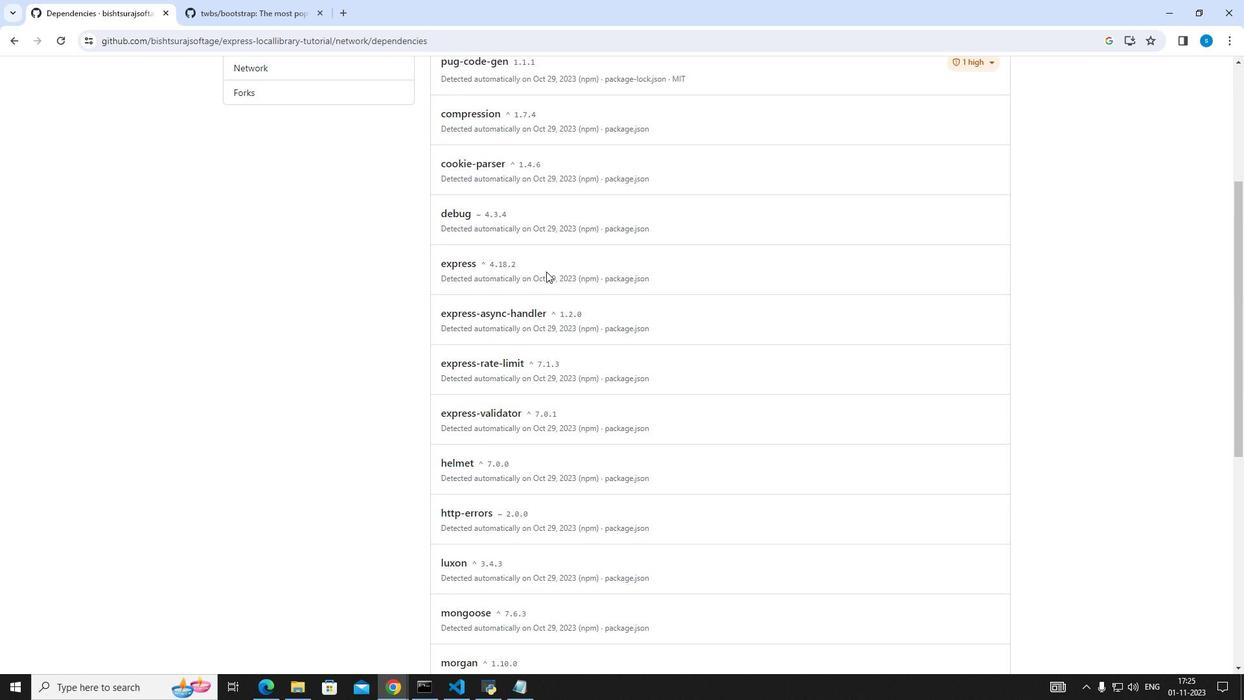 
Action: Mouse scrolled (546, 272) with delta (0, 0)
Screenshot: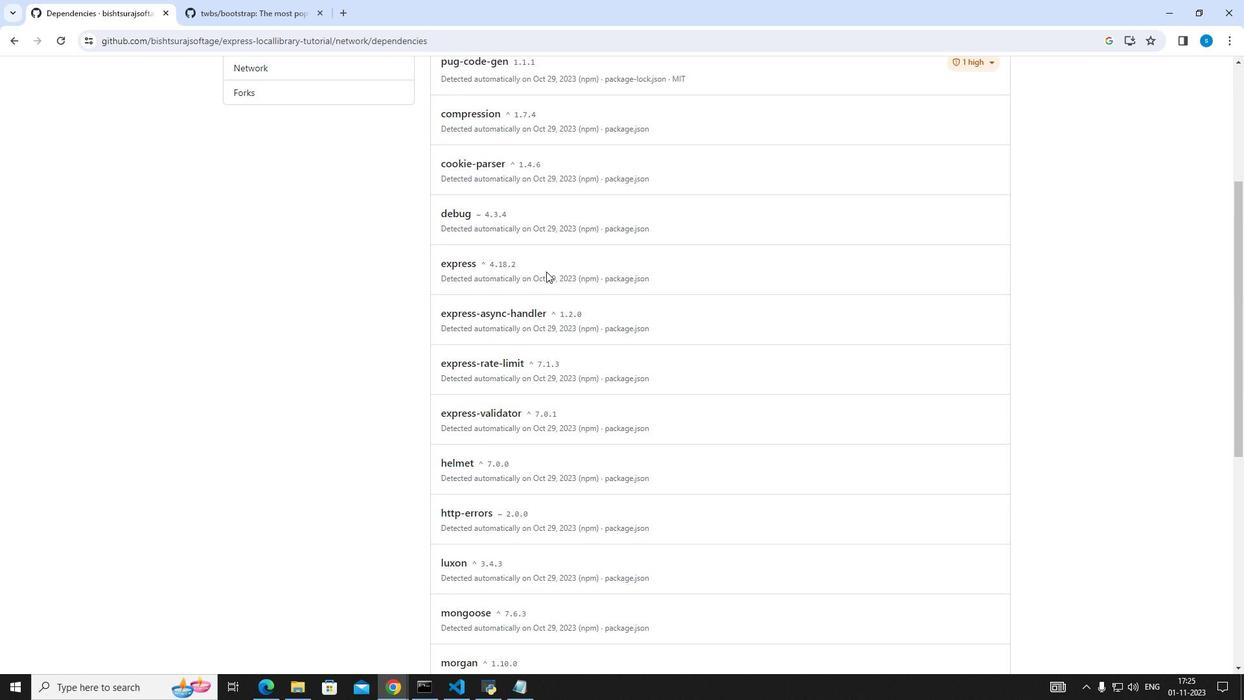 
Action: Mouse scrolled (546, 272) with delta (0, 0)
Screenshot: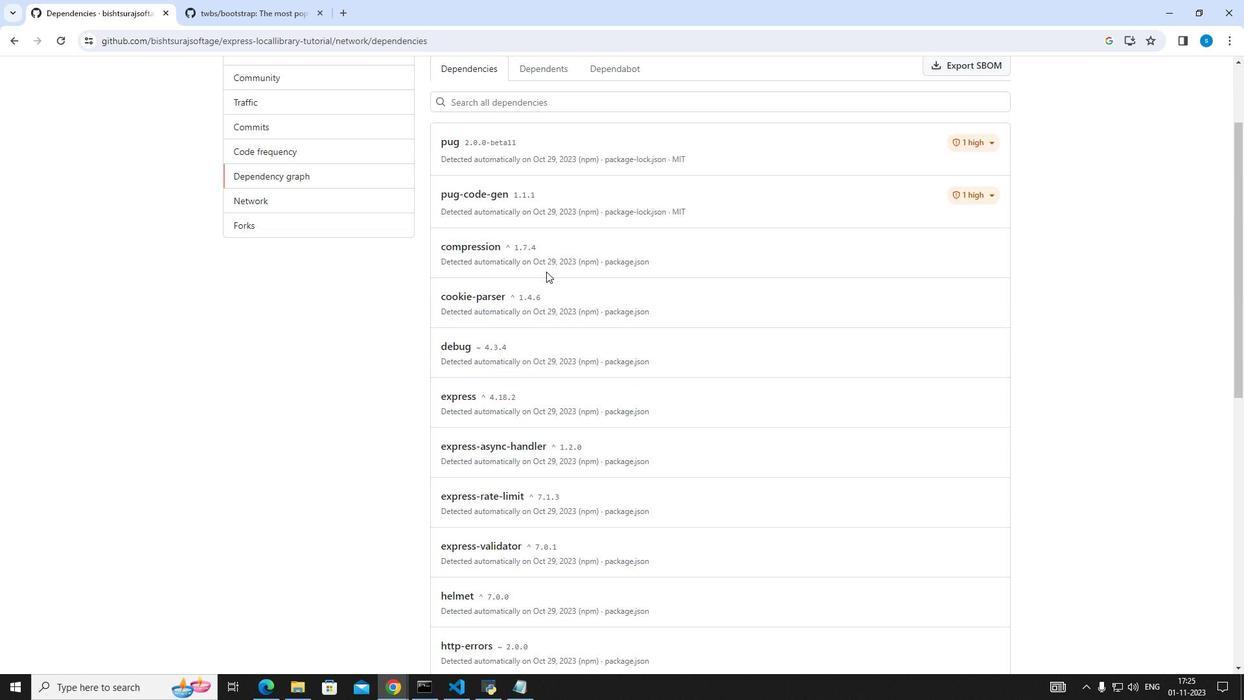 
Action: Mouse scrolled (546, 272) with delta (0, 0)
Screenshot: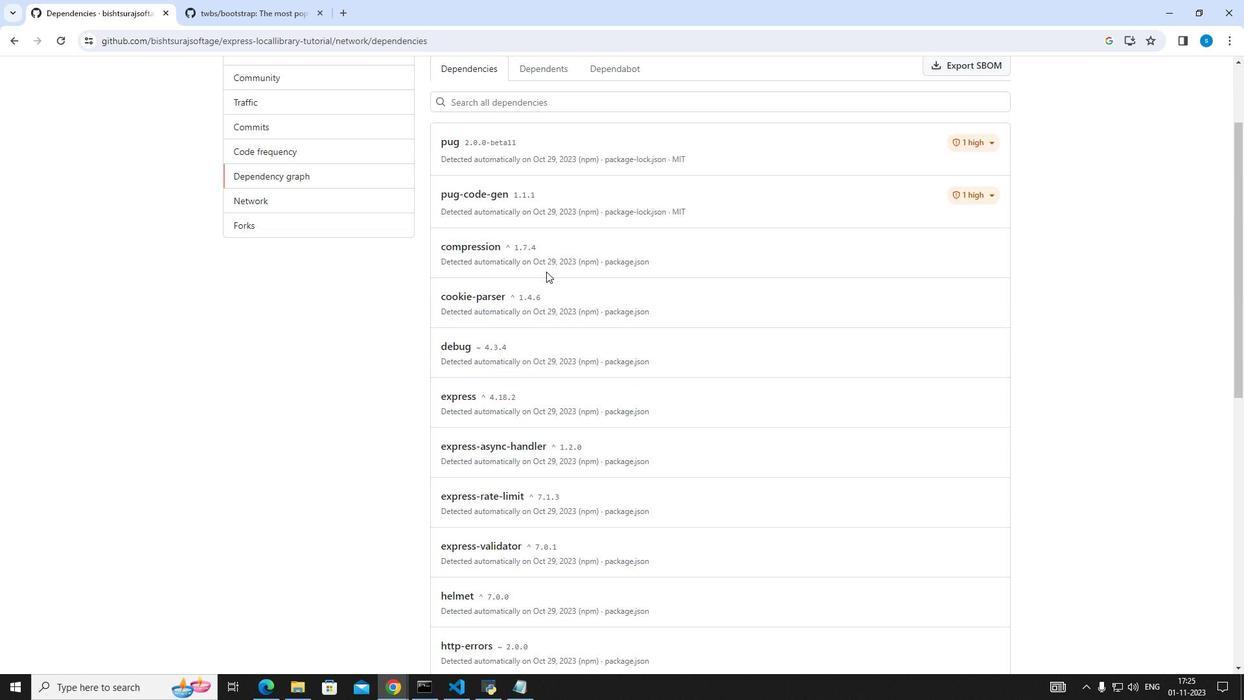 
Action: Mouse scrolled (546, 272) with delta (0, 0)
Screenshot: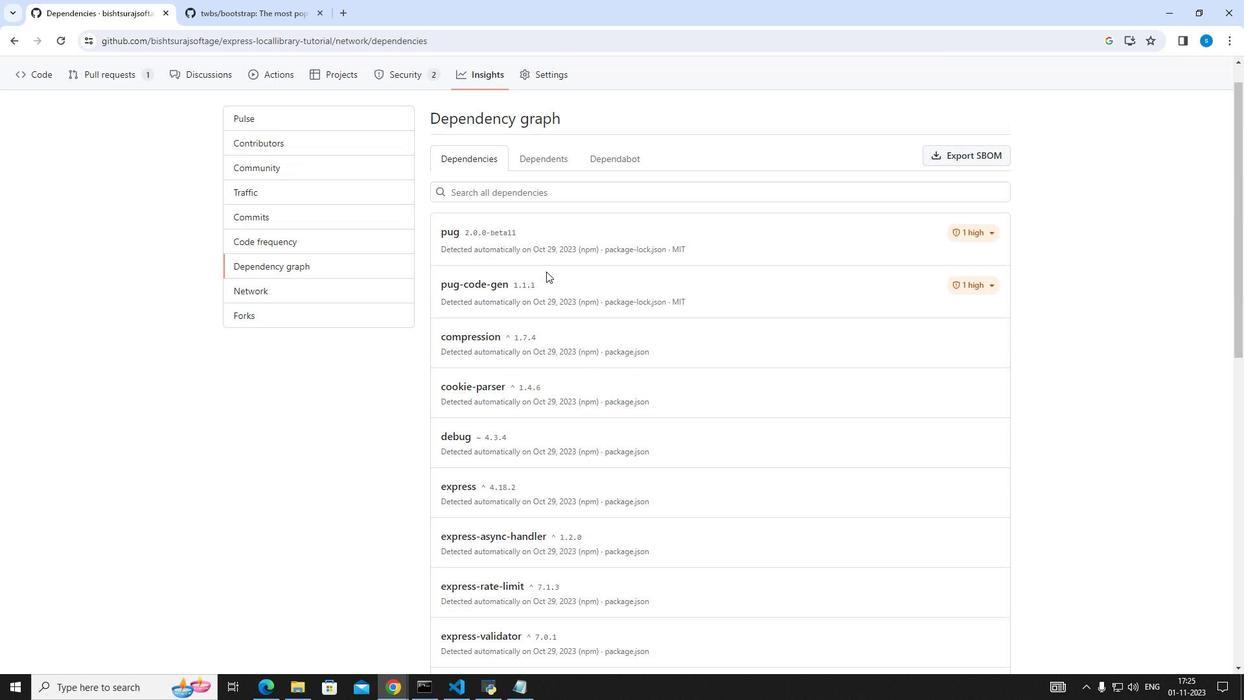 
Action: Mouse moved to (333, 328)
Screenshot: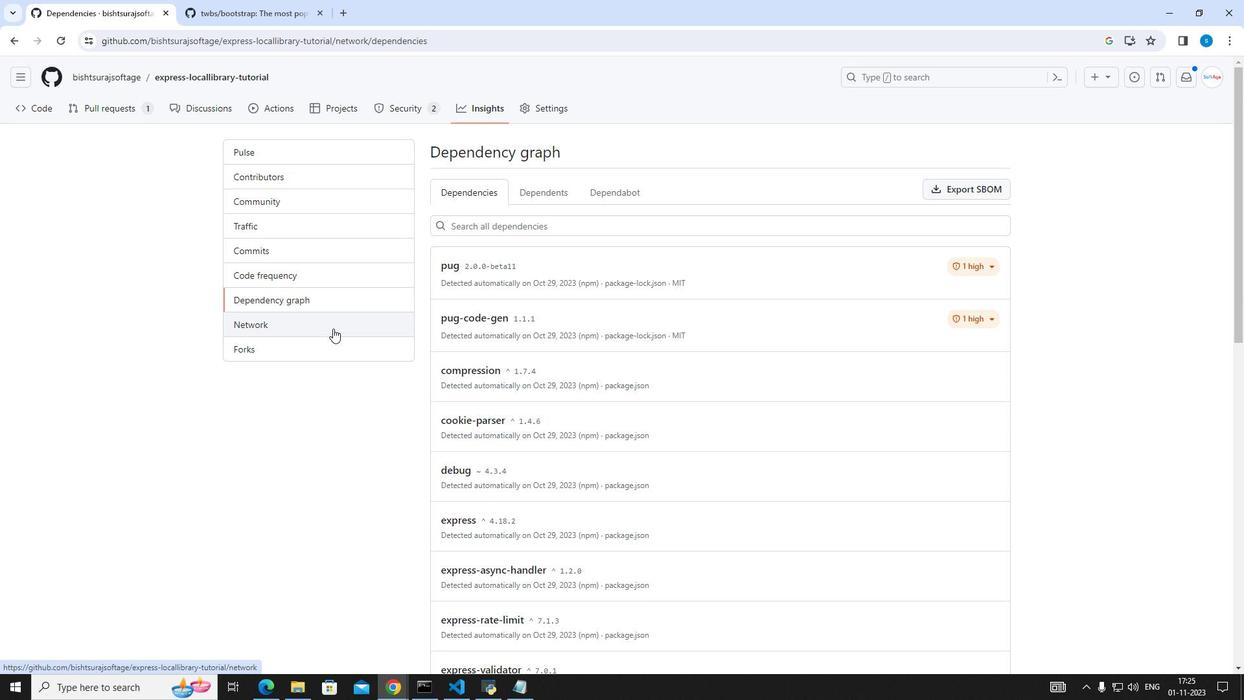 
Action: Mouse pressed left at (333, 328)
Screenshot: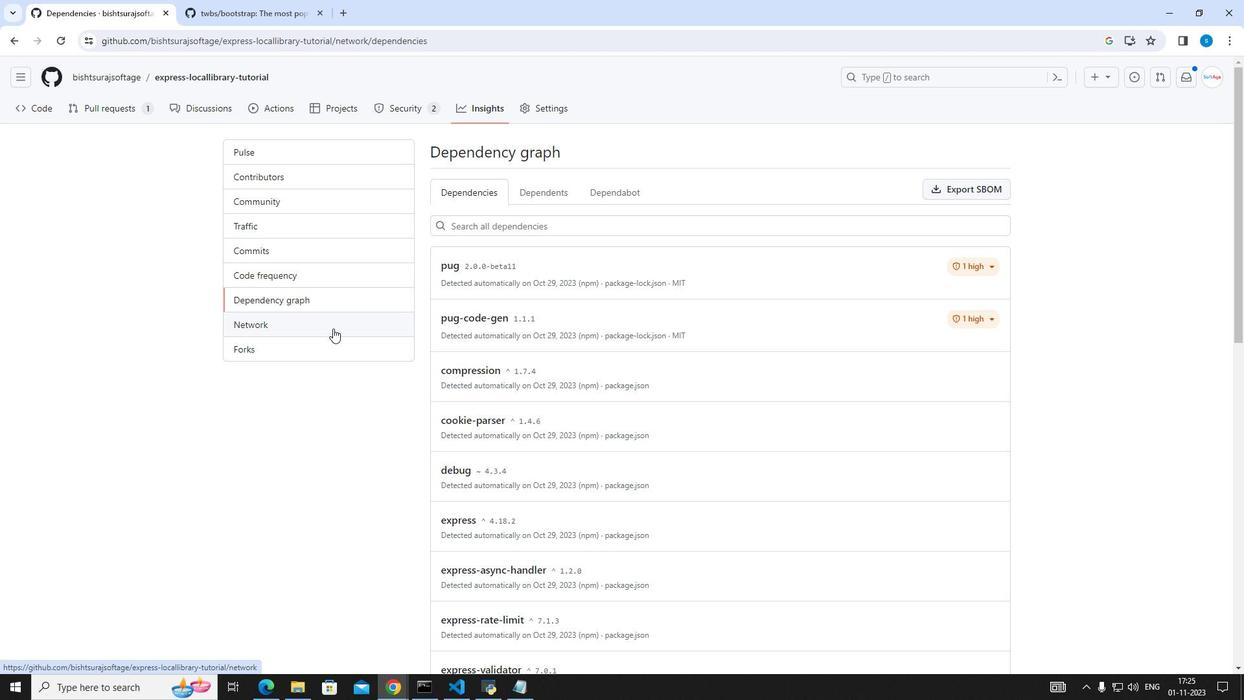 
Action: Mouse moved to (498, 283)
Screenshot: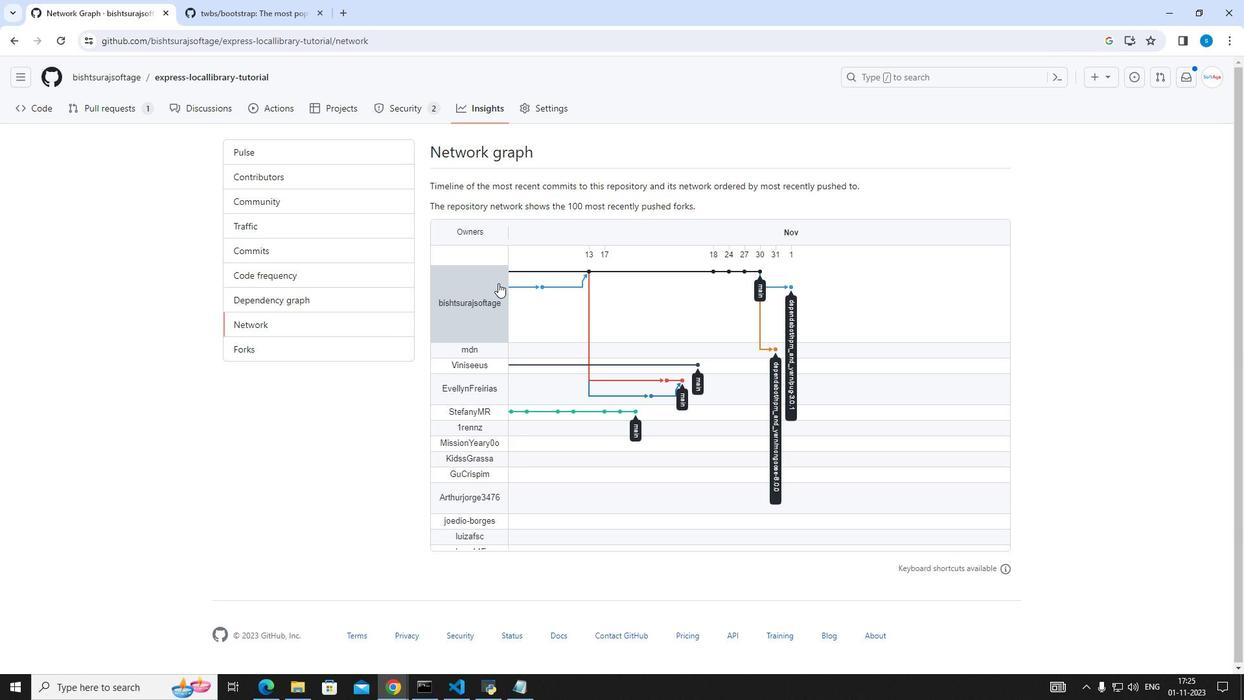 
Action: Mouse scrolled (498, 282) with delta (0, 0)
Screenshot: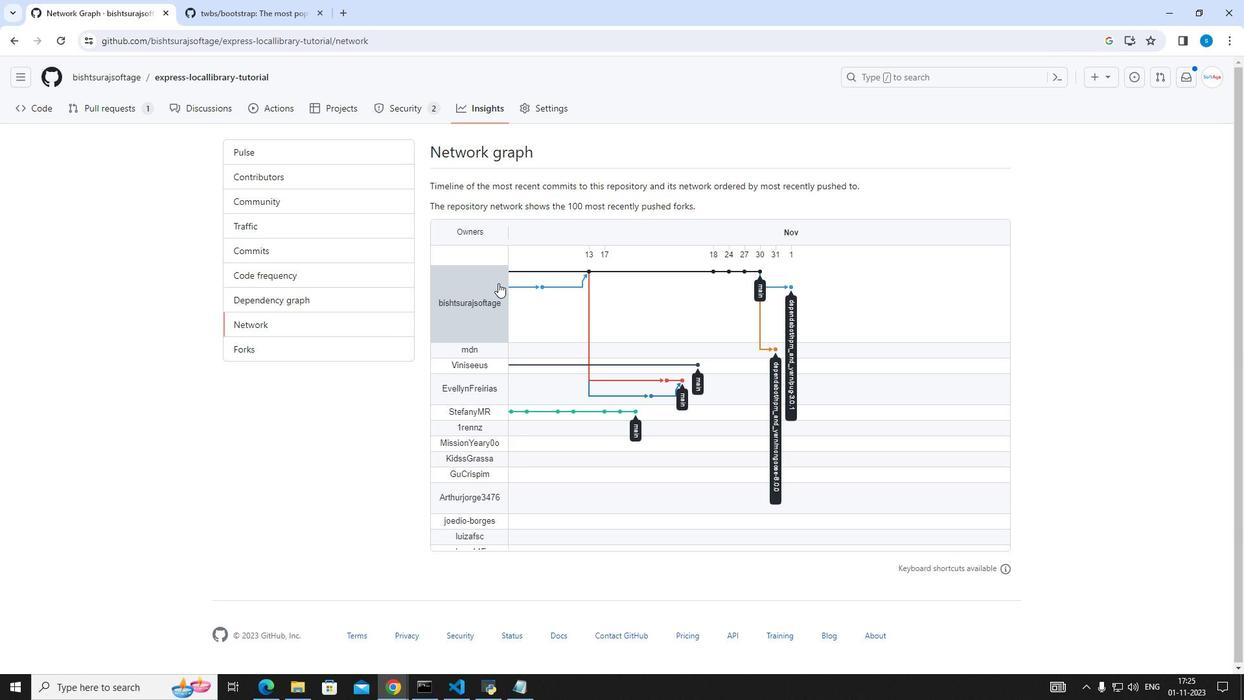 
Action: Mouse scrolled (498, 282) with delta (0, 0)
Screenshot: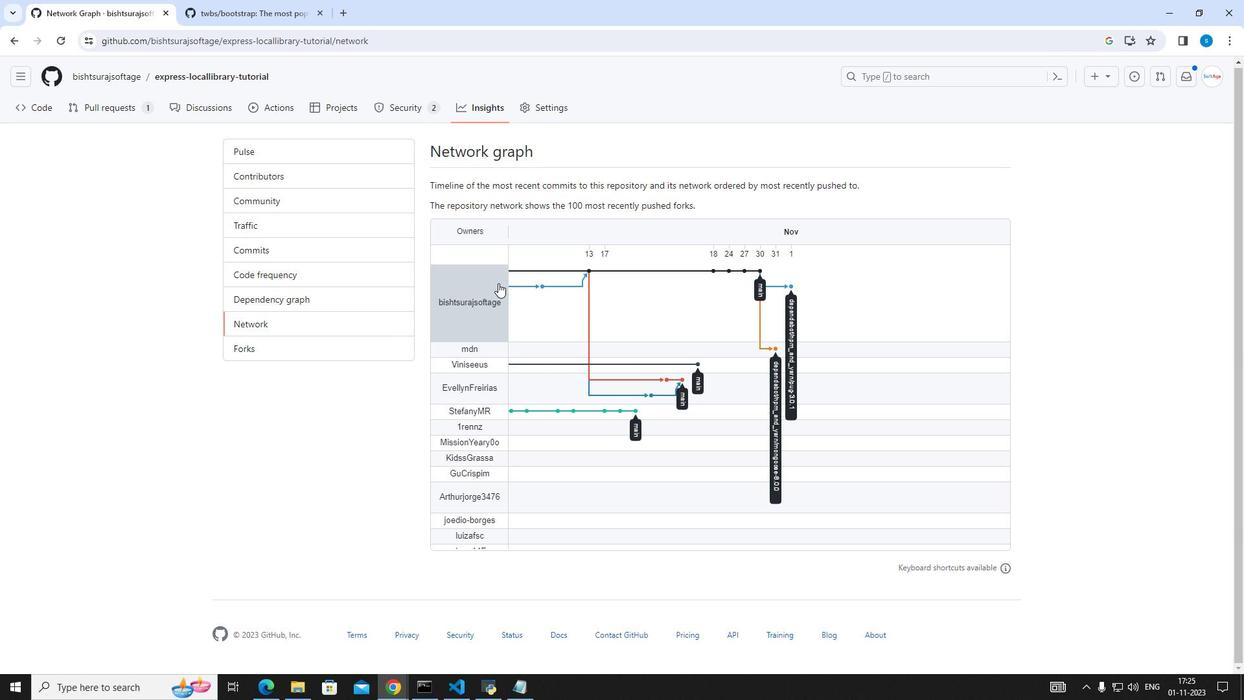
Action: Mouse moved to (328, 353)
Screenshot: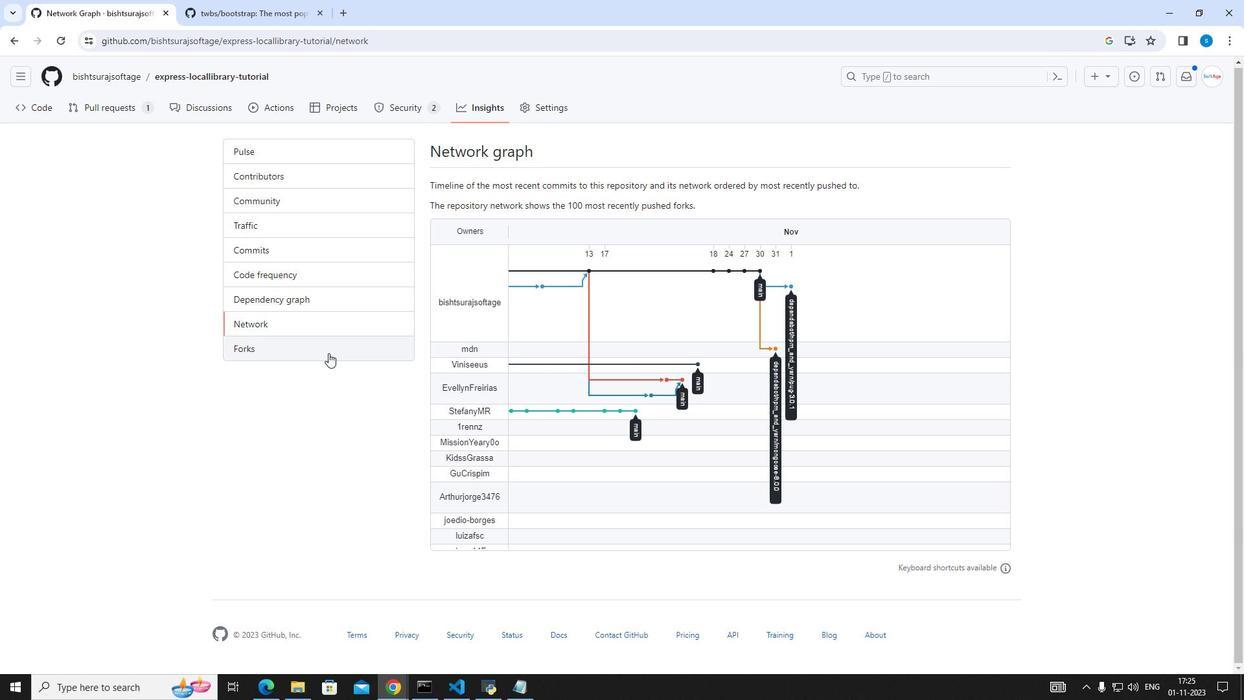 
Action: Mouse pressed left at (328, 353)
Screenshot: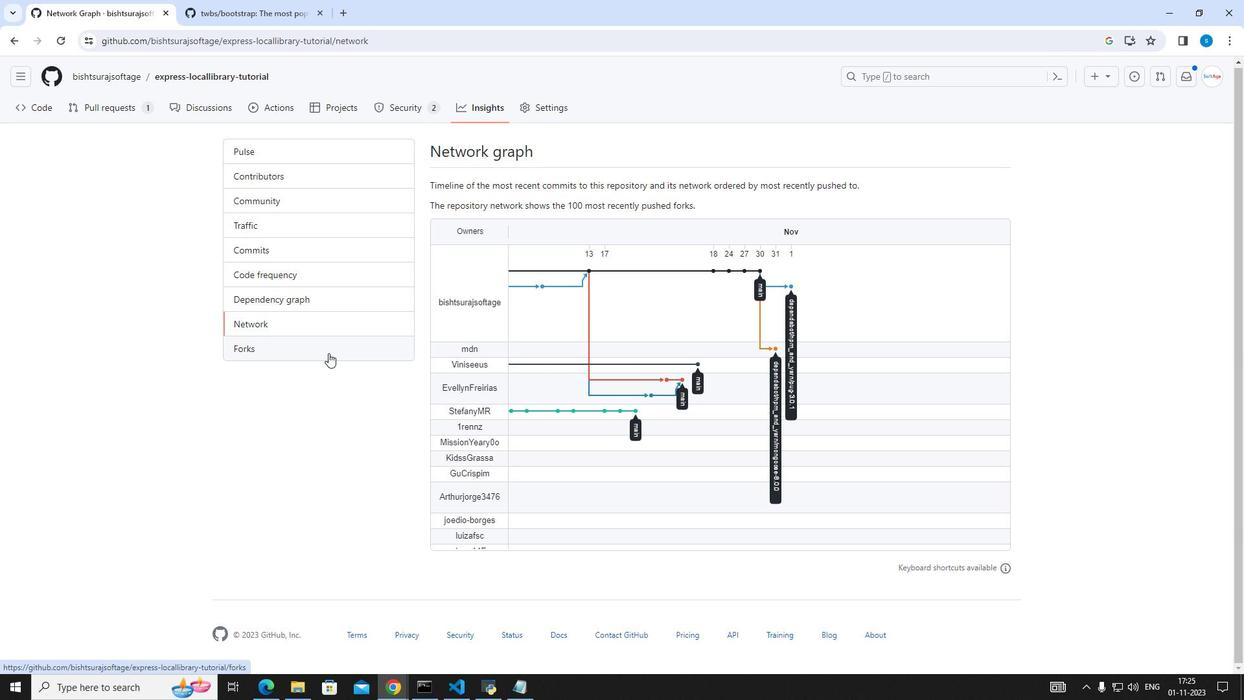 
Action: Mouse moved to (293, 151)
Screenshot: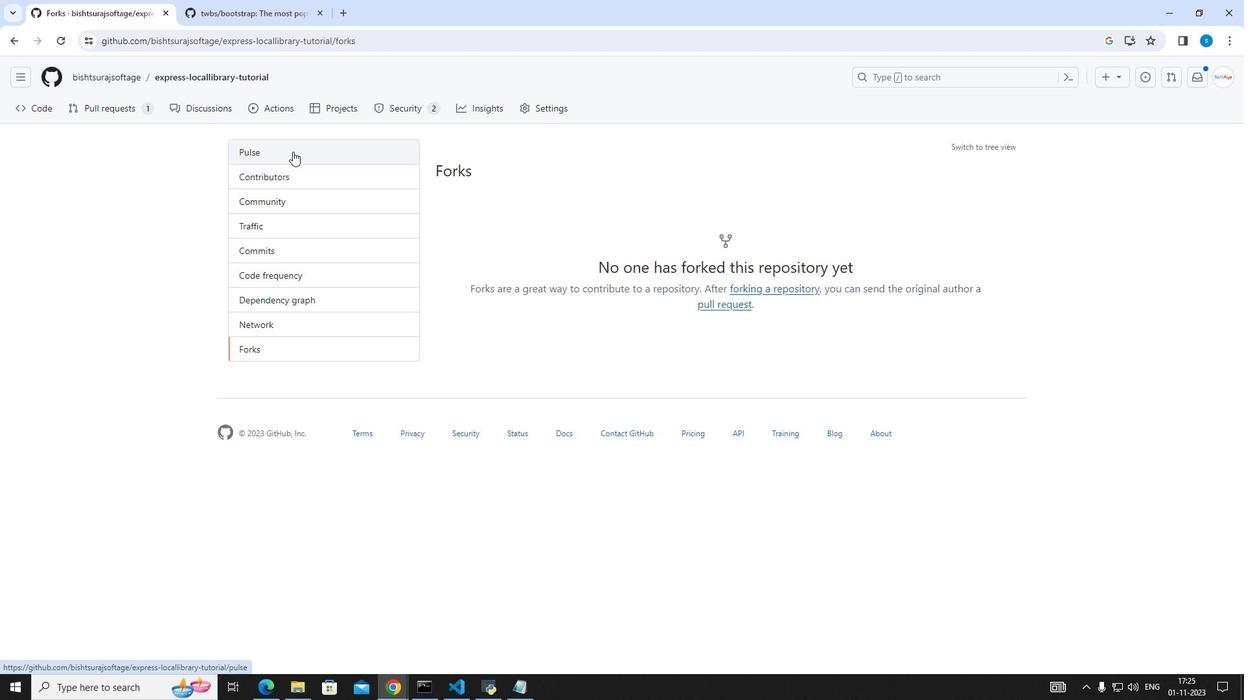 
Action: Mouse pressed left at (293, 151)
Screenshot: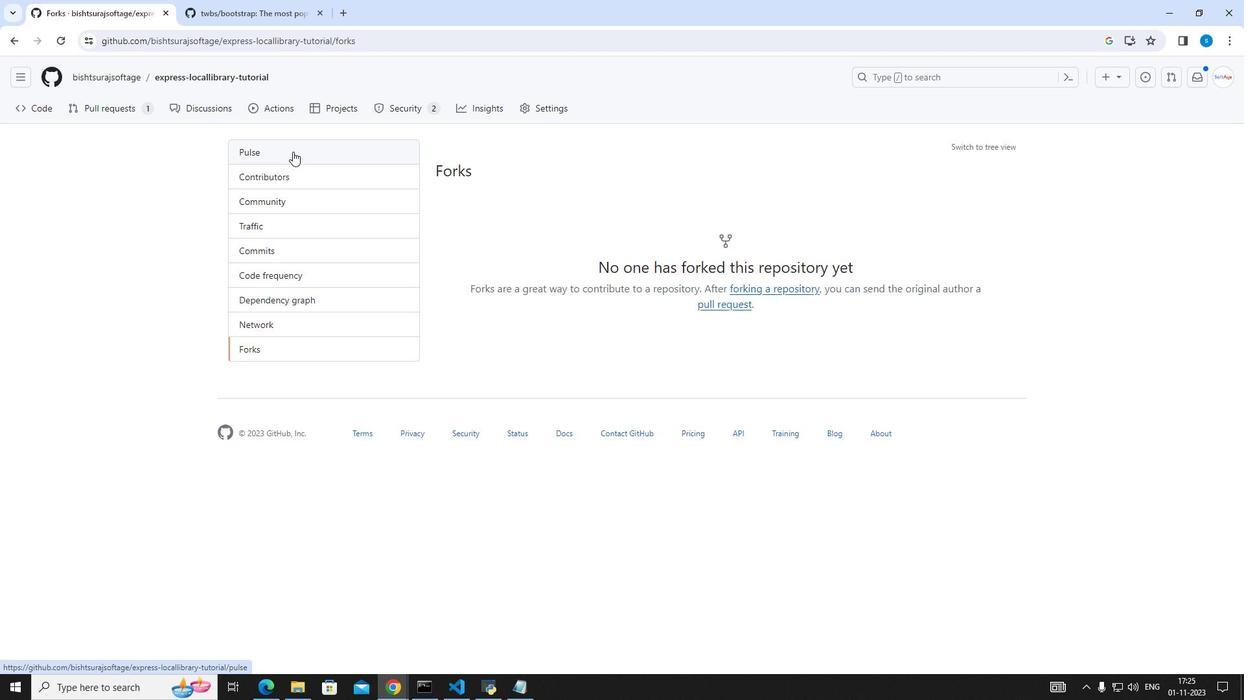 
Action: Mouse moved to (191, 228)
Screenshot: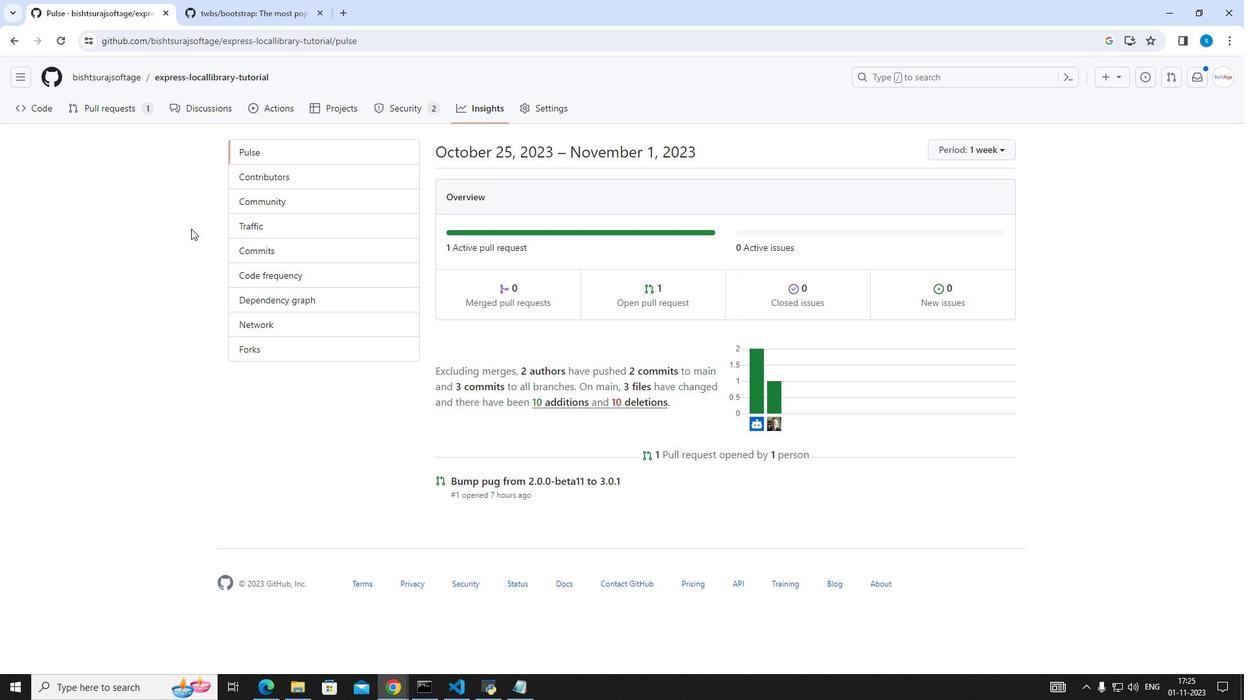 
